 Task: For heading Use Italics Georgia with red colour, bold & Underline.  font size for heading20,  'Change the font style of data to'Lexend and font size to 12,  Change the alignment of both headline & data to Align right In the sheet  DashboardPayStubs
Action: Mouse moved to (56, 183)
Screenshot: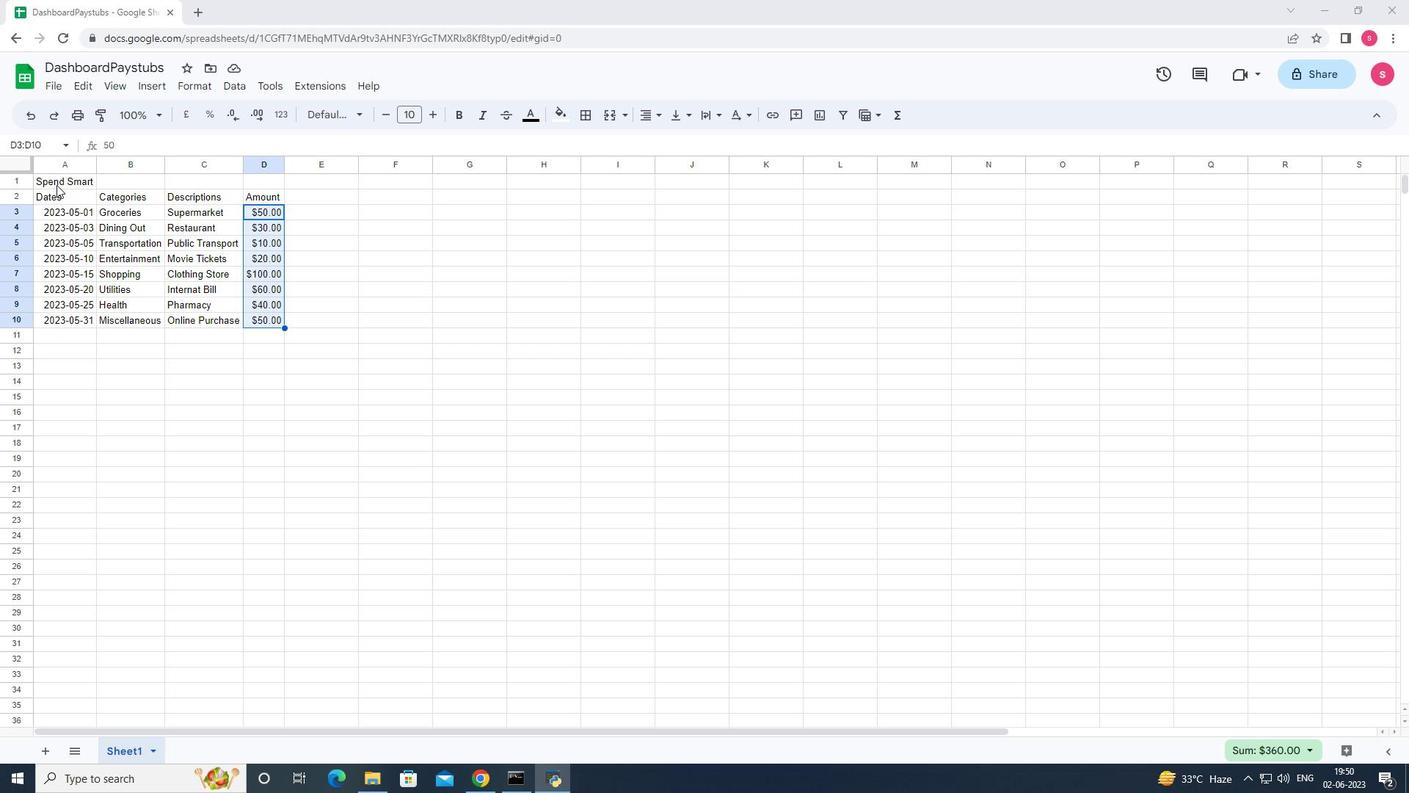 
Action: Mouse pressed left at (56, 183)
Screenshot: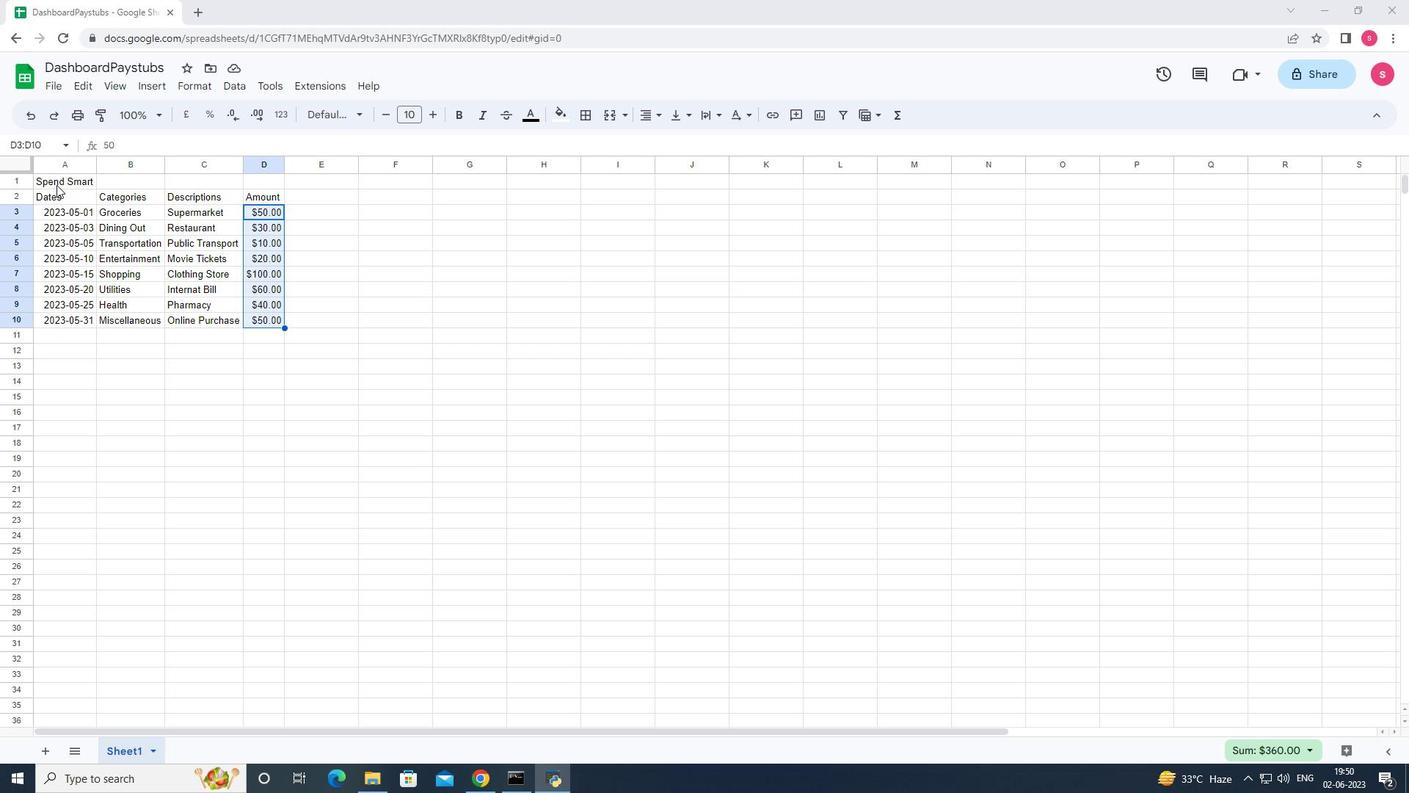 
Action: Mouse moved to (337, 109)
Screenshot: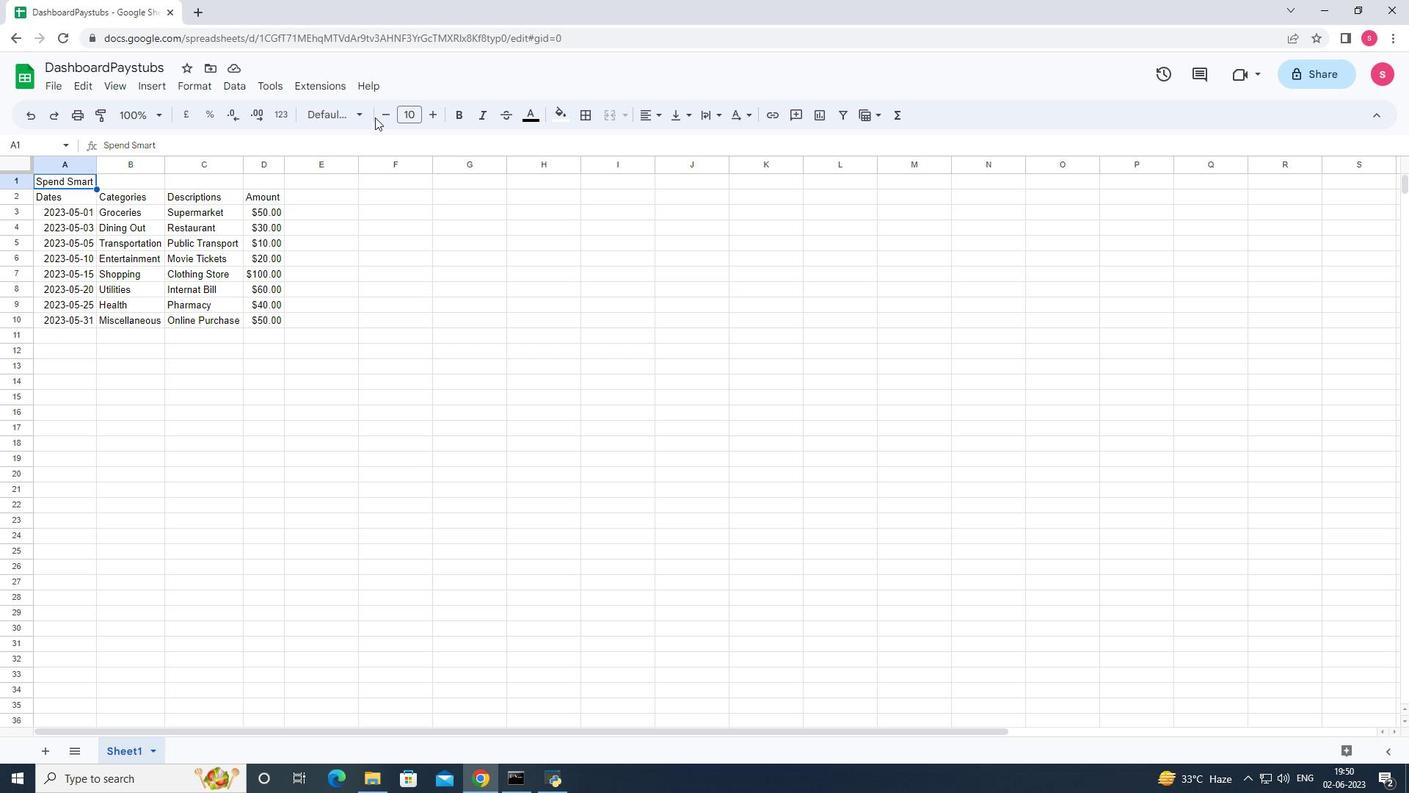 
Action: Mouse pressed left at (337, 109)
Screenshot: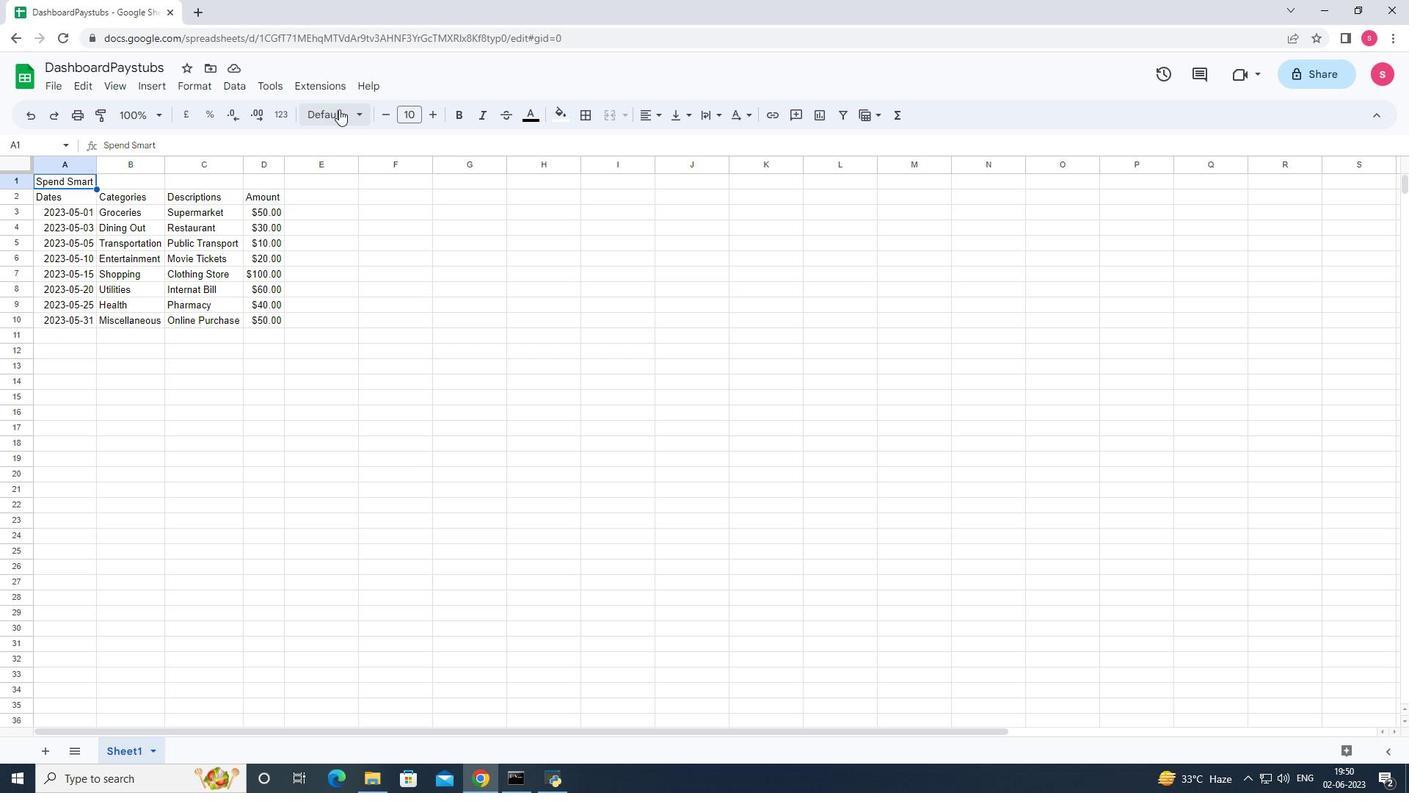
Action: Mouse moved to (351, 614)
Screenshot: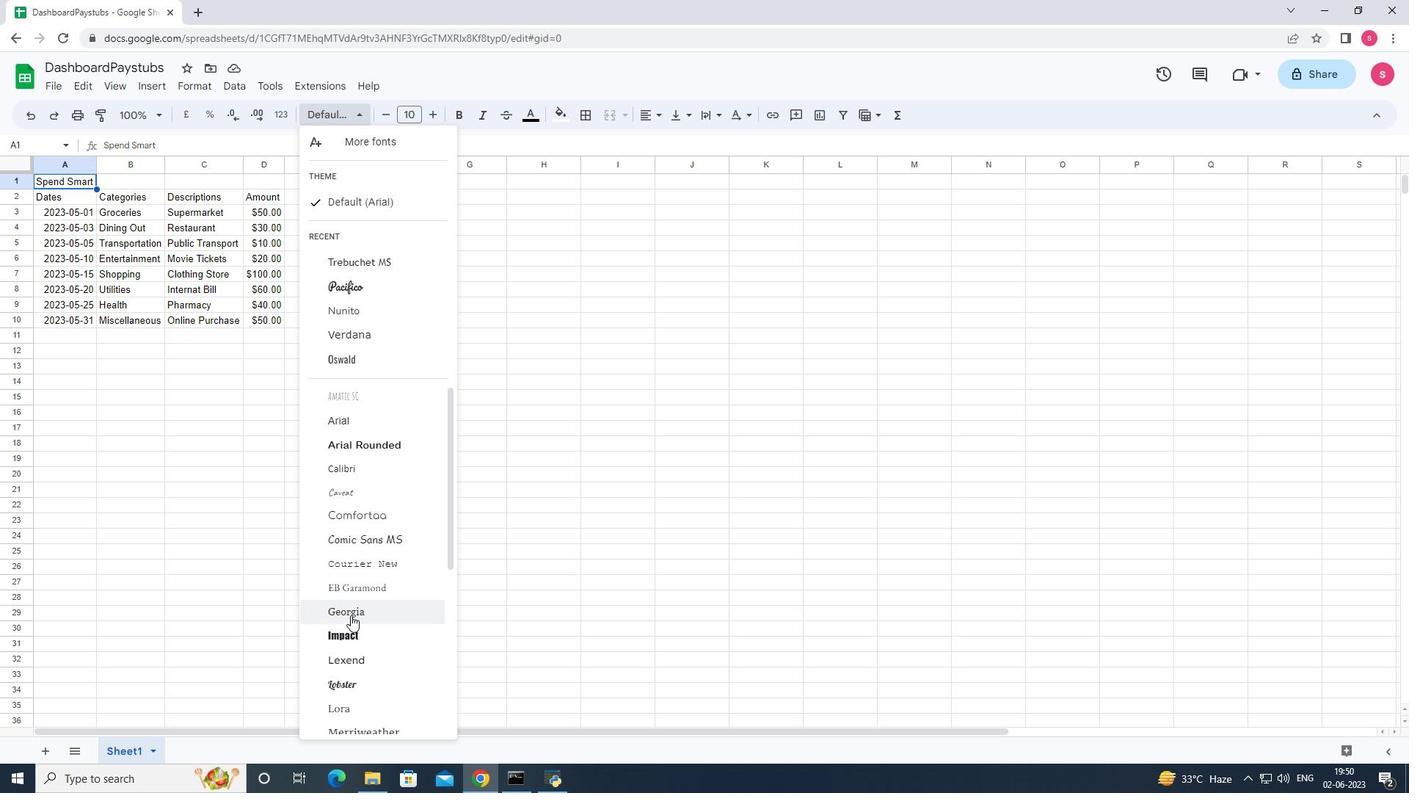 
Action: Mouse pressed left at (351, 614)
Screenshot: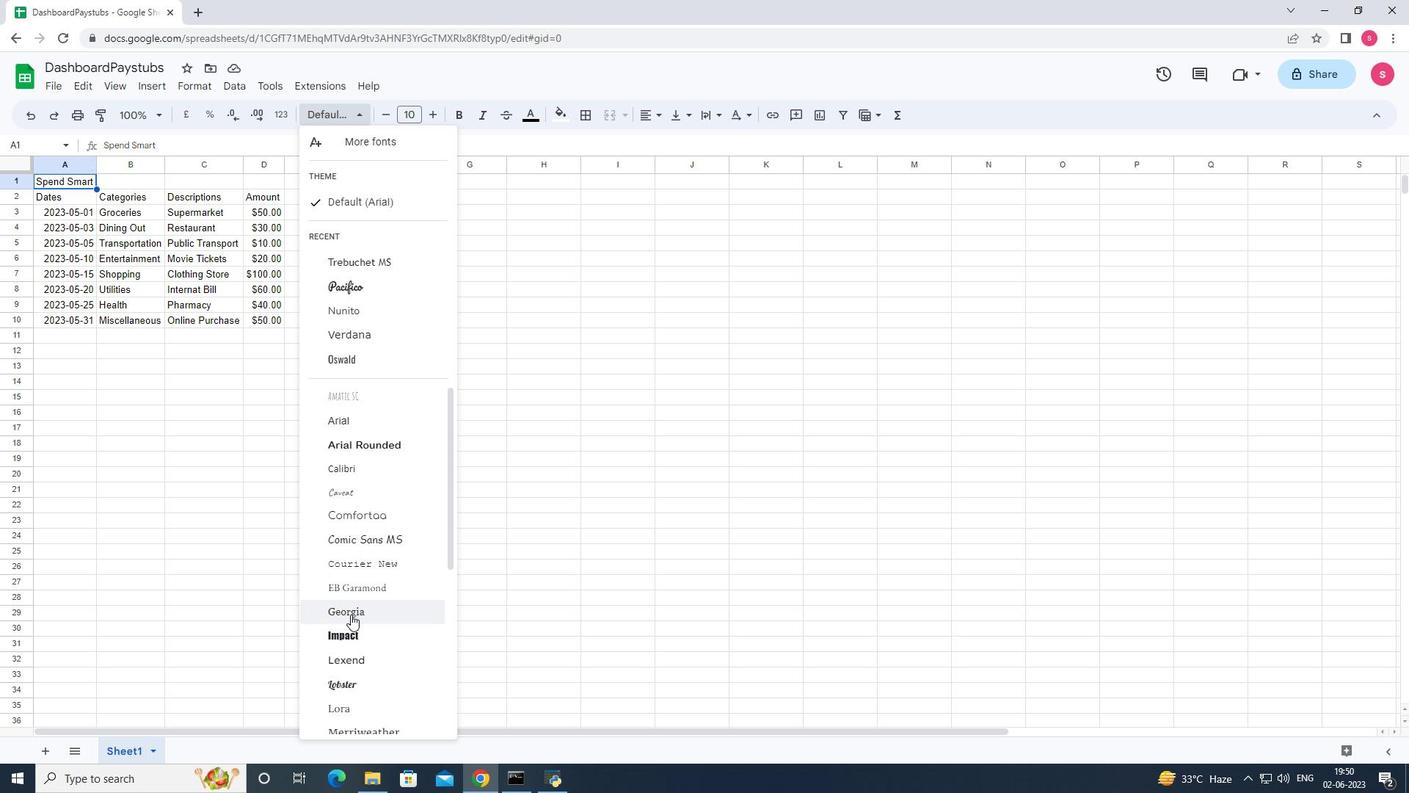 
Action: Mouse moved to (550, 110)
Screenshot: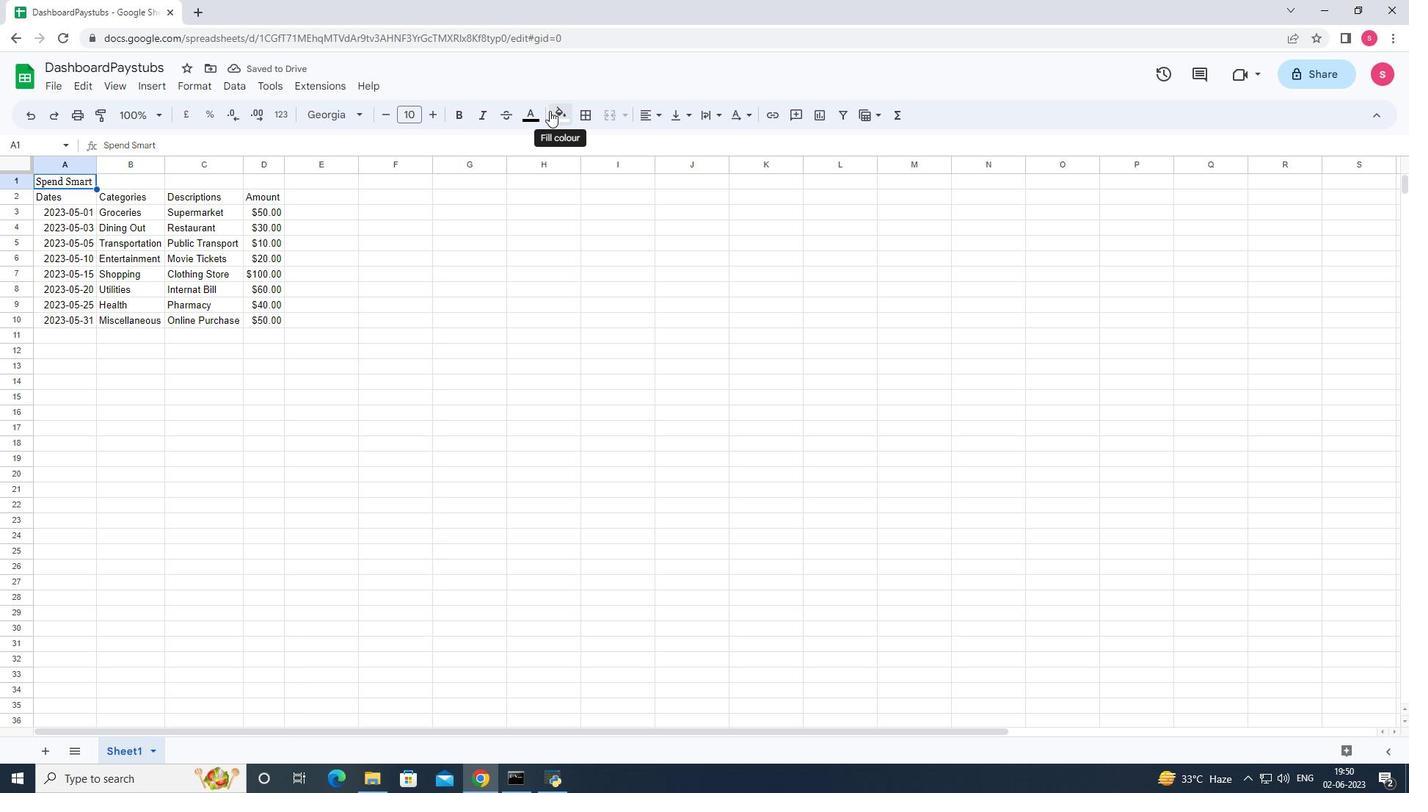 
Action: Mouse pressed left at (550, 110)
Screenshot: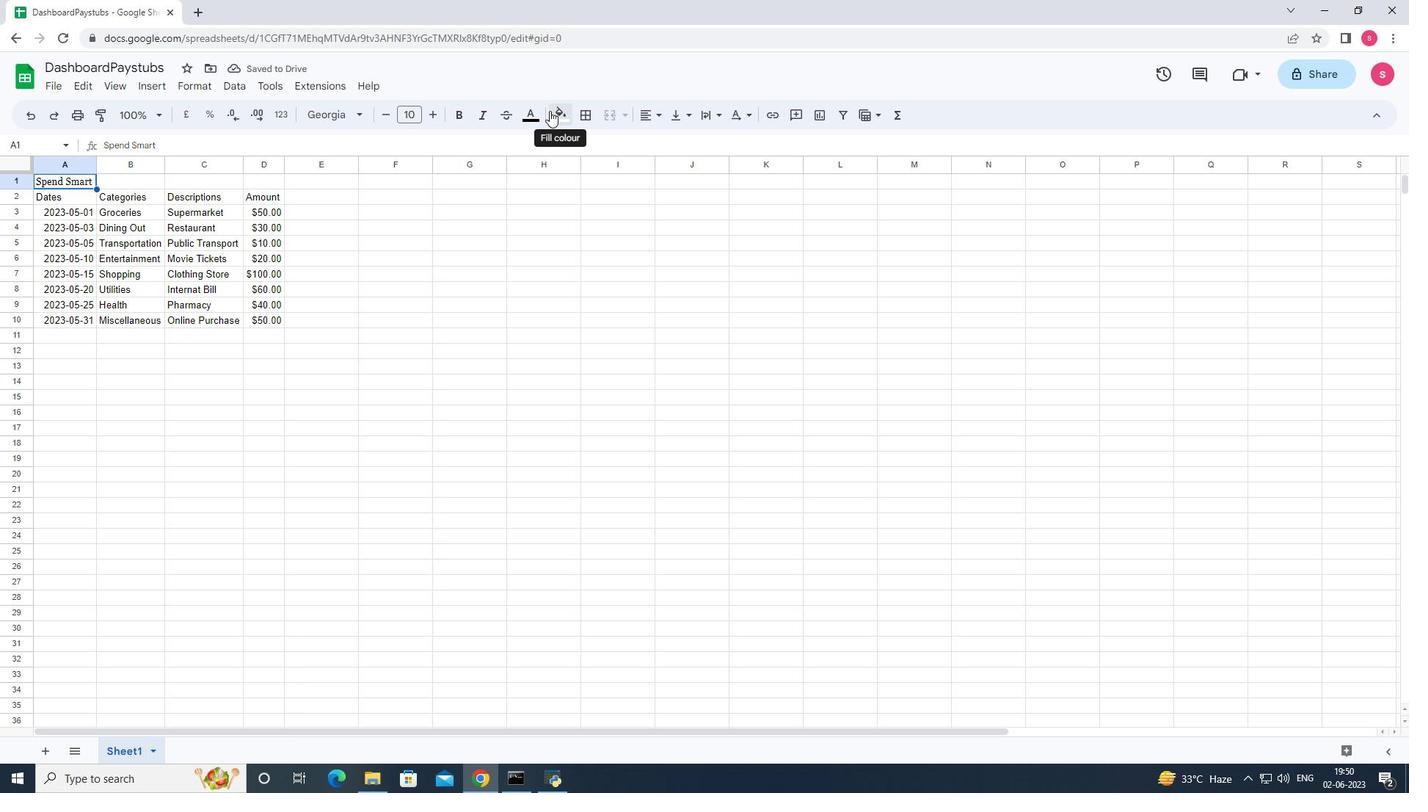 
Action: Mouse moved to (580, 179)
Screenshot: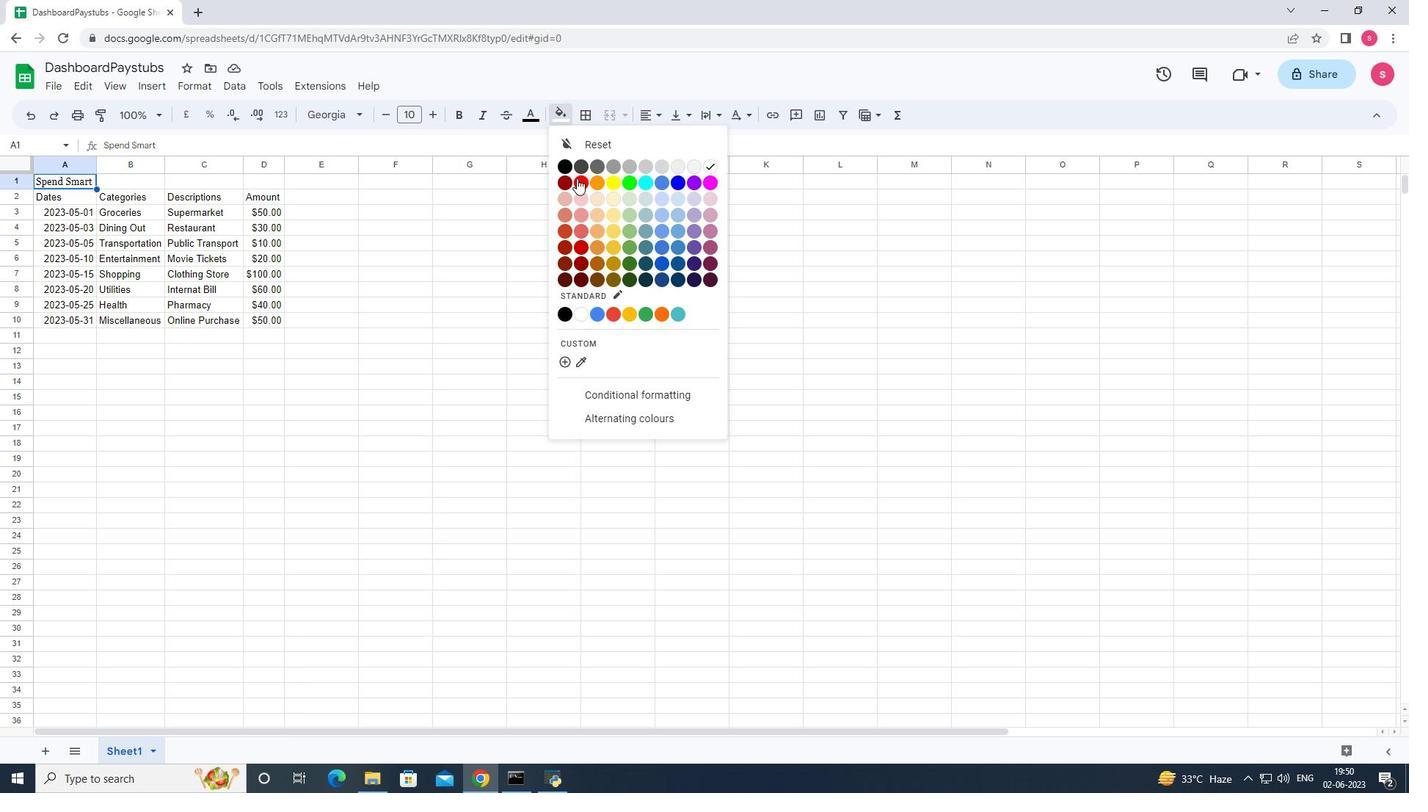 
Action: Mouse pressed left at (580, 179)
Screenshot: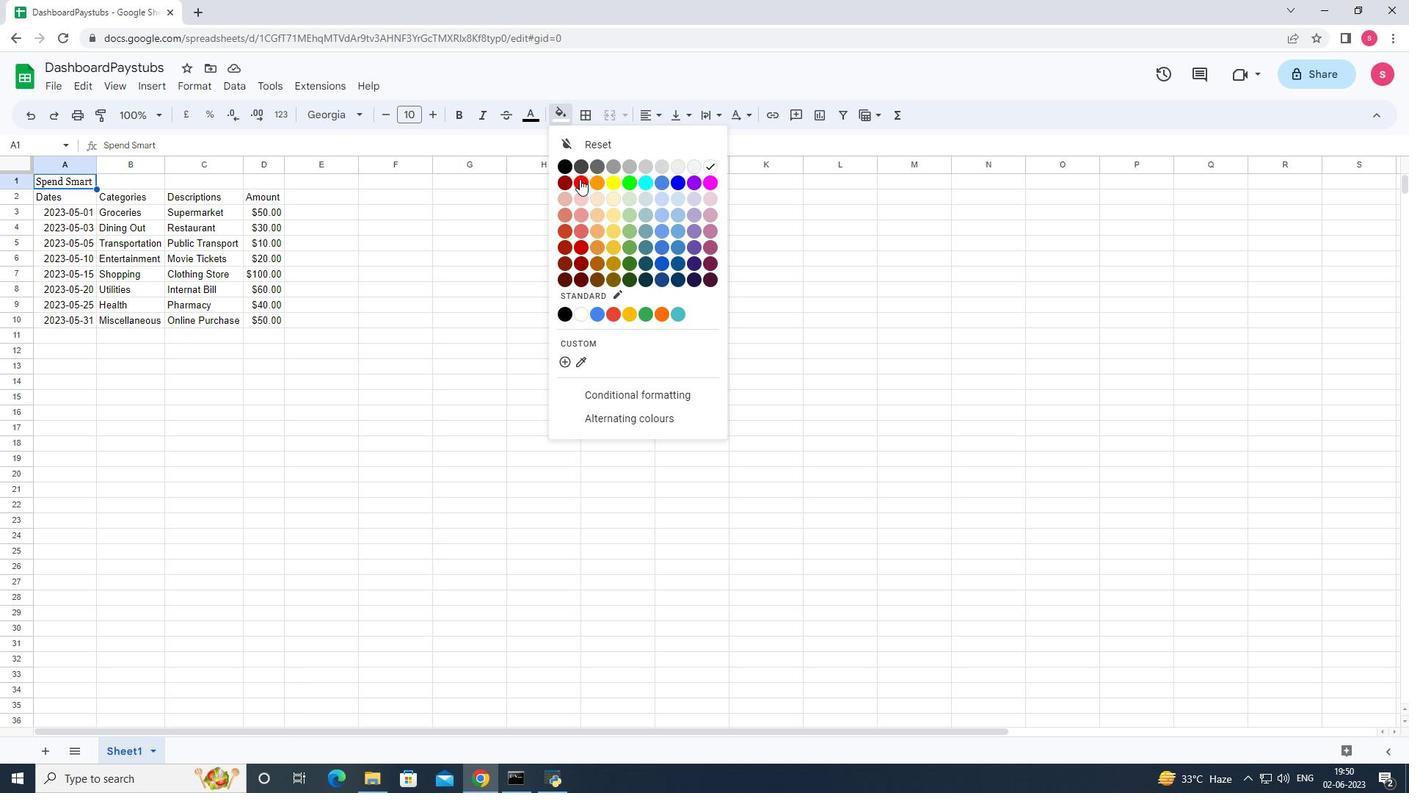 
Action: Mouse moved to (552, 144)
Screenshot: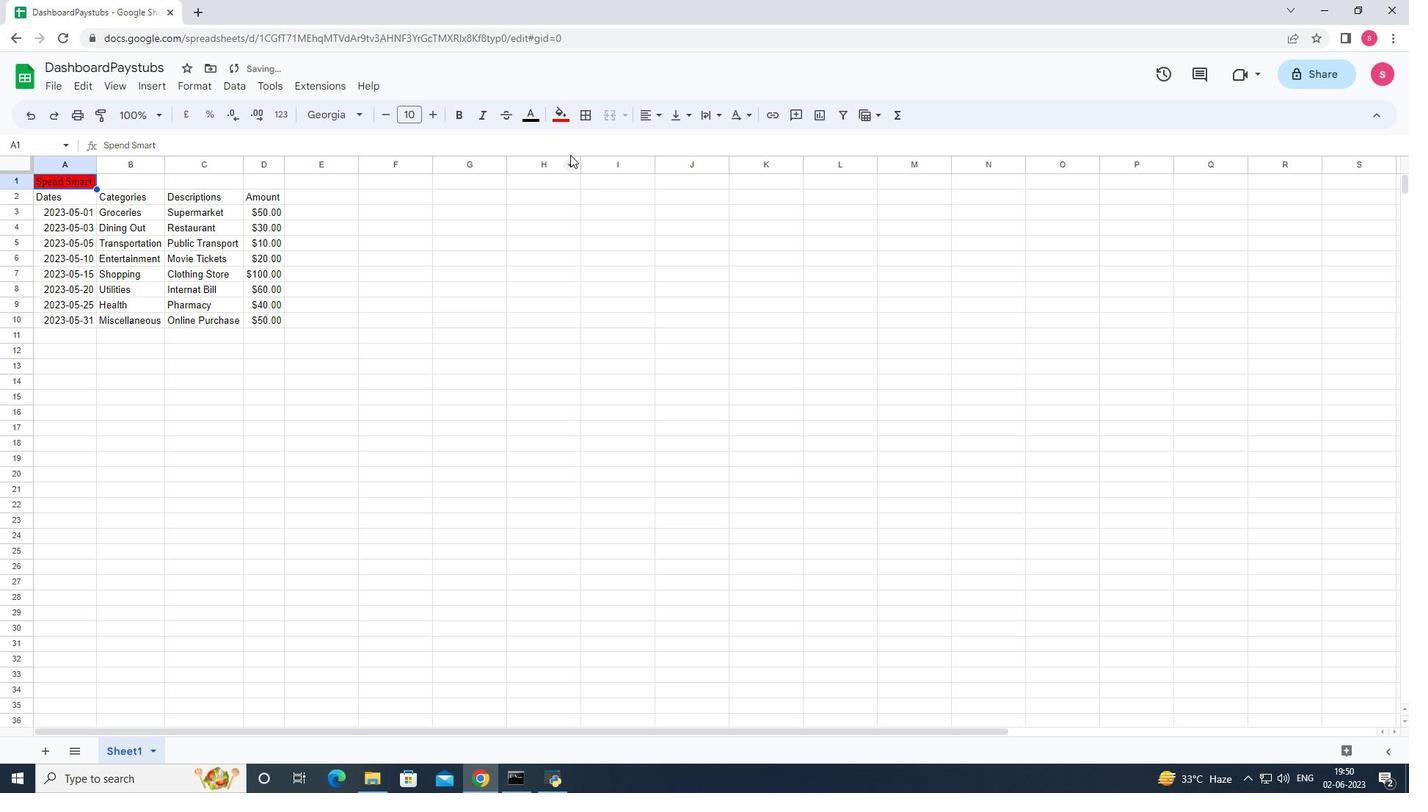 
Action: Key pressed ctrl+Z
Screenshot: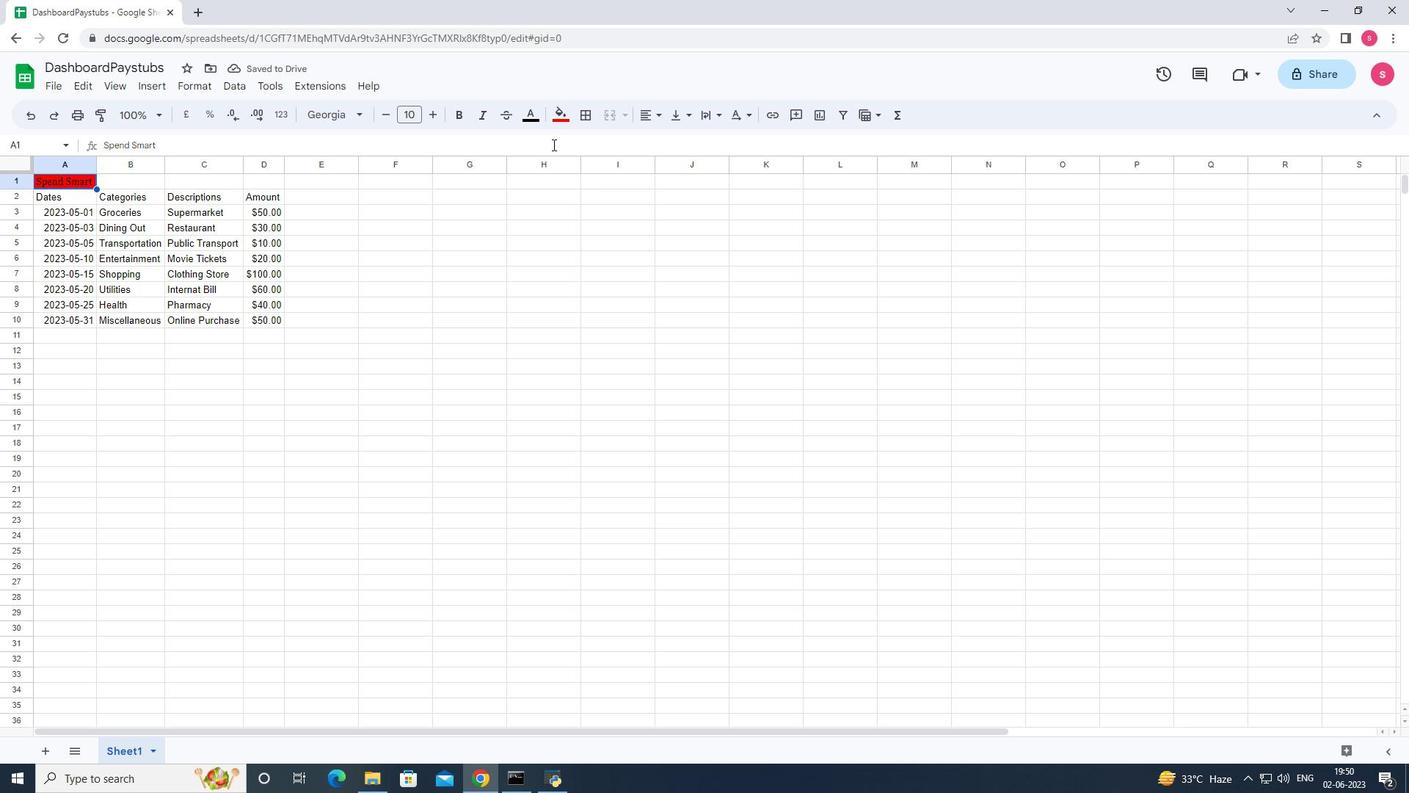
Action: Mouse moved to (525, 111)
Screenshot: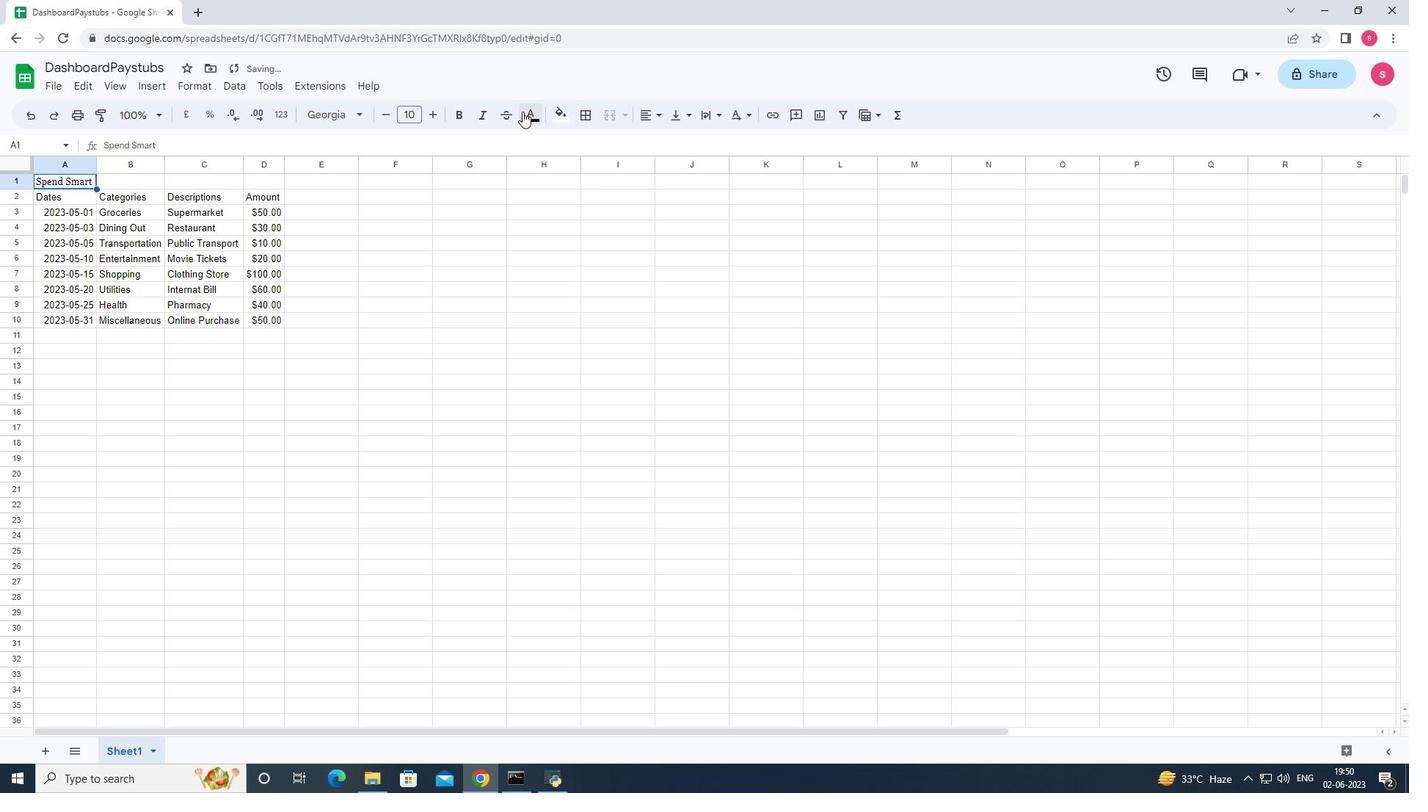 
Action: Mouse pressed left at (525, 111)
Screenshot: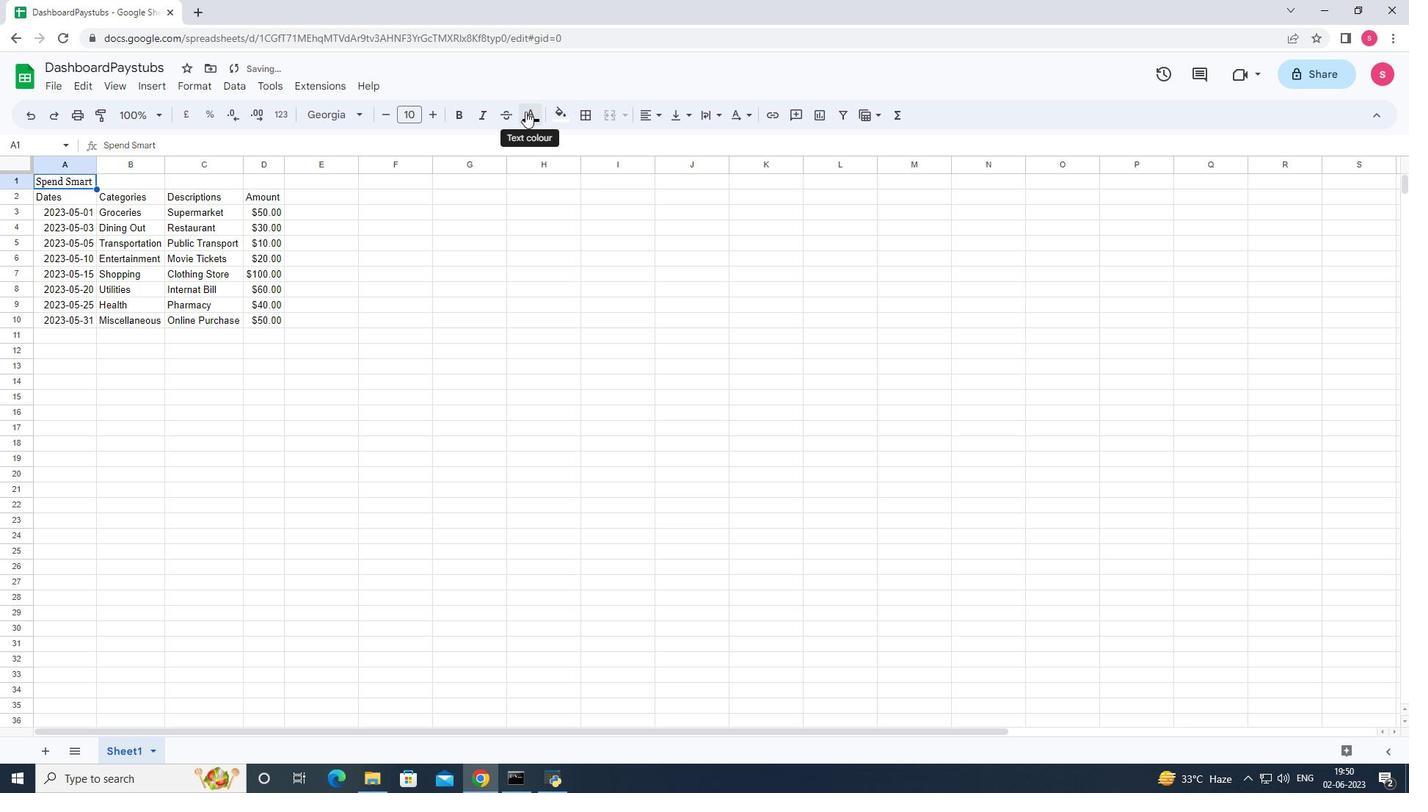 
Action: Mouse moved to (549, 175)
Screenshot: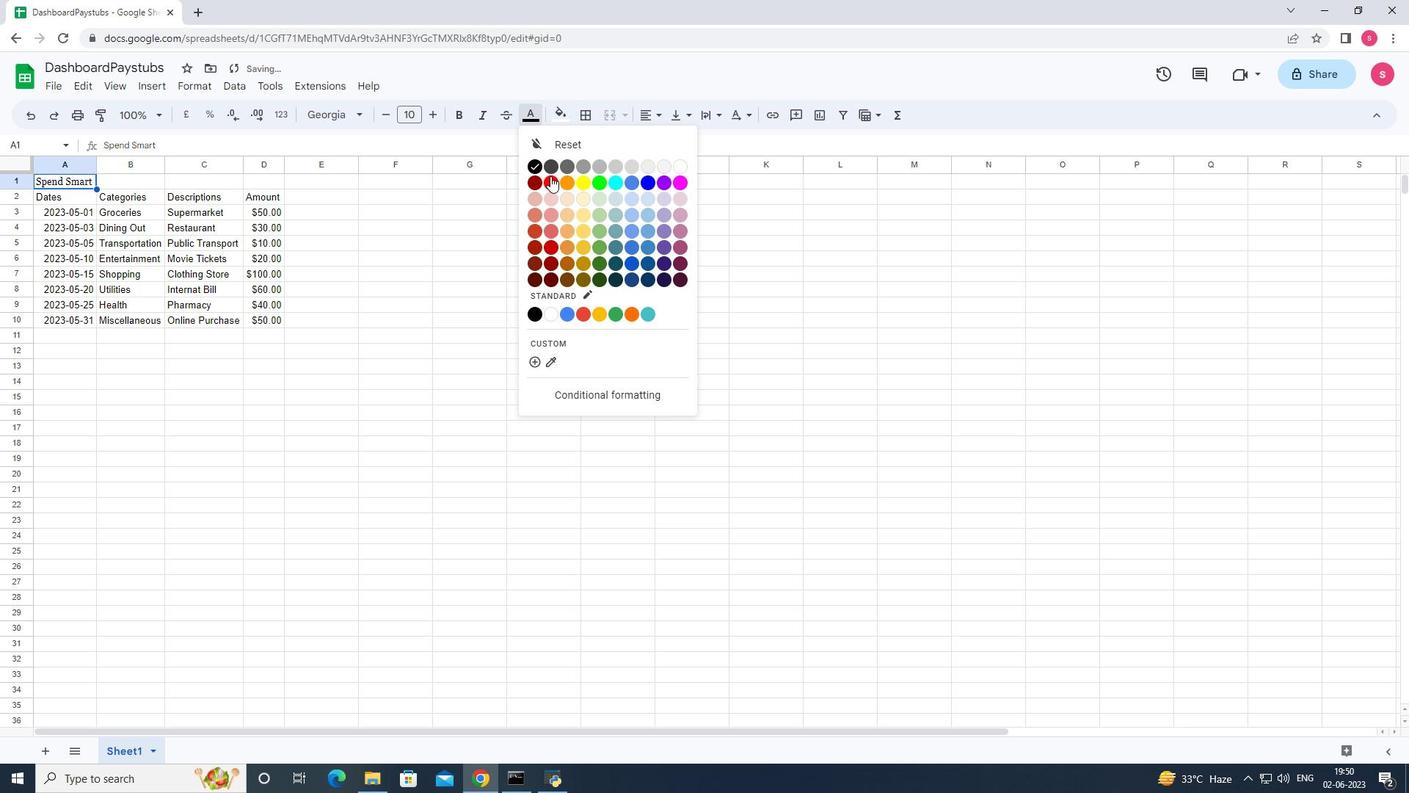 
Action: Mouse pressed left at (549, 175)
Screenshot: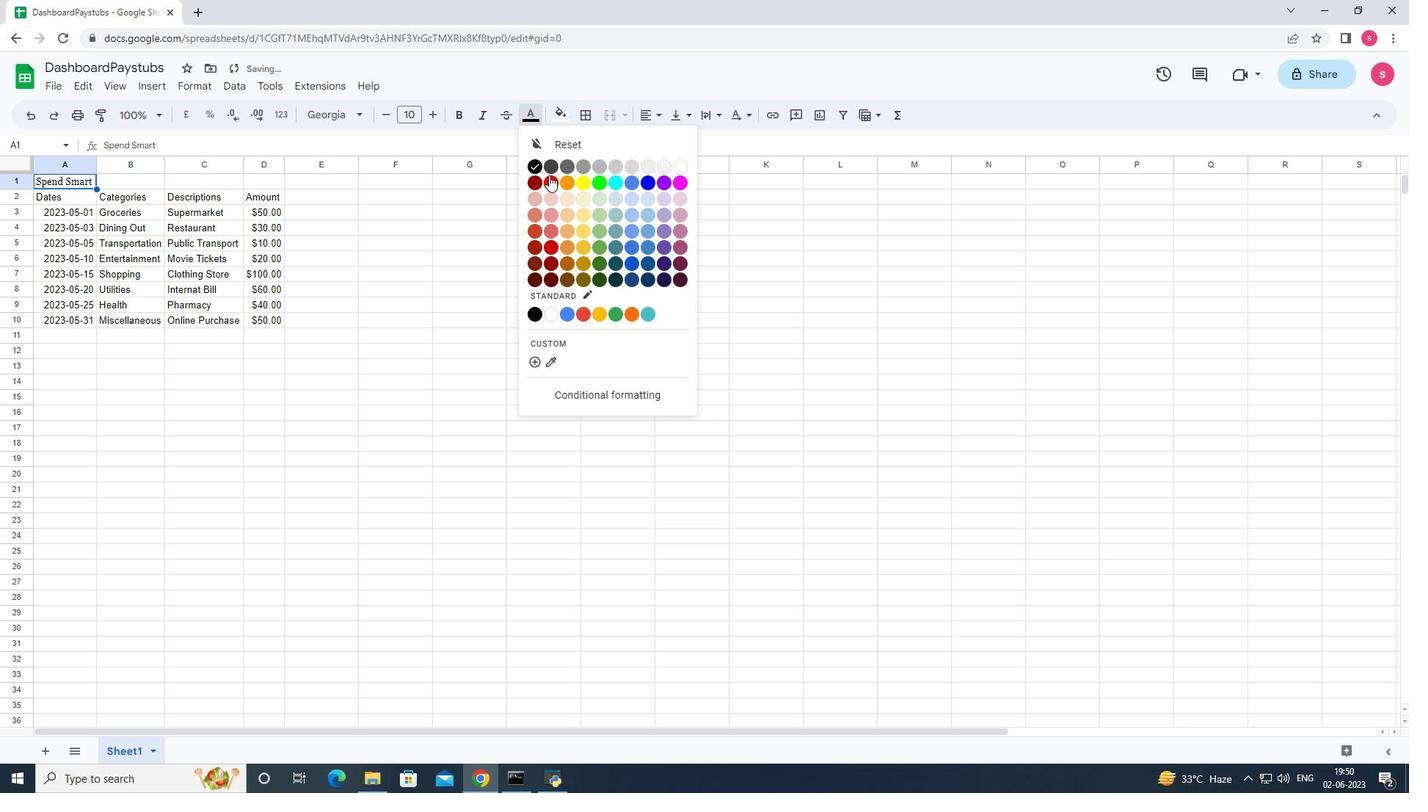 
Action: Mouse moved to (457, 114)
Screenshot: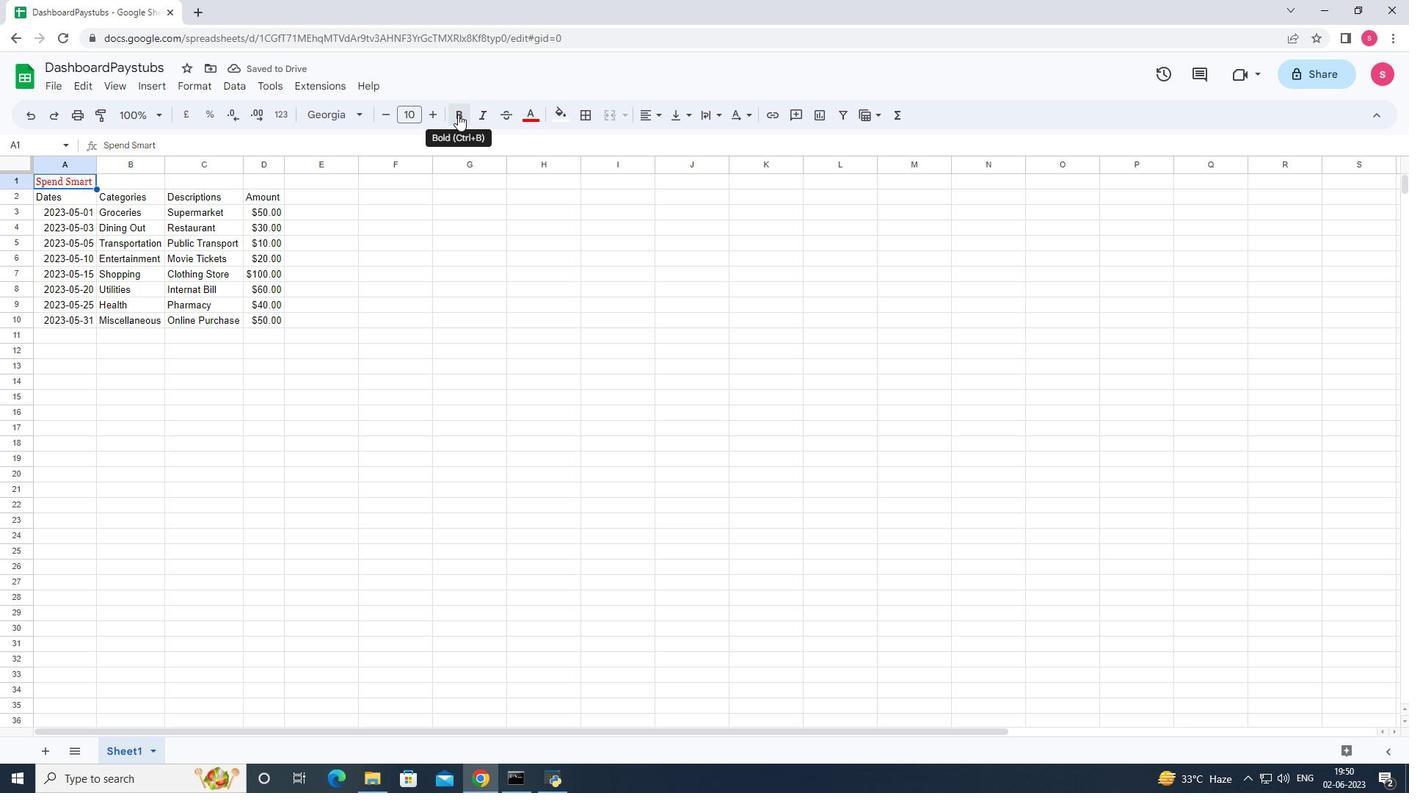 
Action: Mouse pressed left at (457, 114)
Screenshot: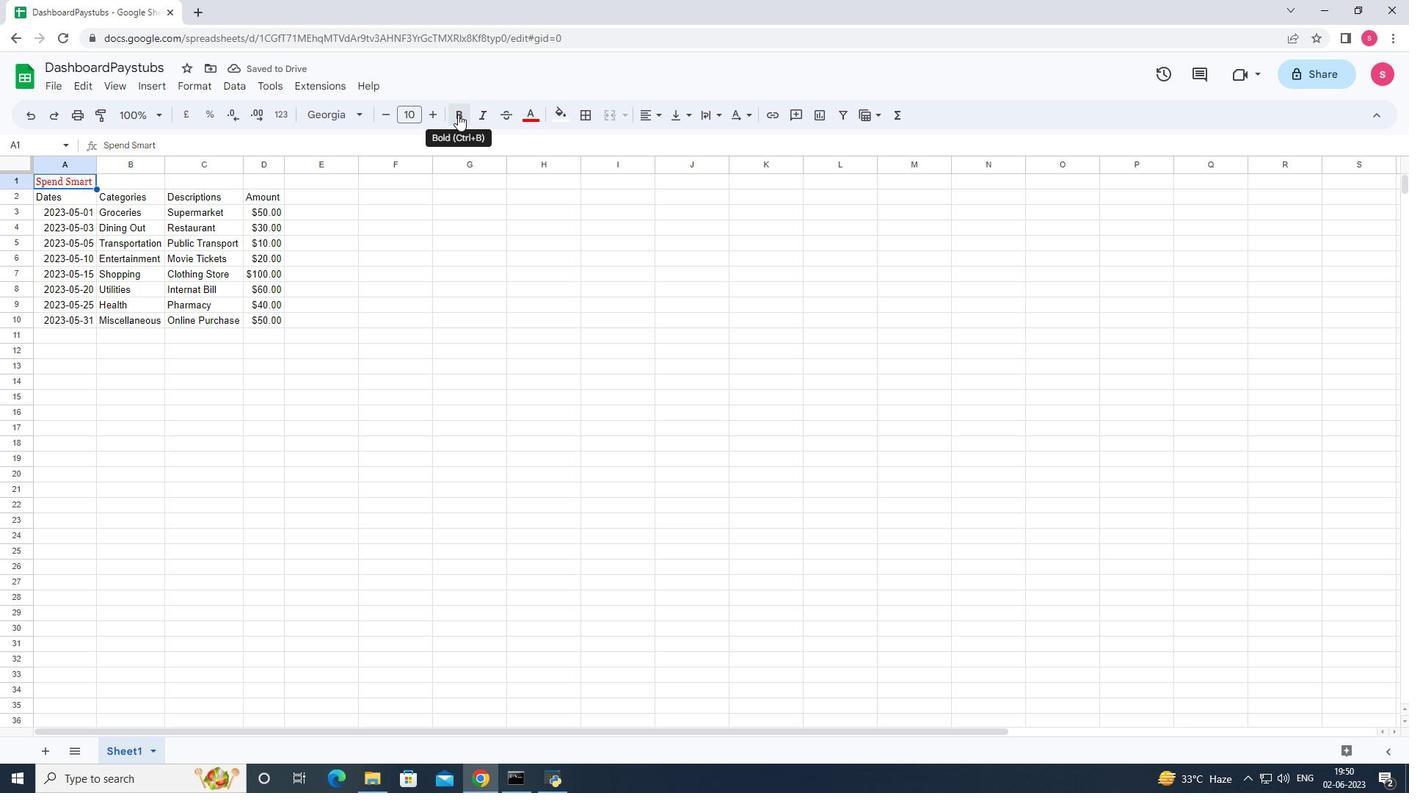 
Action: Mouse moved to (190, 82)
Screenshot: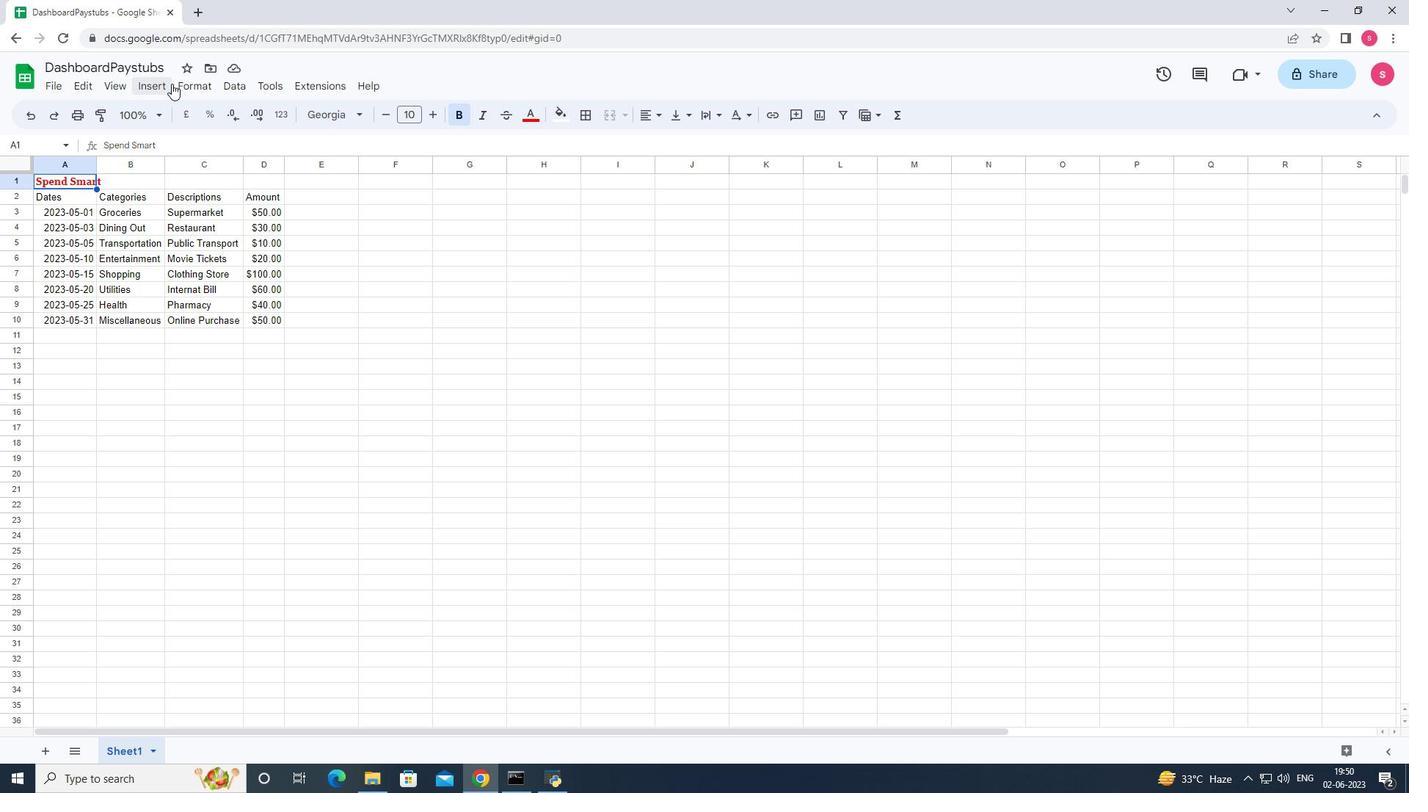 
Action: Mouse pressed left at (190, 82)
Screenshot: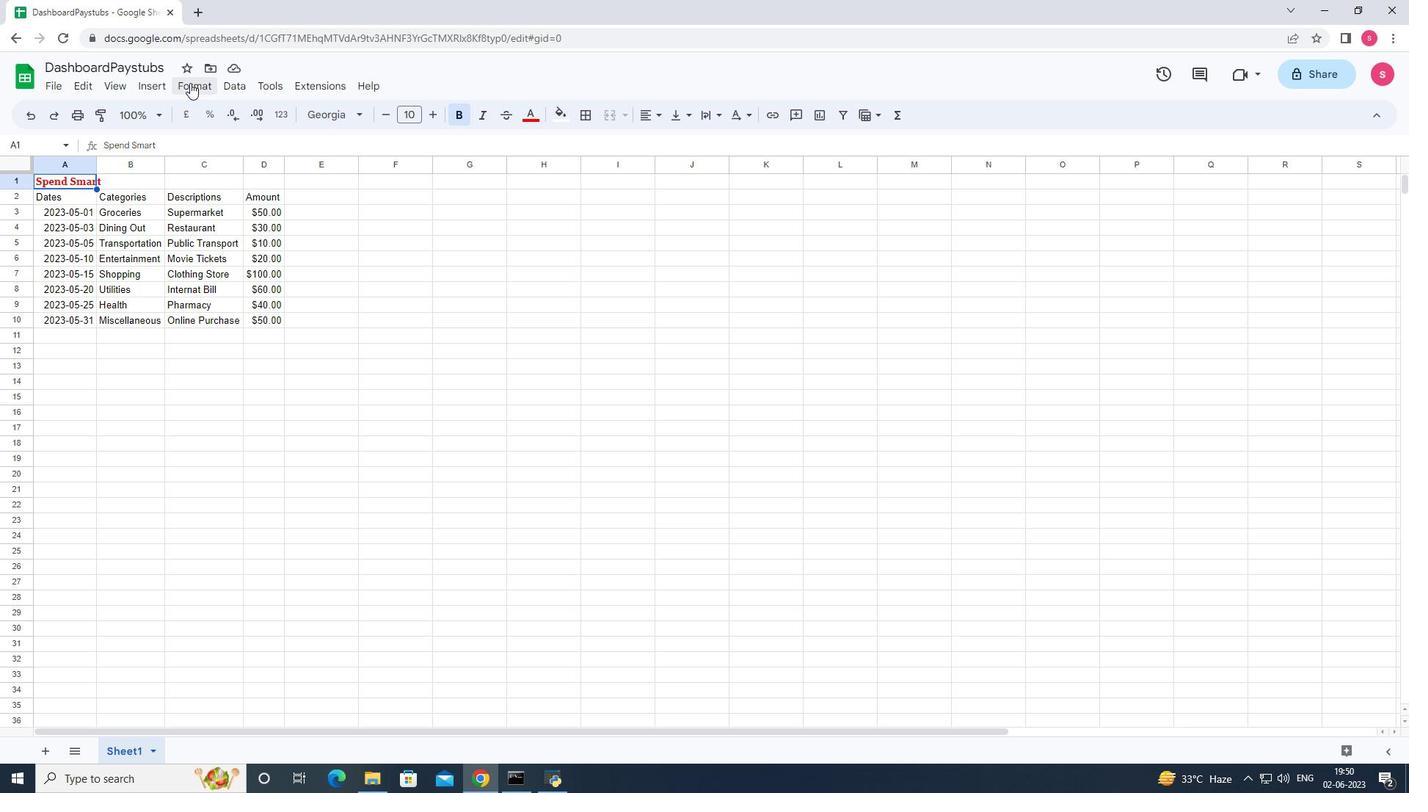 
Action: Mouse moved to (463, 220)
Screenshot: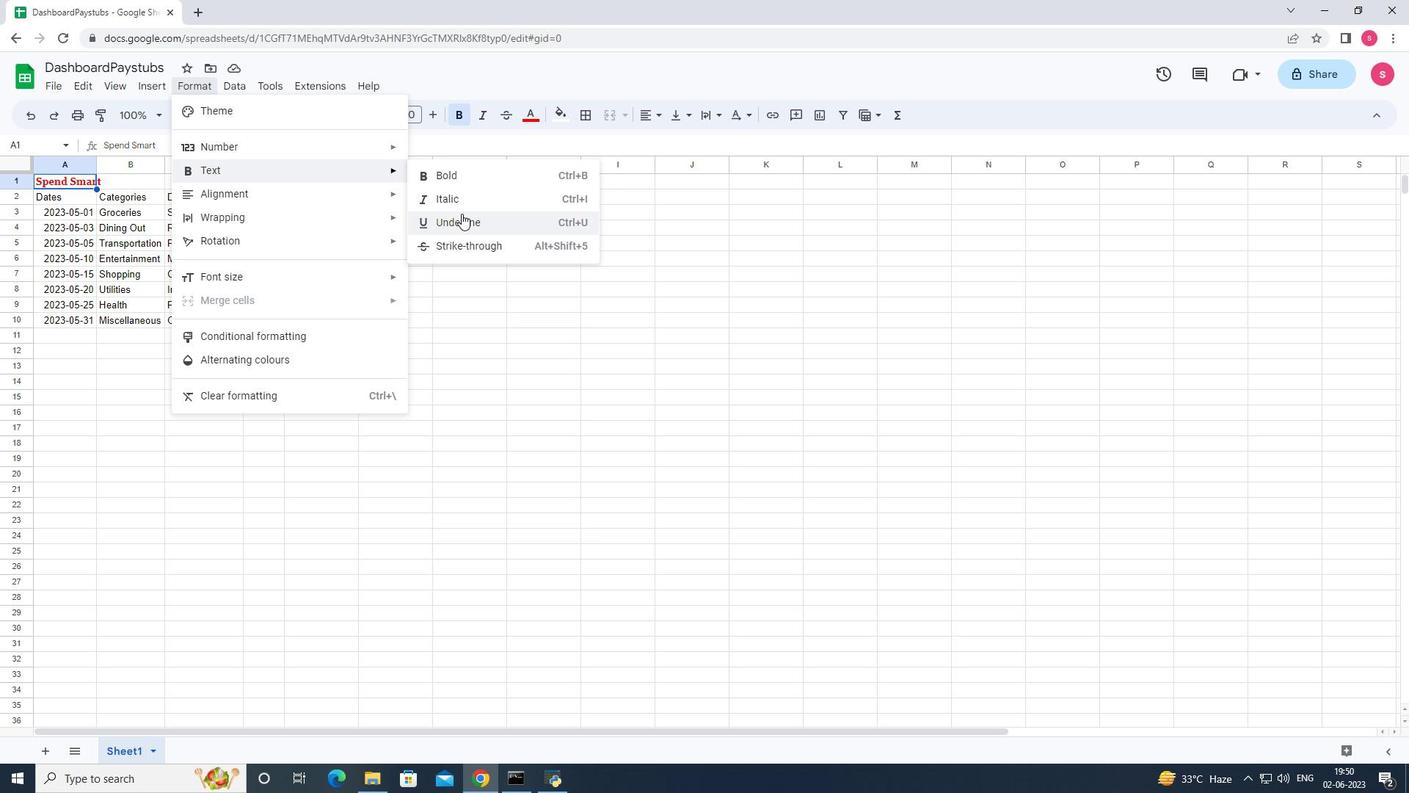 
Action: Mouse pressed left at (463, 220)
Screenshot: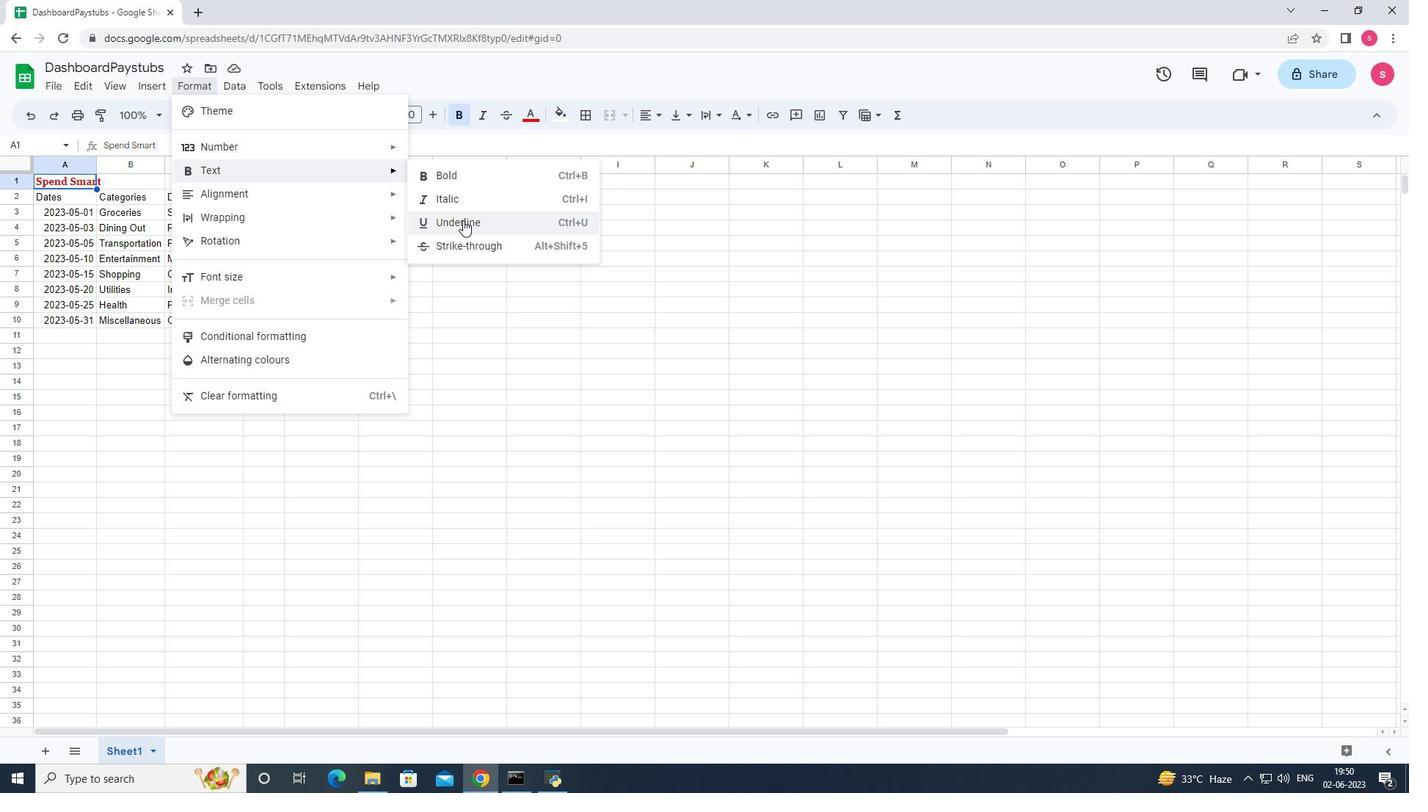 
Action: Mouse moved to (433, 116)
Screenshot: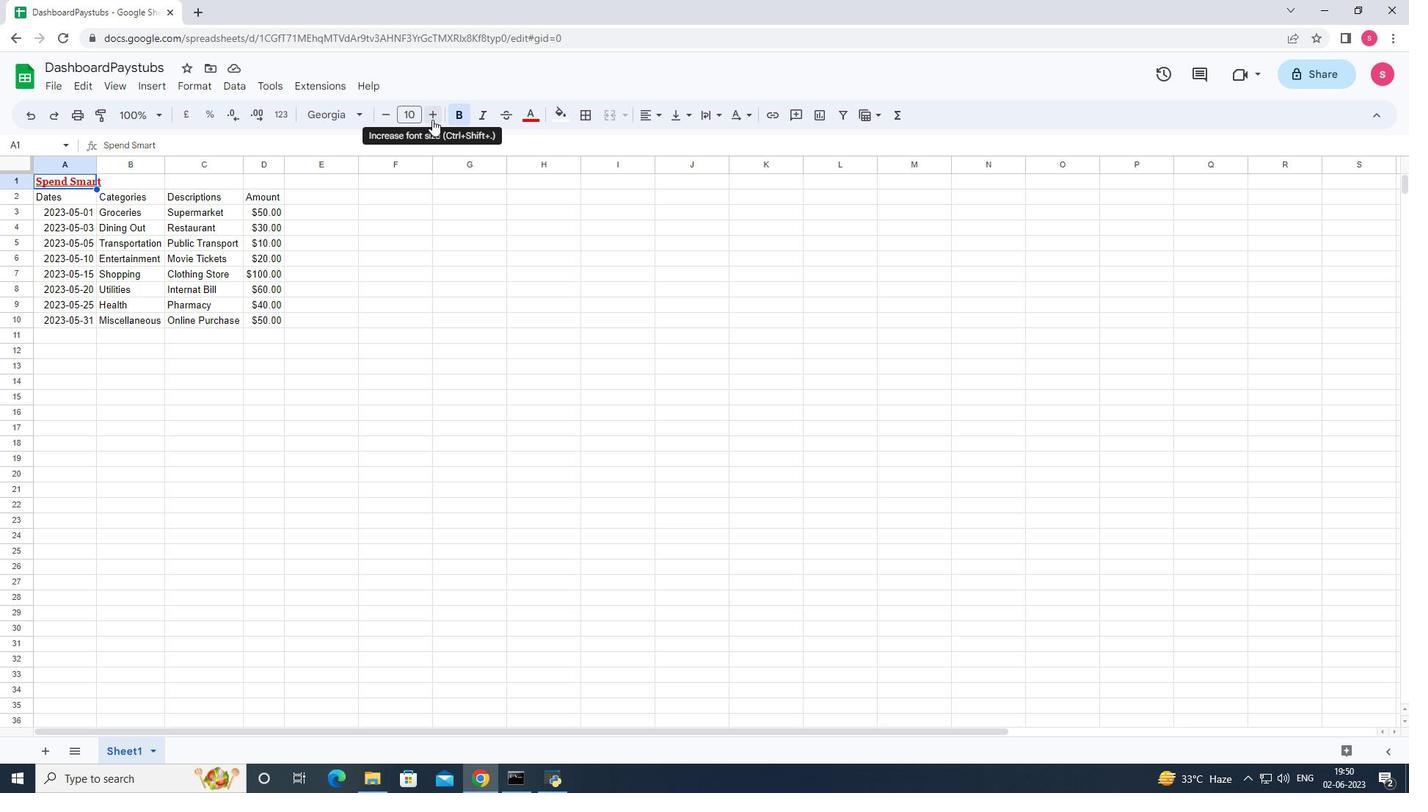 
Action: Mouse pressed left at (433, 116)
Screenshot: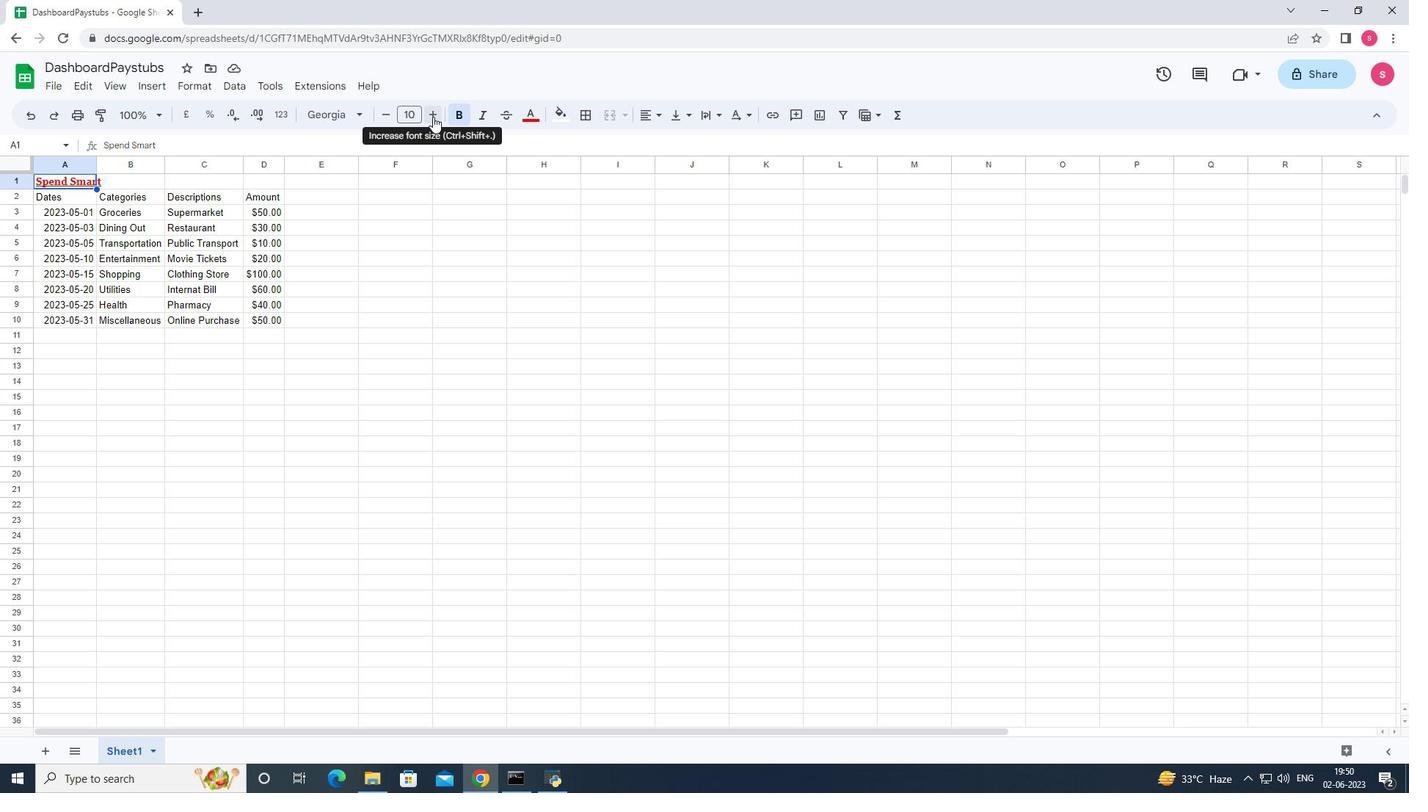 
Action: Mouse pressed left at (433, 116)
Screenshot: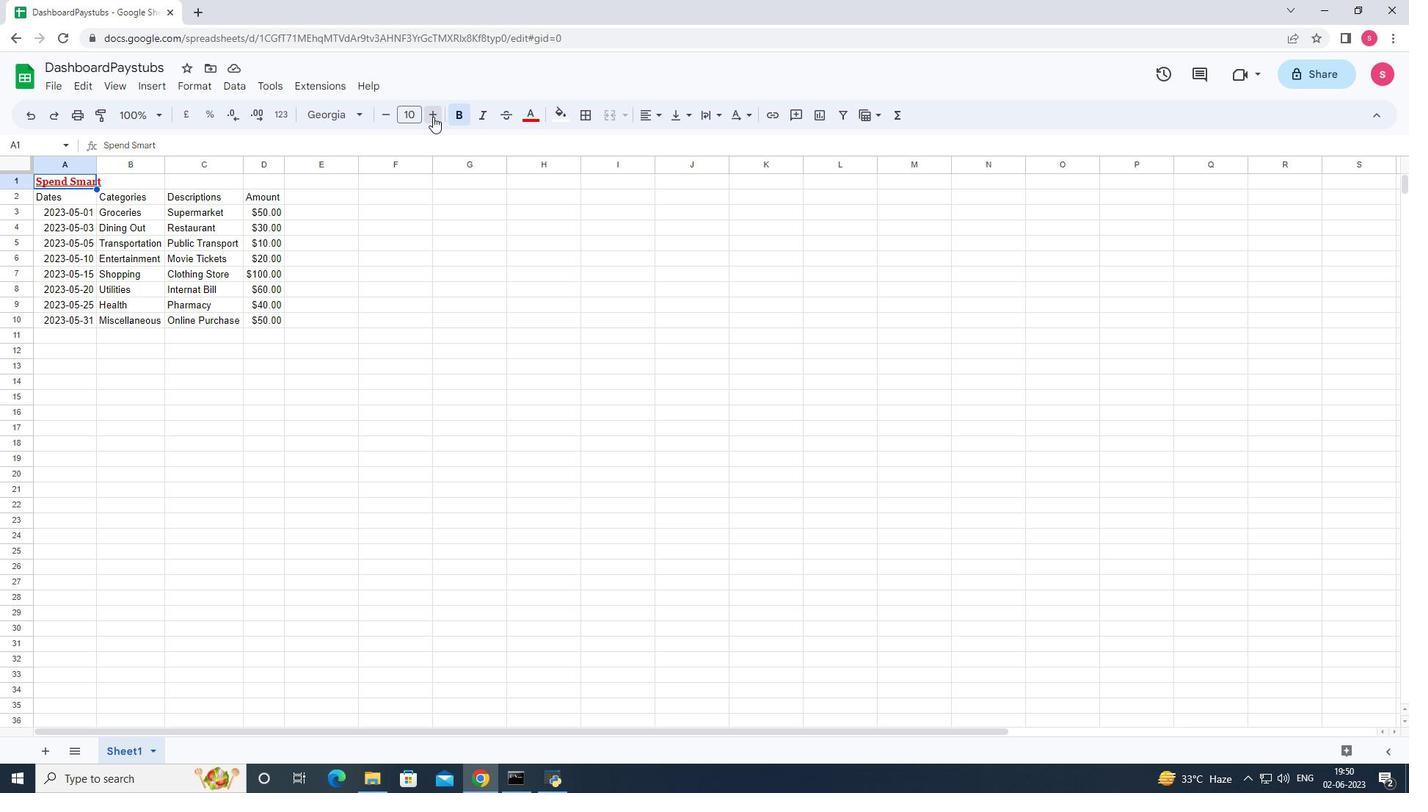 
Action: Mouse pressed left at (433, 116)
Screenshot: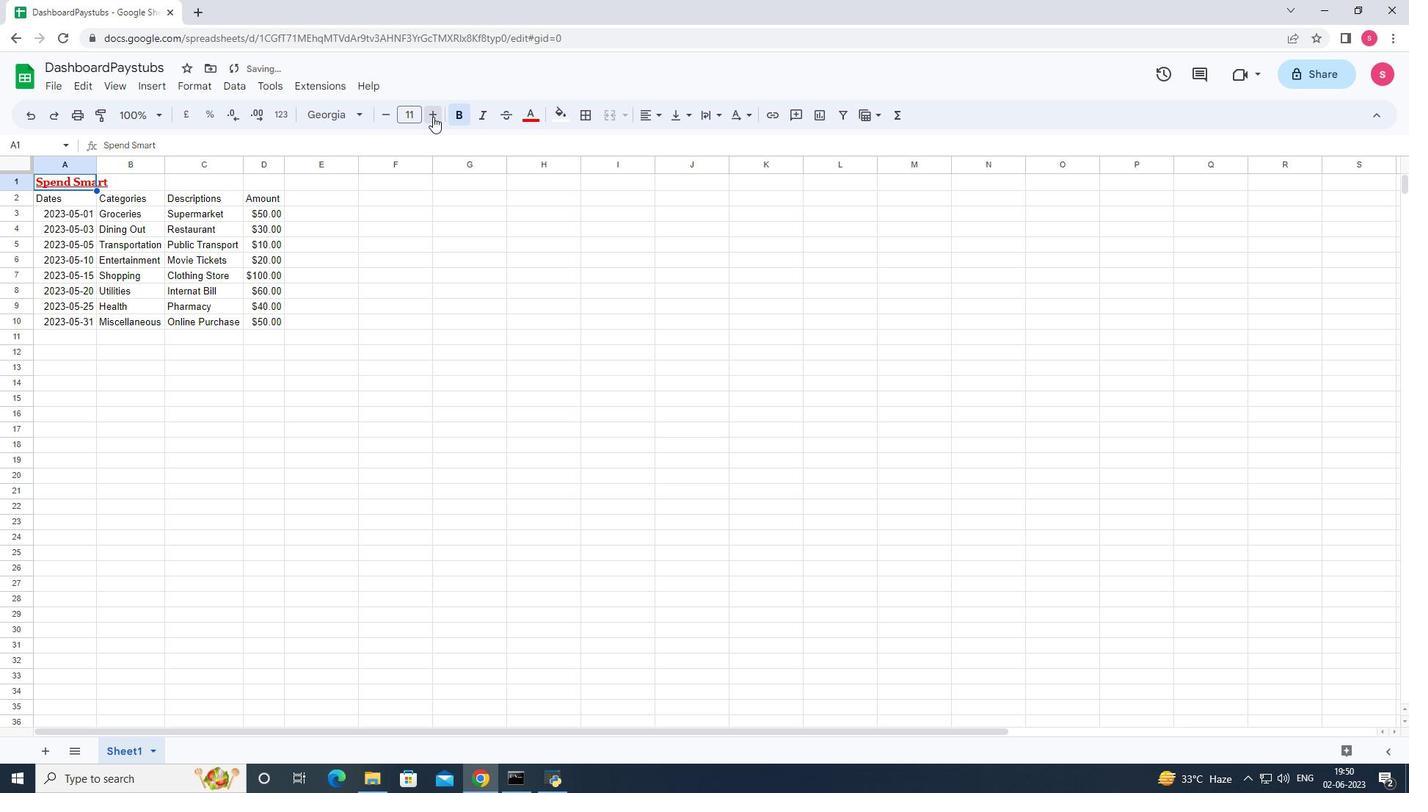 
Action: Mouse pressed left at (433, 116)
Screenshot: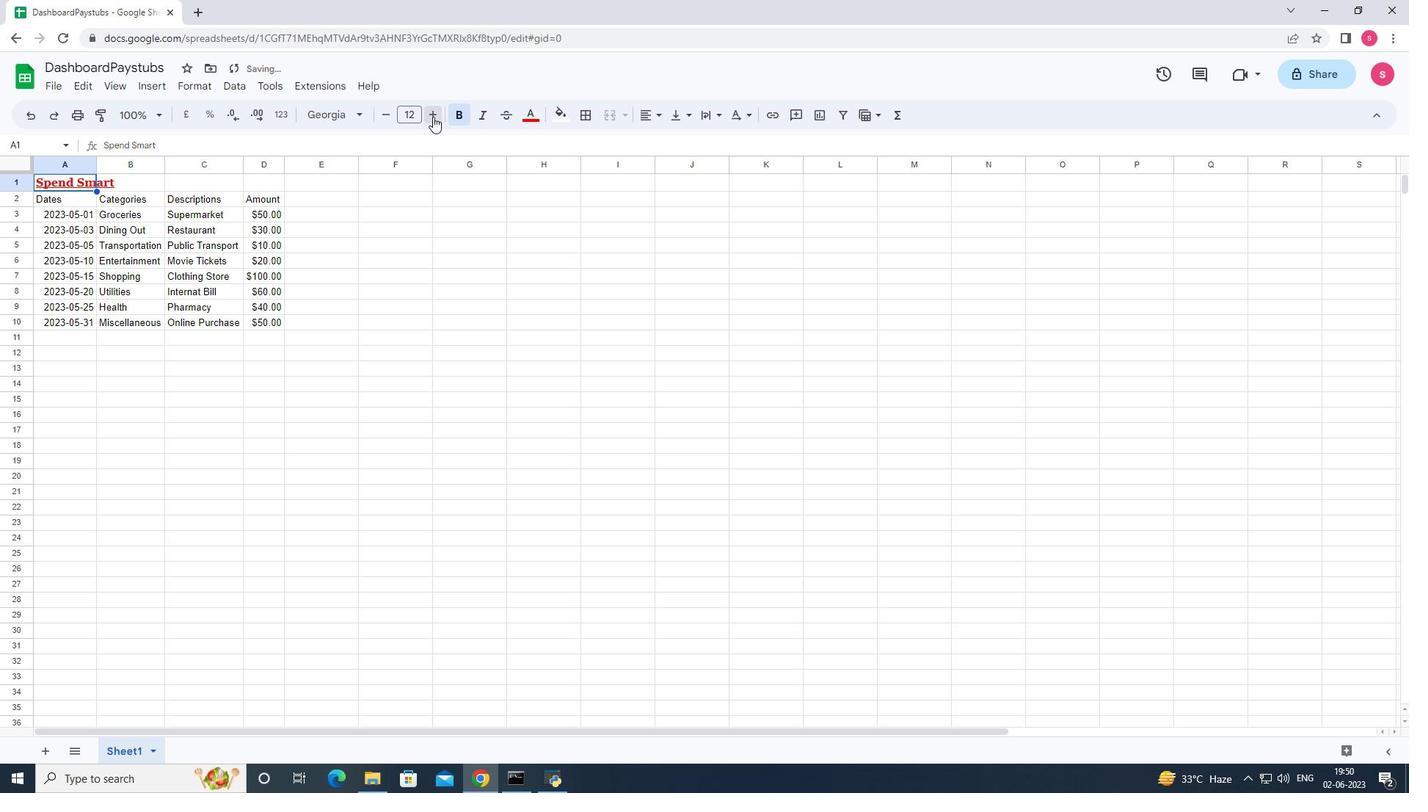 
Action: Mouse pressed left at (433, 116)
Screenshot: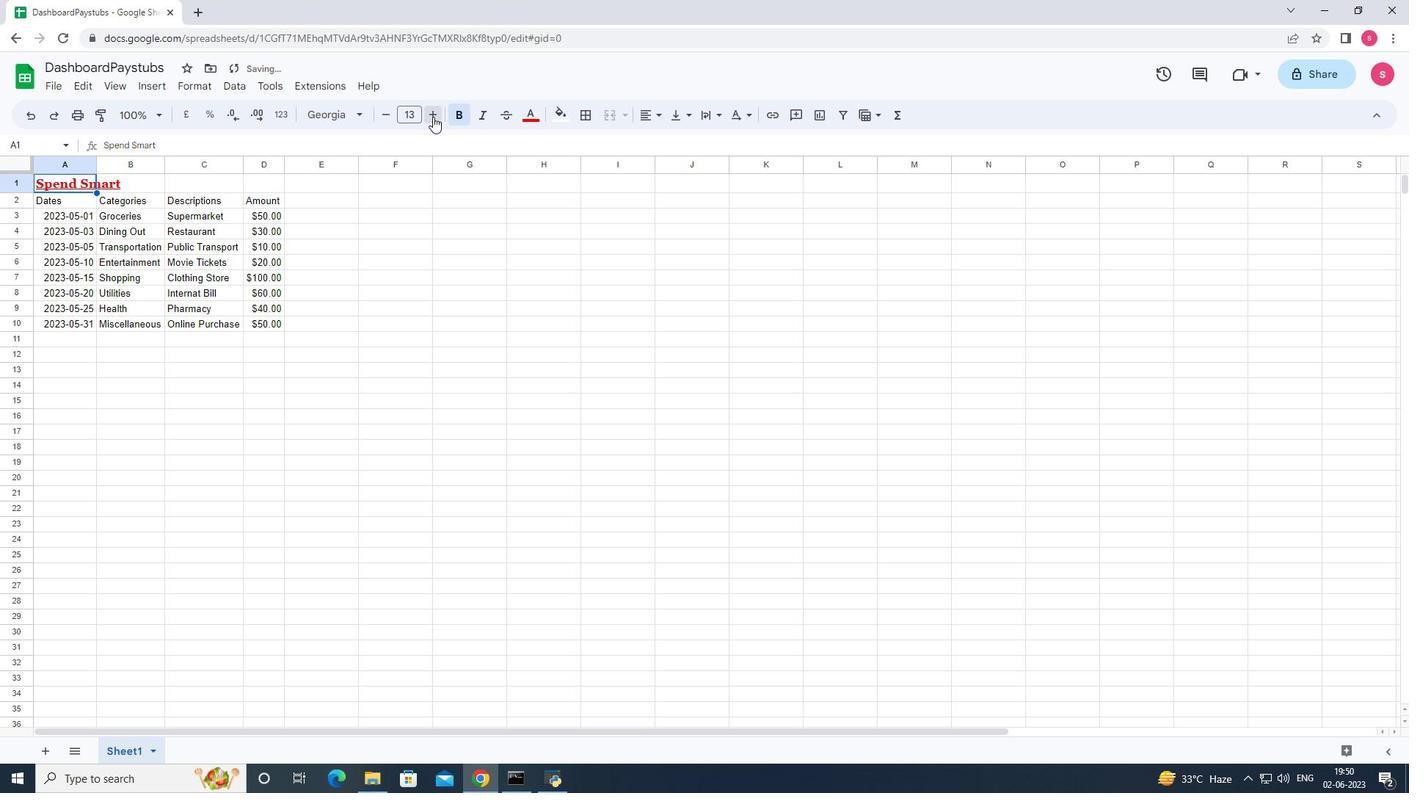 
Action: Mouse pressed left at (433, 116)
Screenshot: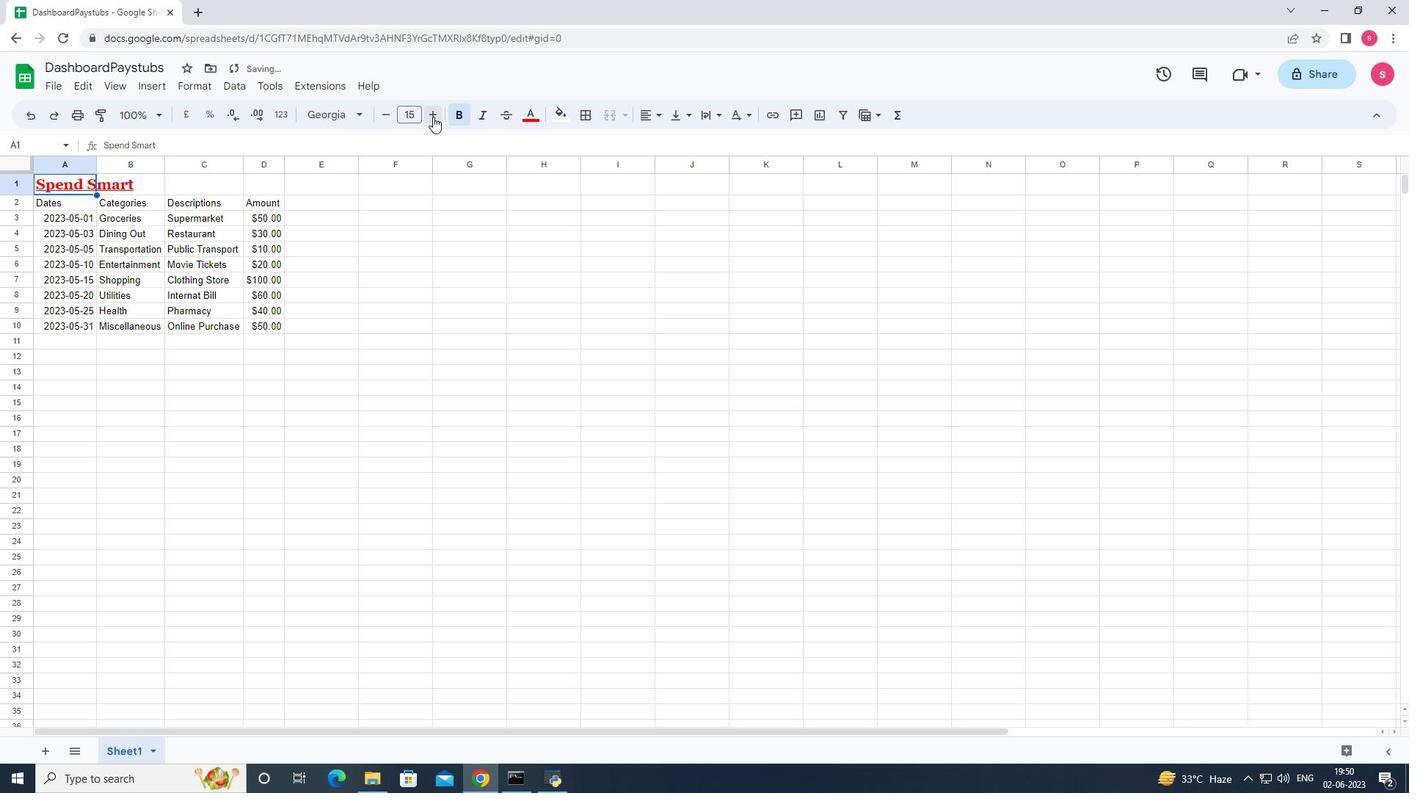 
Action: Mouse pressed left at (433, 116)
Screenshot: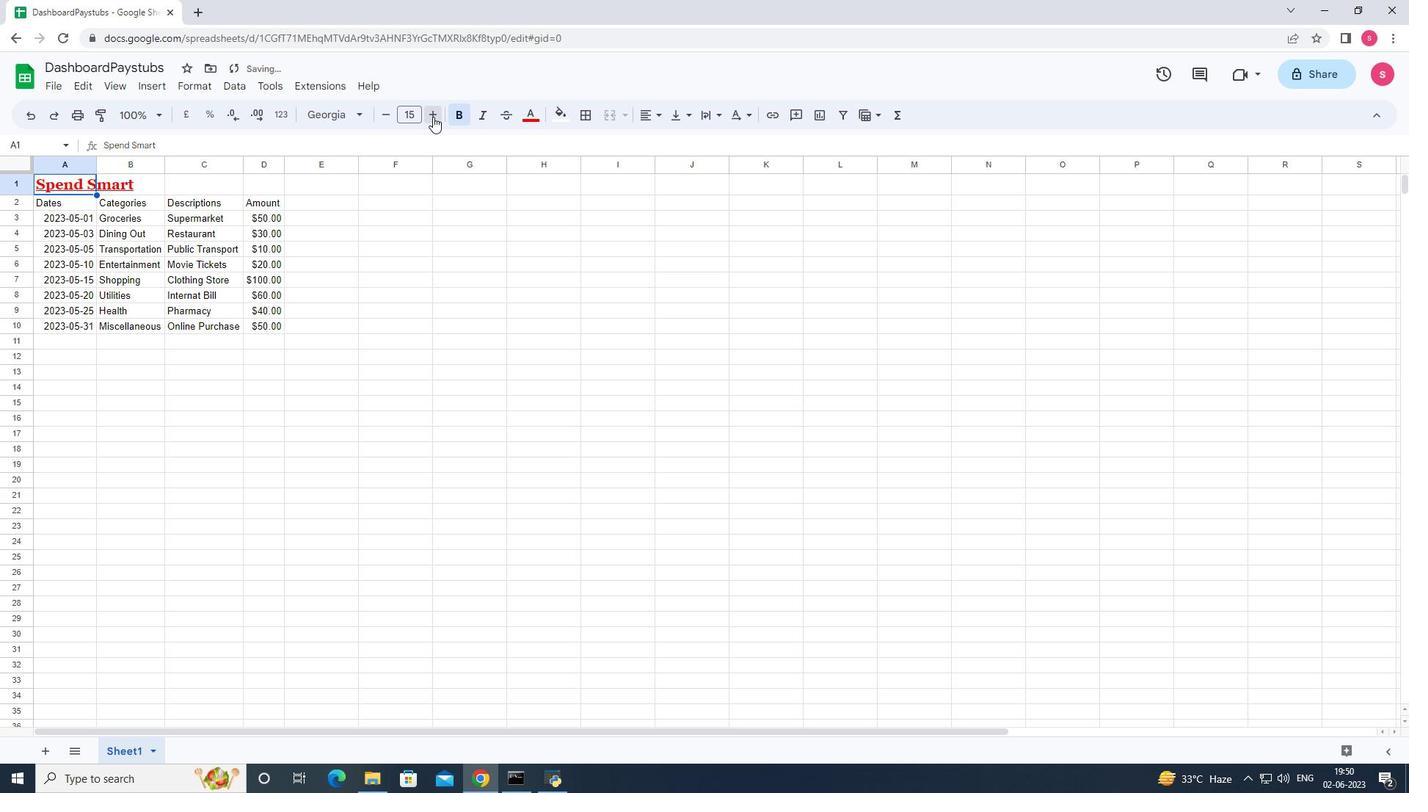 
Action: Mouse pressed left at (433, 116)
Screenshot: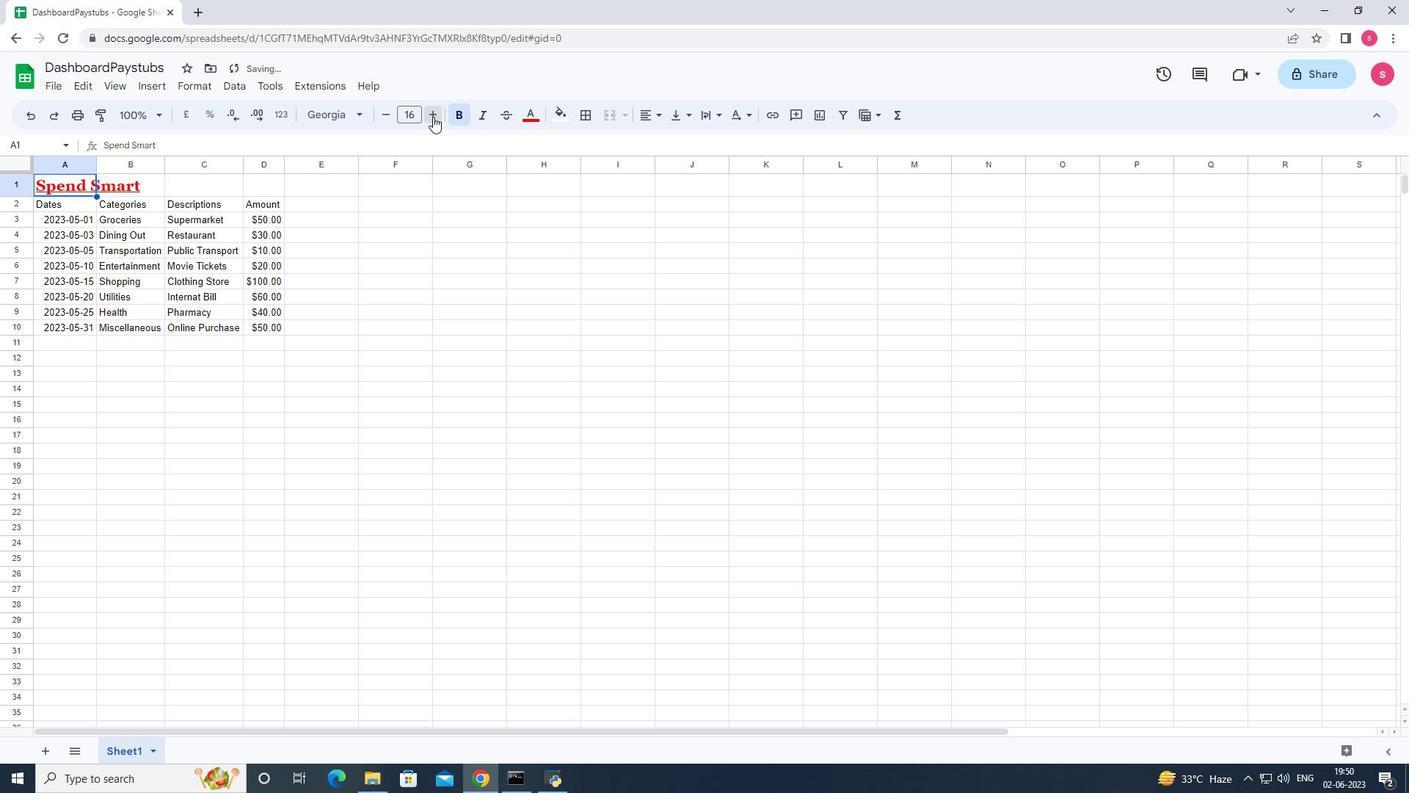 
Action: Mouse pressed left at (433, 116)
Screenshot: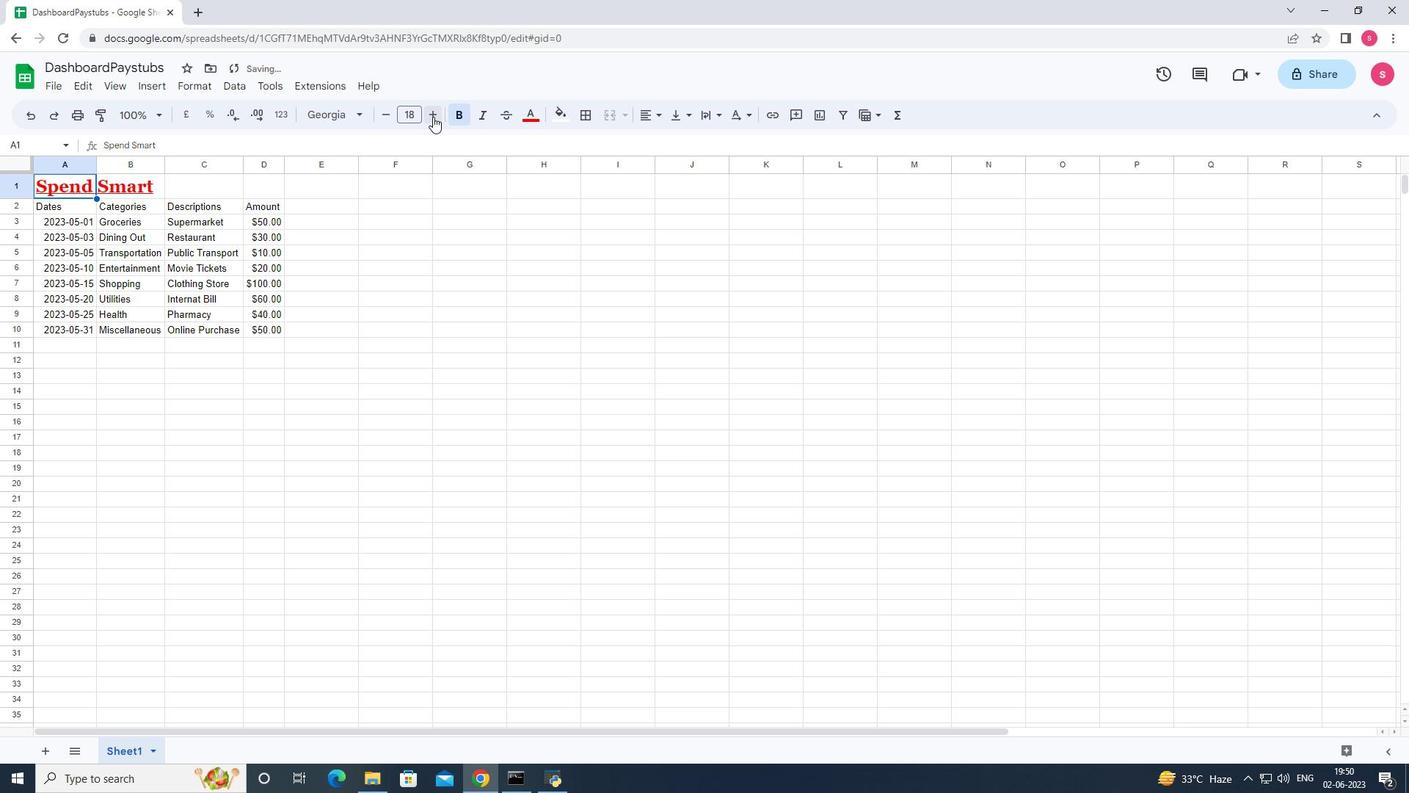 
Action: Mouse pressed left at (433, 116)
Screenshot: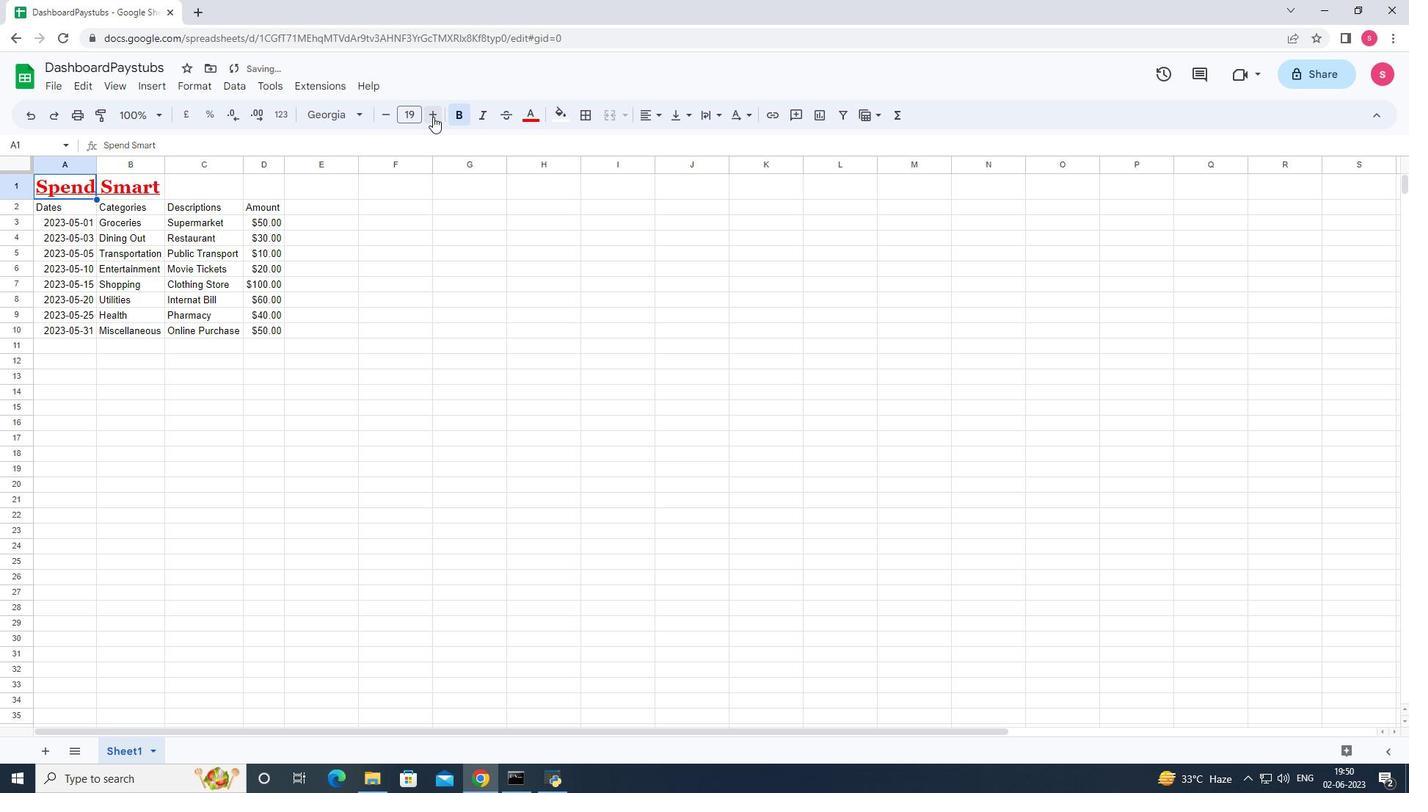 
Action: Mouse moved to (40, 208)
Screenshot: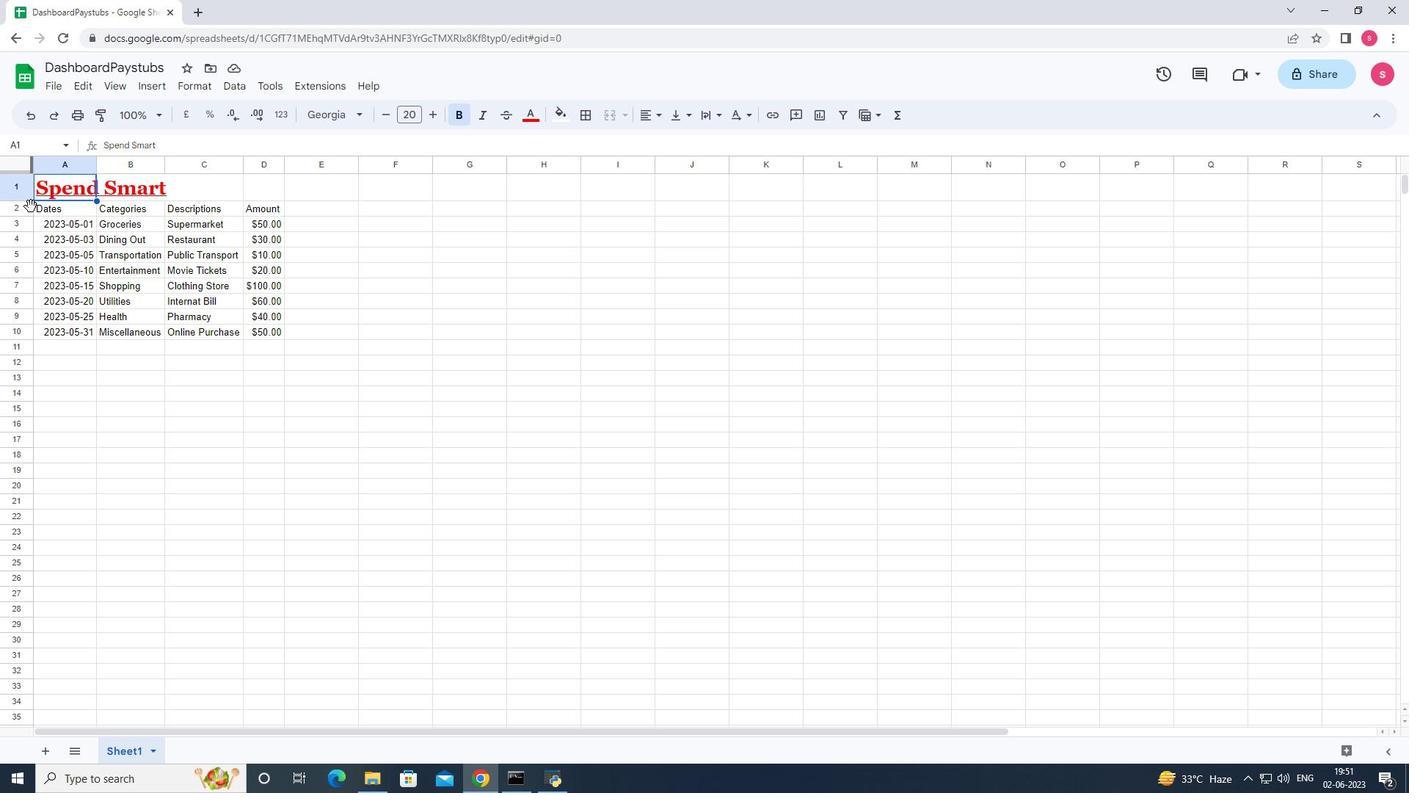 
Action: Mouse pressed left at (40, 208)
Screenshot: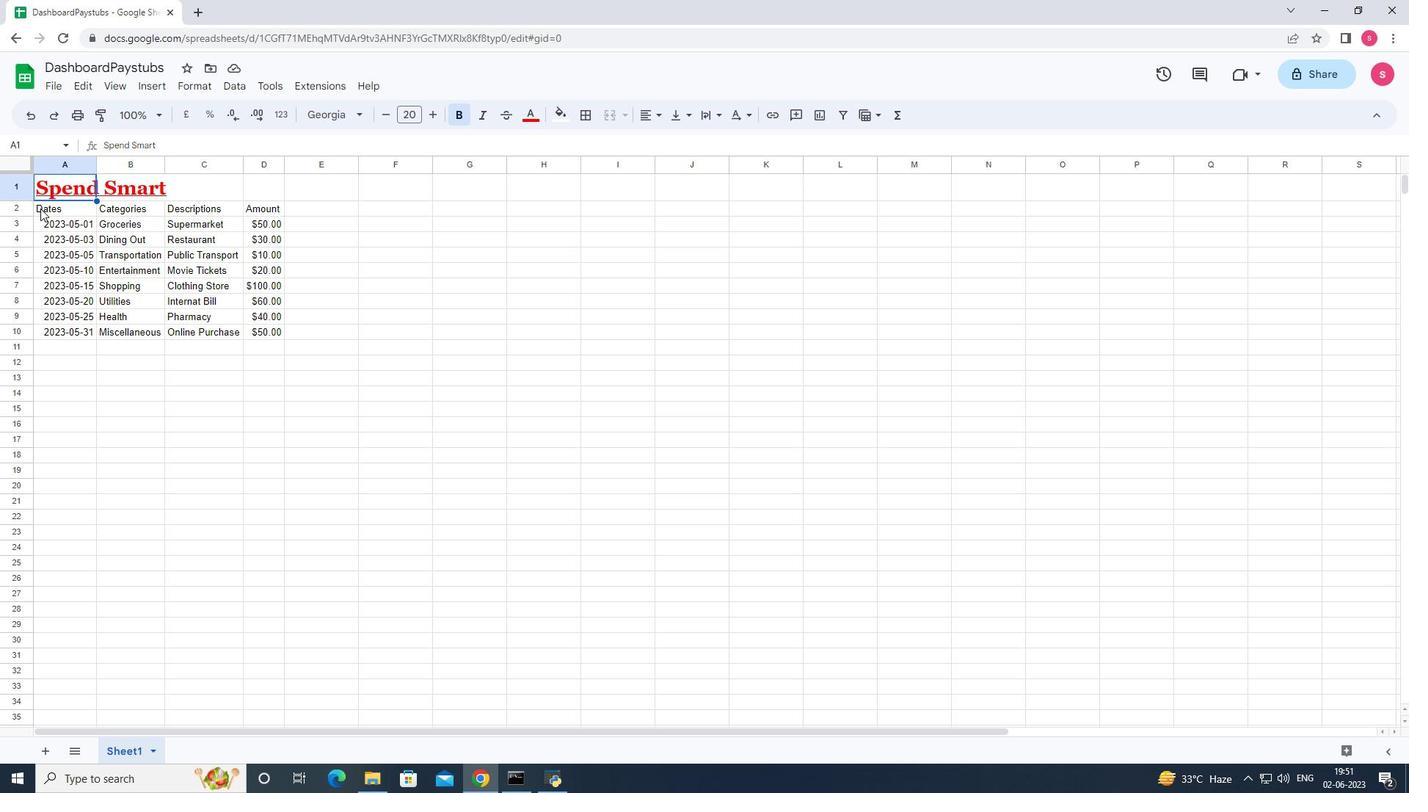 
Action: Mouse moved to (55, 204)
Screenshot: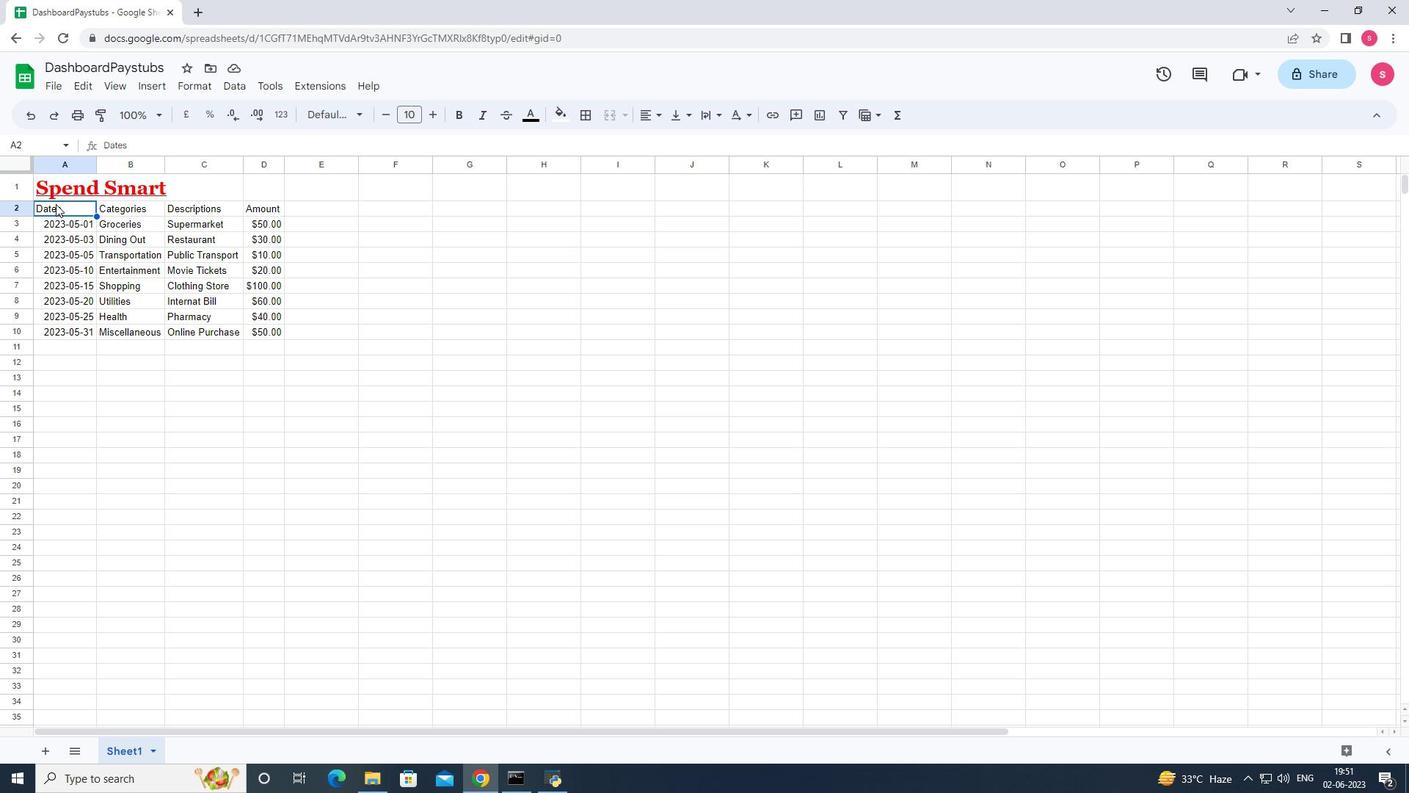 
Action: Mouse pressed left at (55, 204)
Screenshot: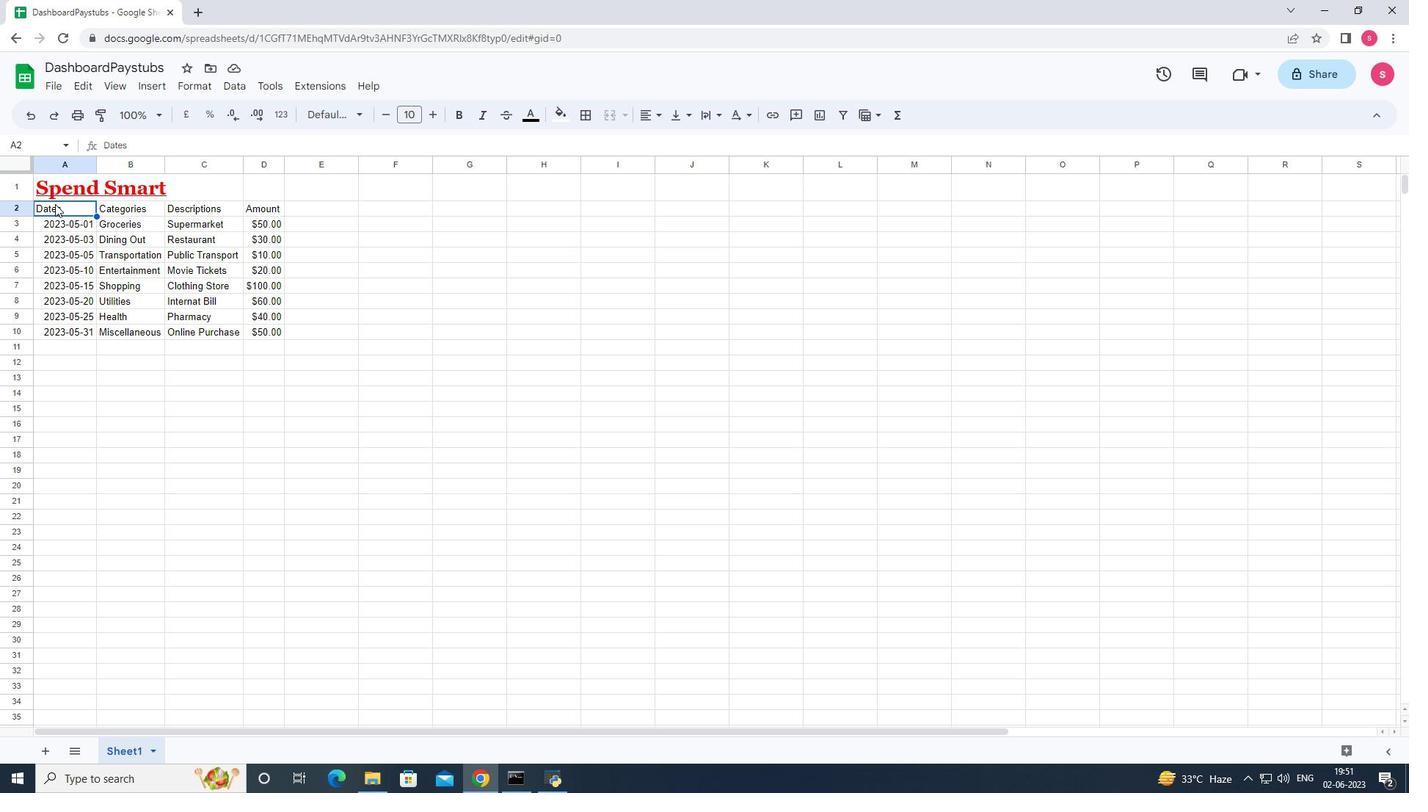 
Action: Mouse moved to (335, 113)
Screenshot: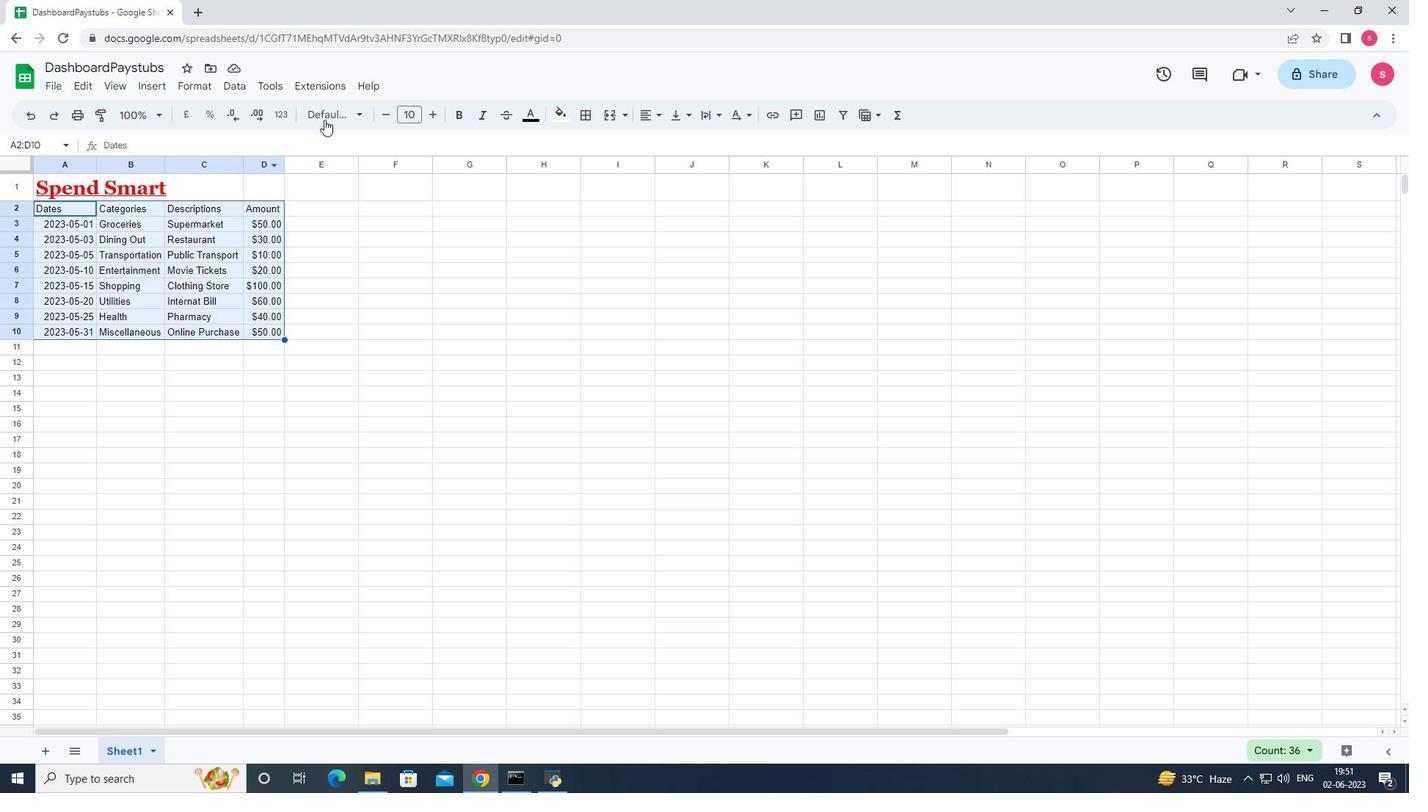 
Action: Mouse pressed left at (335, 113)
Screenshot: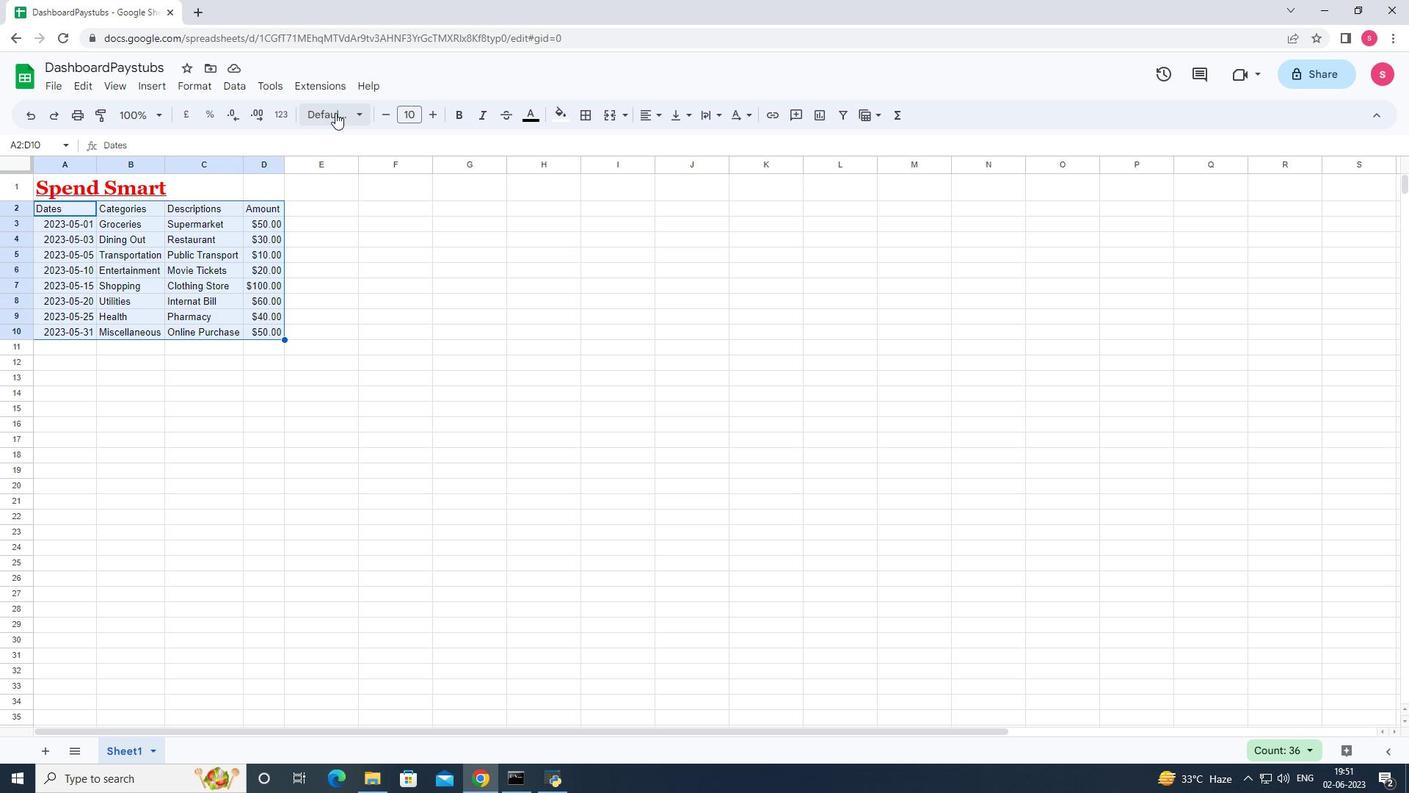 
Action: Mouse moved to (362, 657)
Screenshot: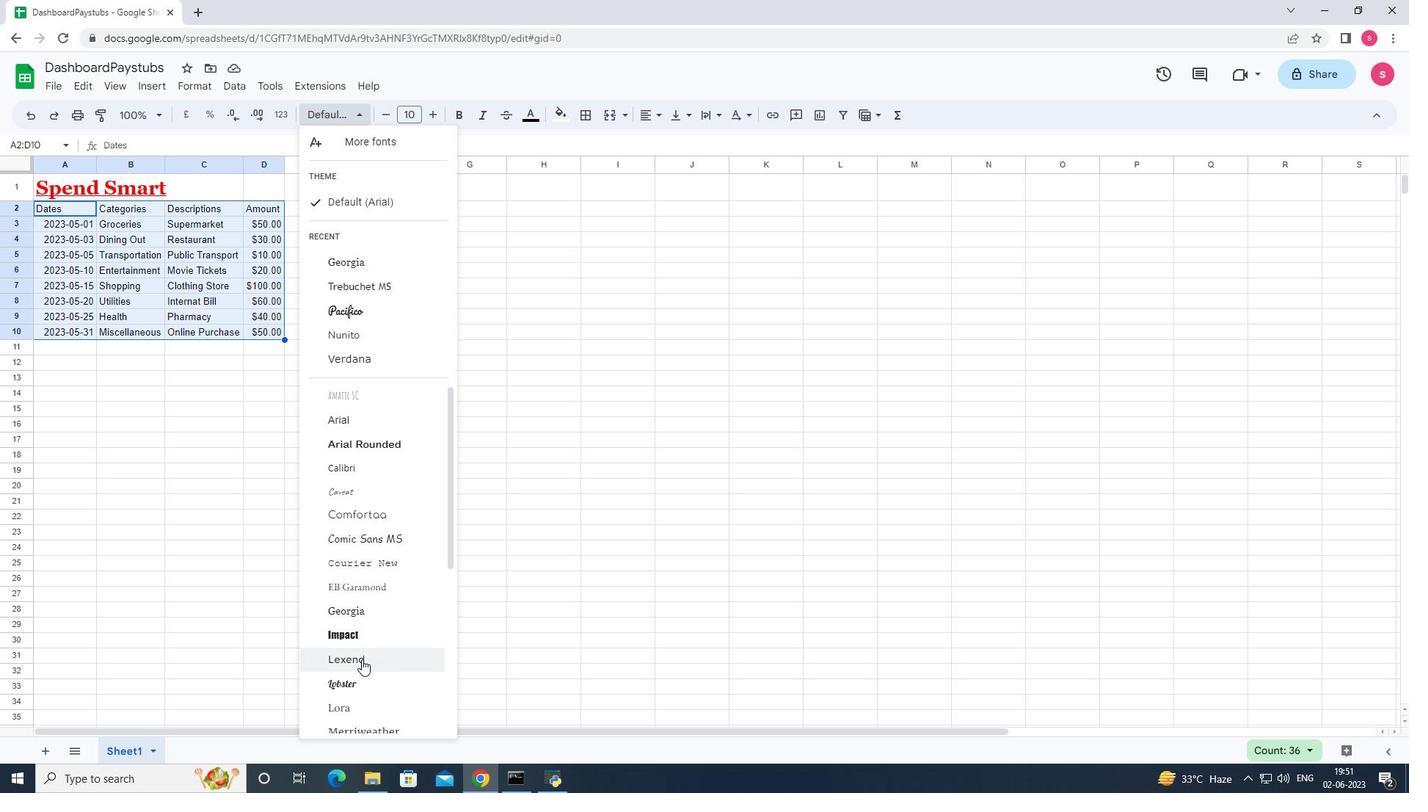 
Action: Mouse pressed left at (362, 658)
Screenshot: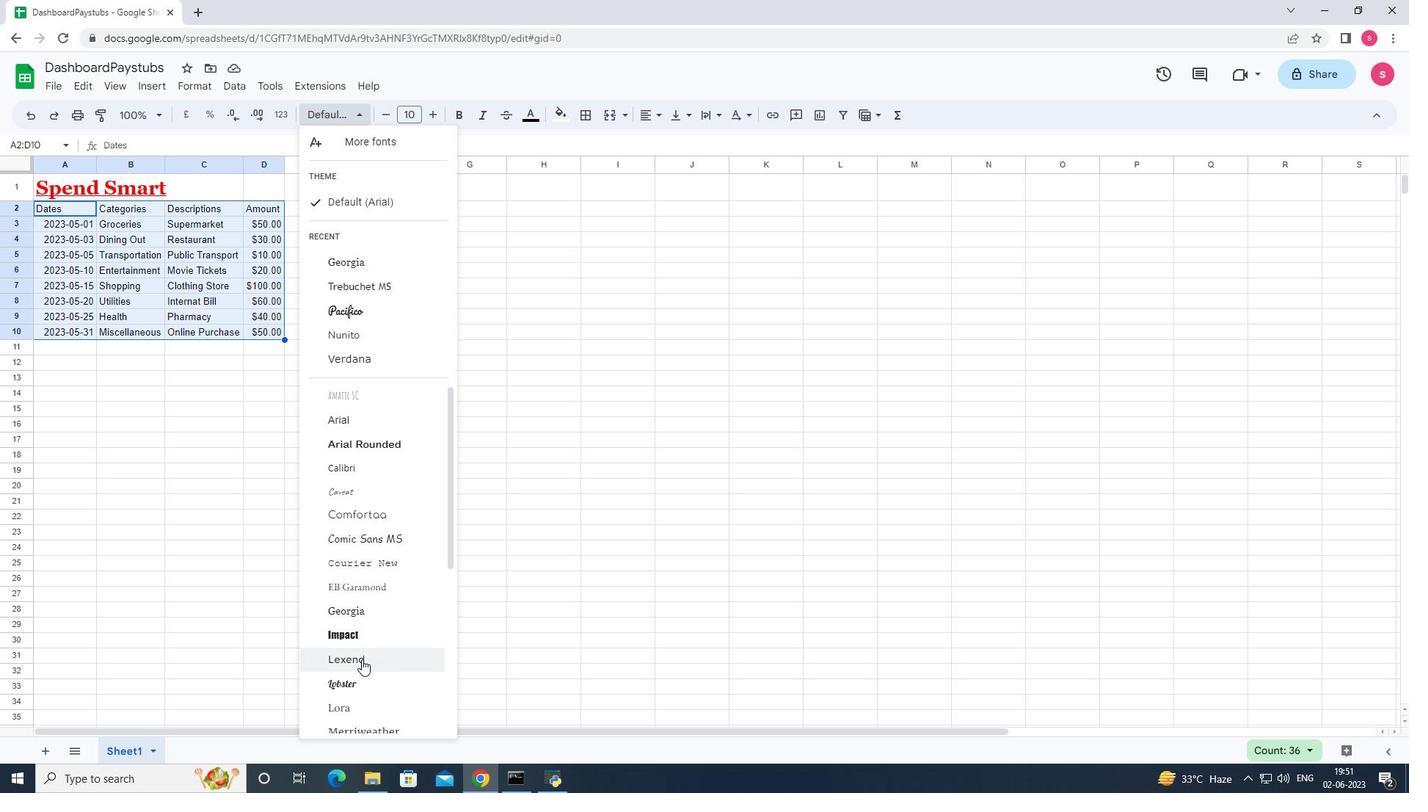 
Action: Mouse moved to (435, 115)
Screenshot: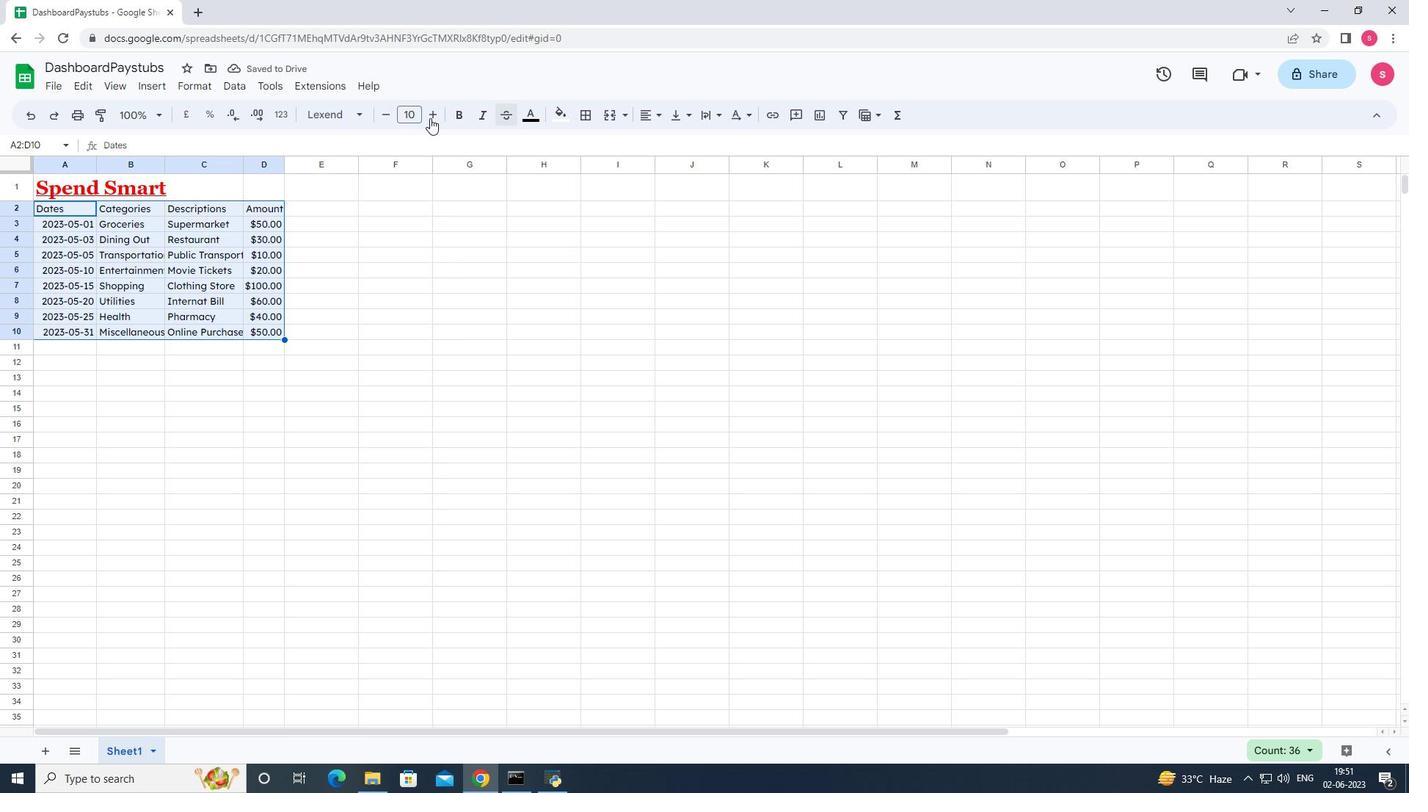 
Action: Mouse pressed left at (435, 115)
Screenshot: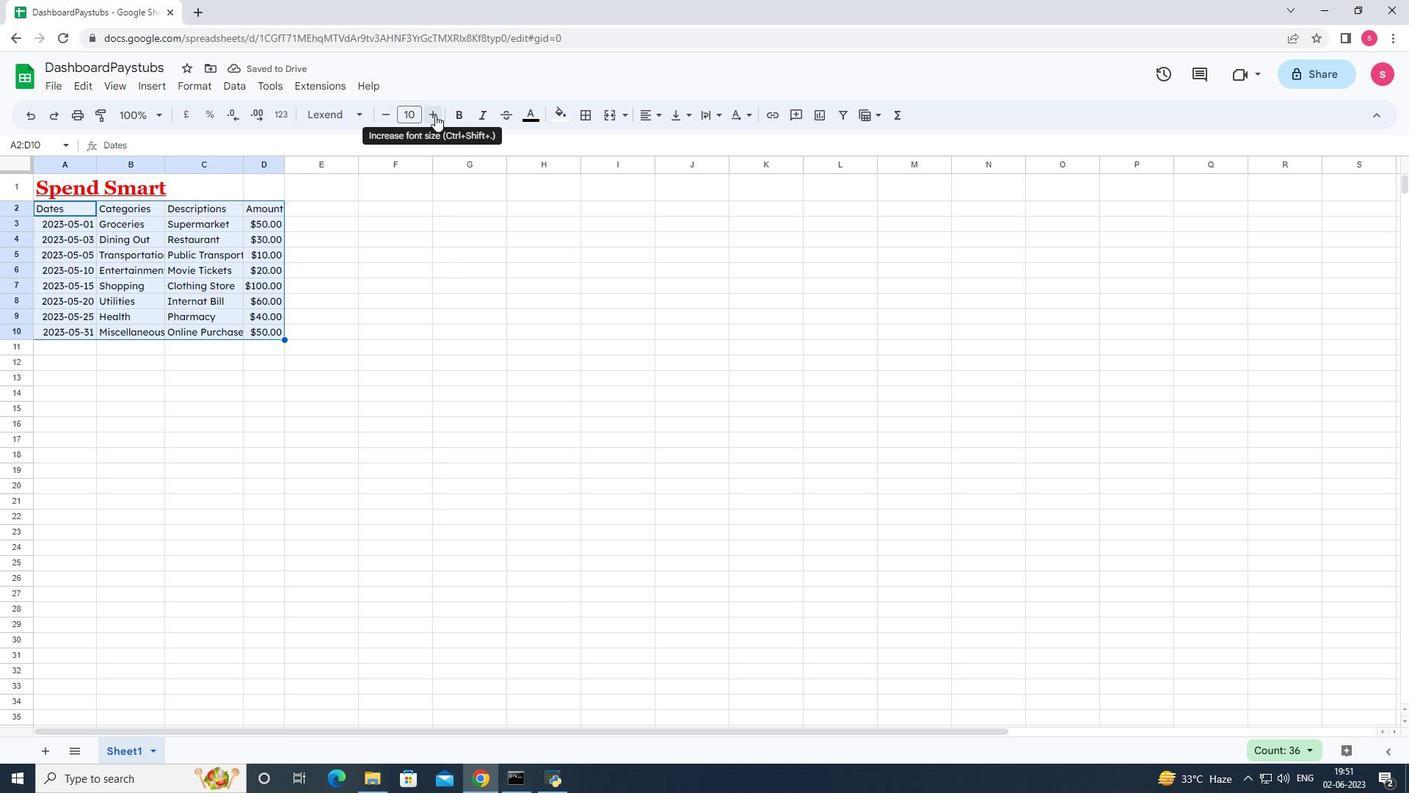 
Action: Mouse pressed left at (435, 115)
Screenshot: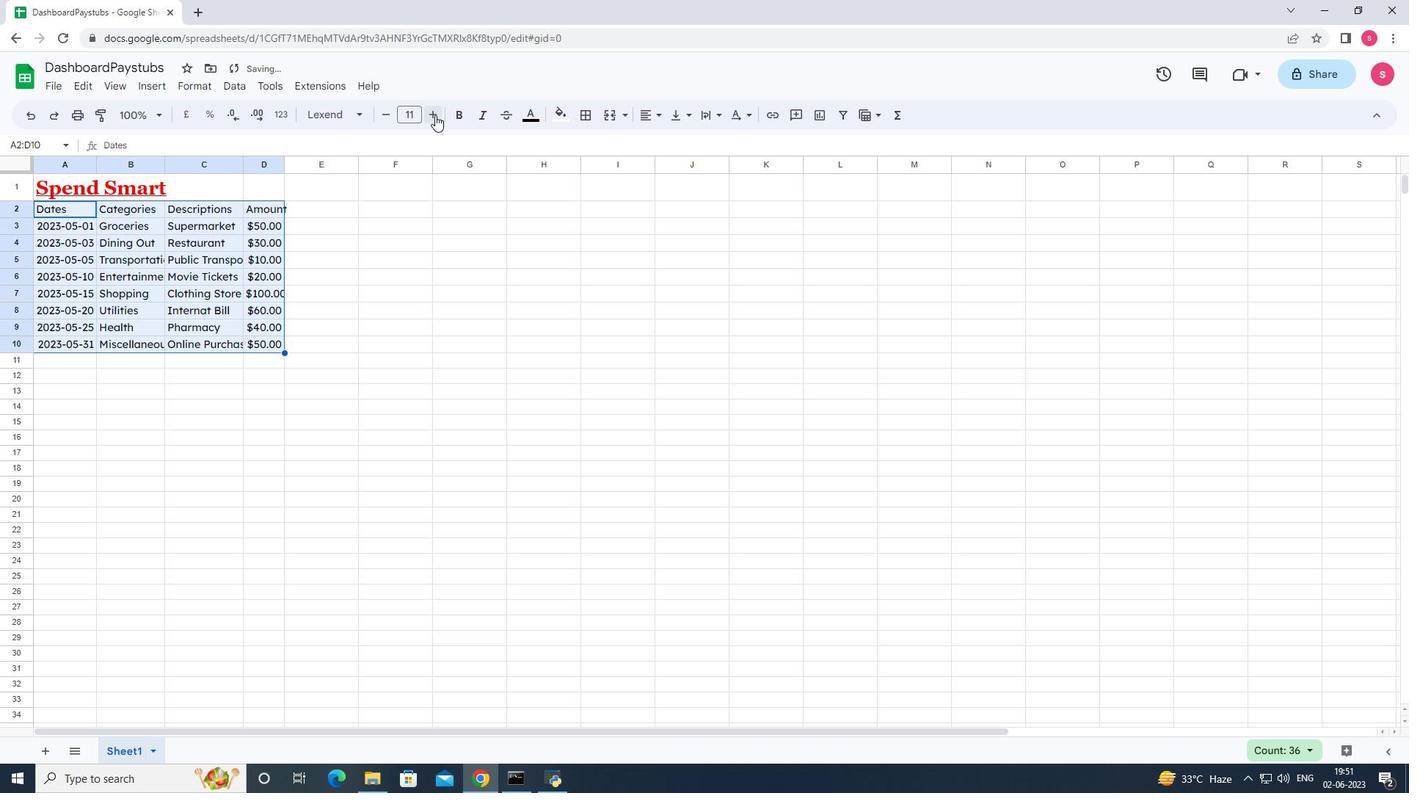 
Action: Mouse moved to (45, 173)
Screenshot: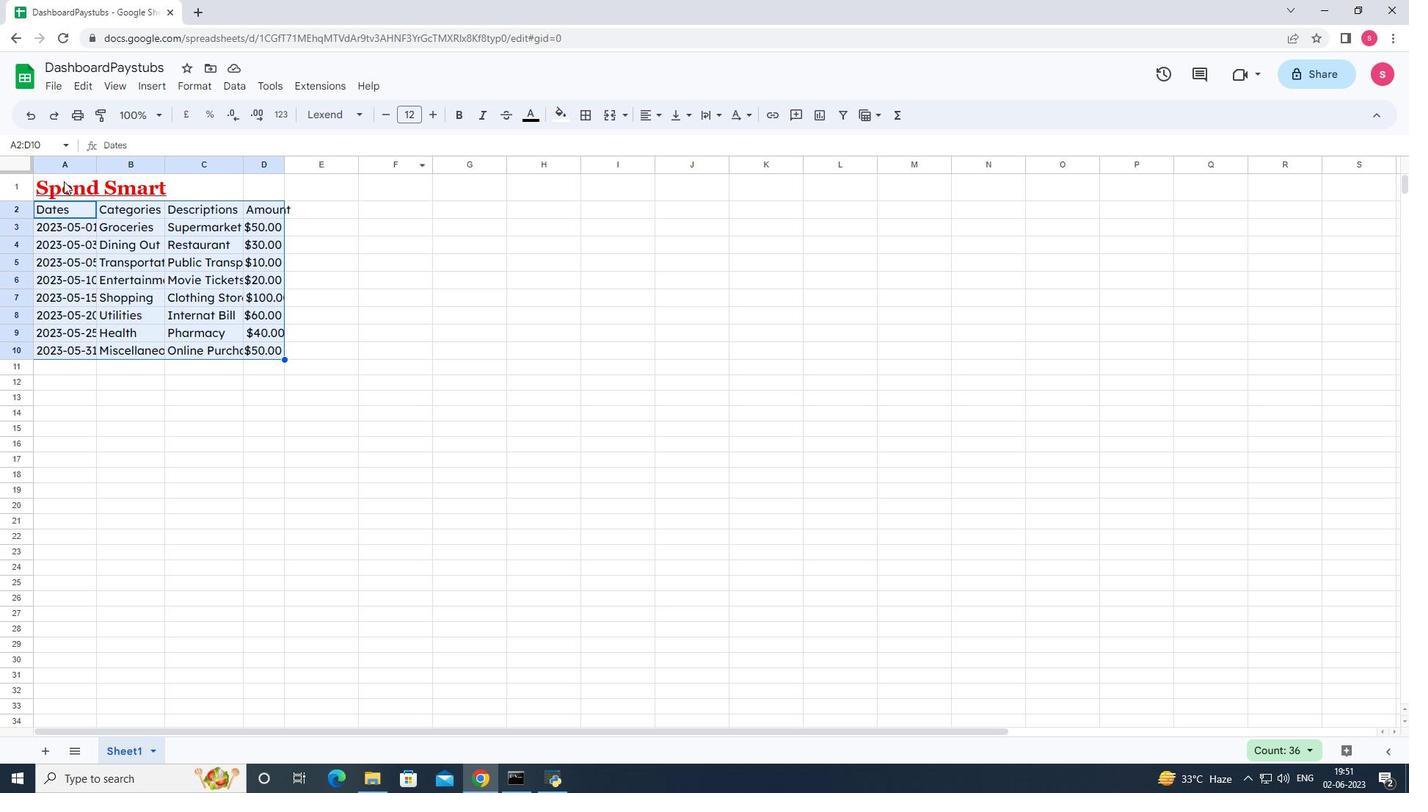 
Action: Mouse pressed left at (45, 173)
Screenshot: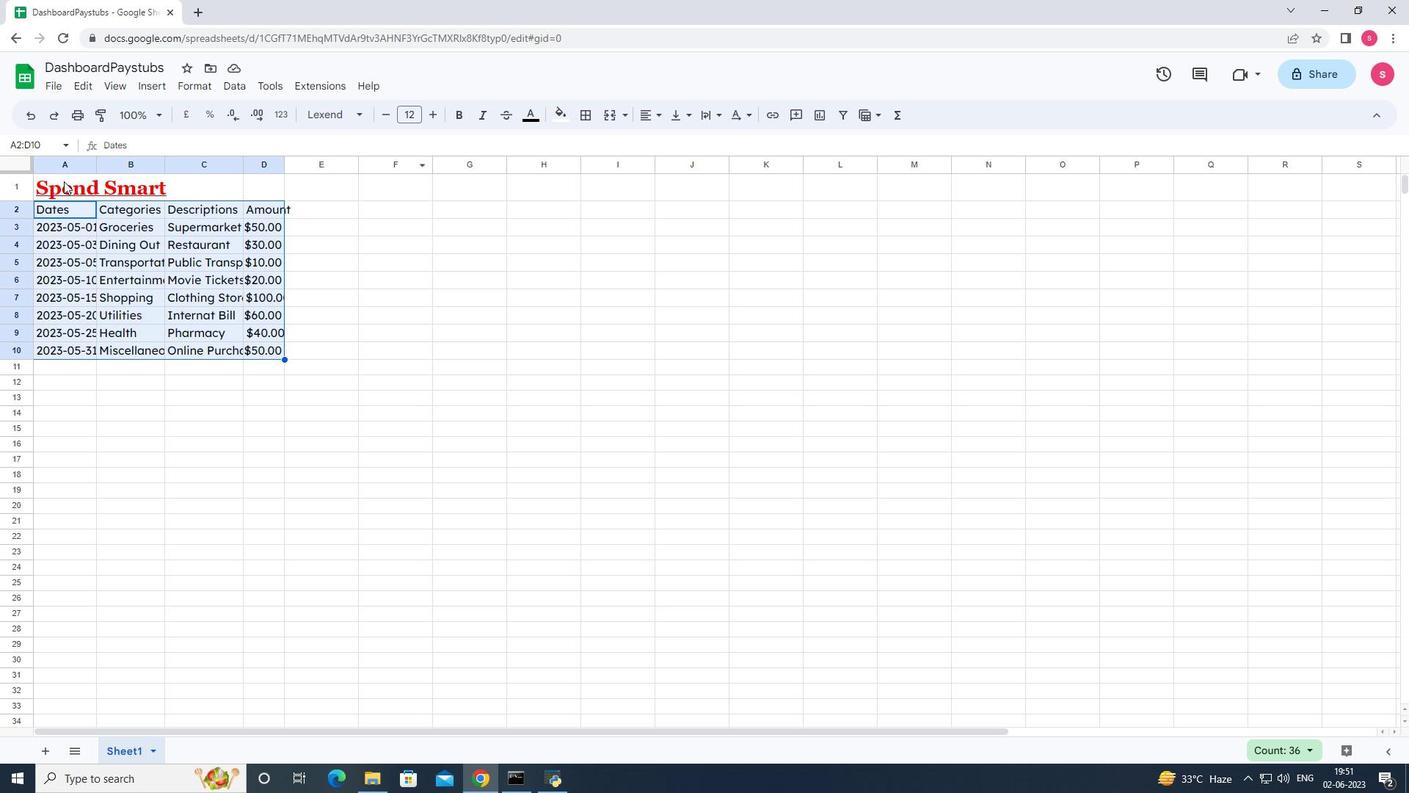 
Action: Mouse moved to (49, 189)
Screenshot: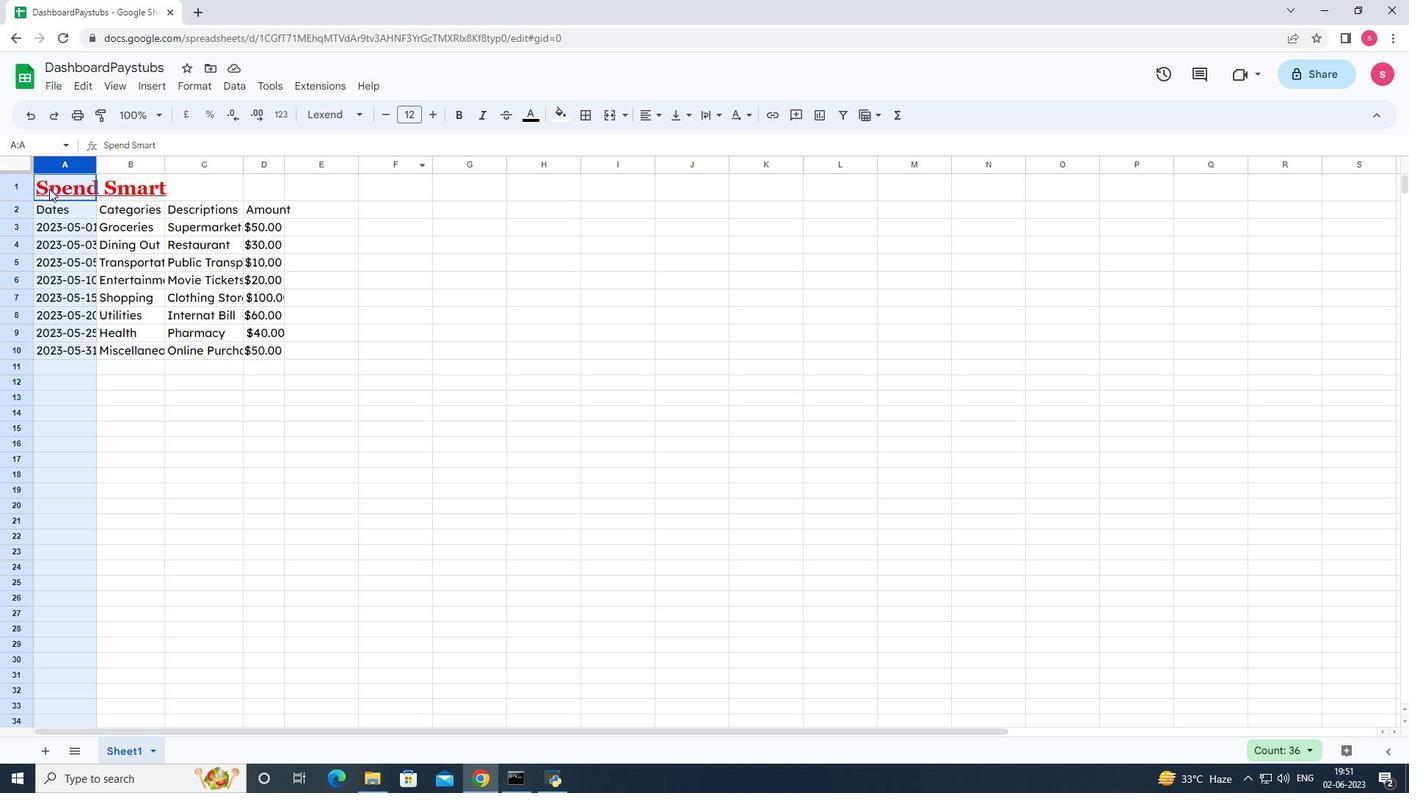 
Action: Mouse pressed left at (49, 189)
Screenshot: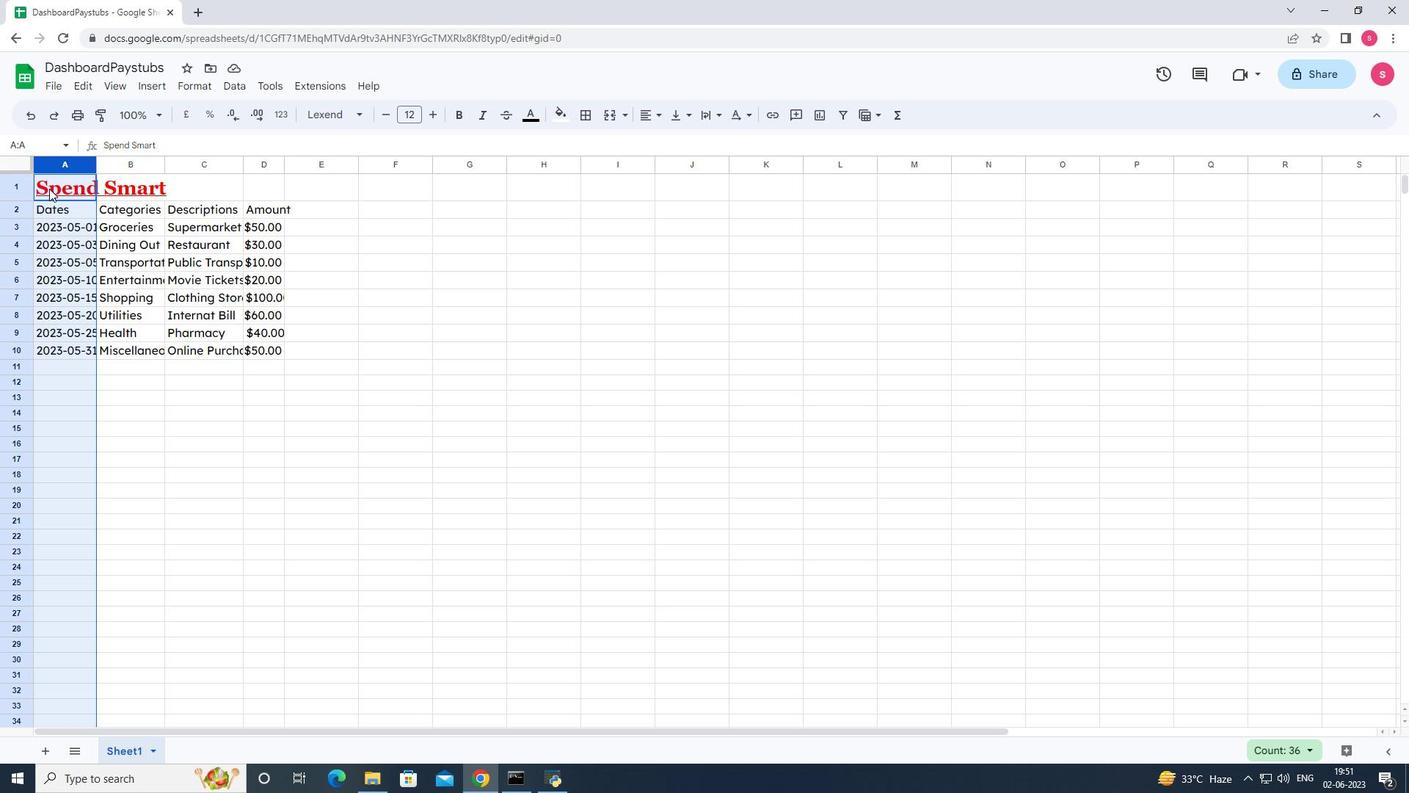 
Action: Mouse moved to (53, 187)
Screenshot: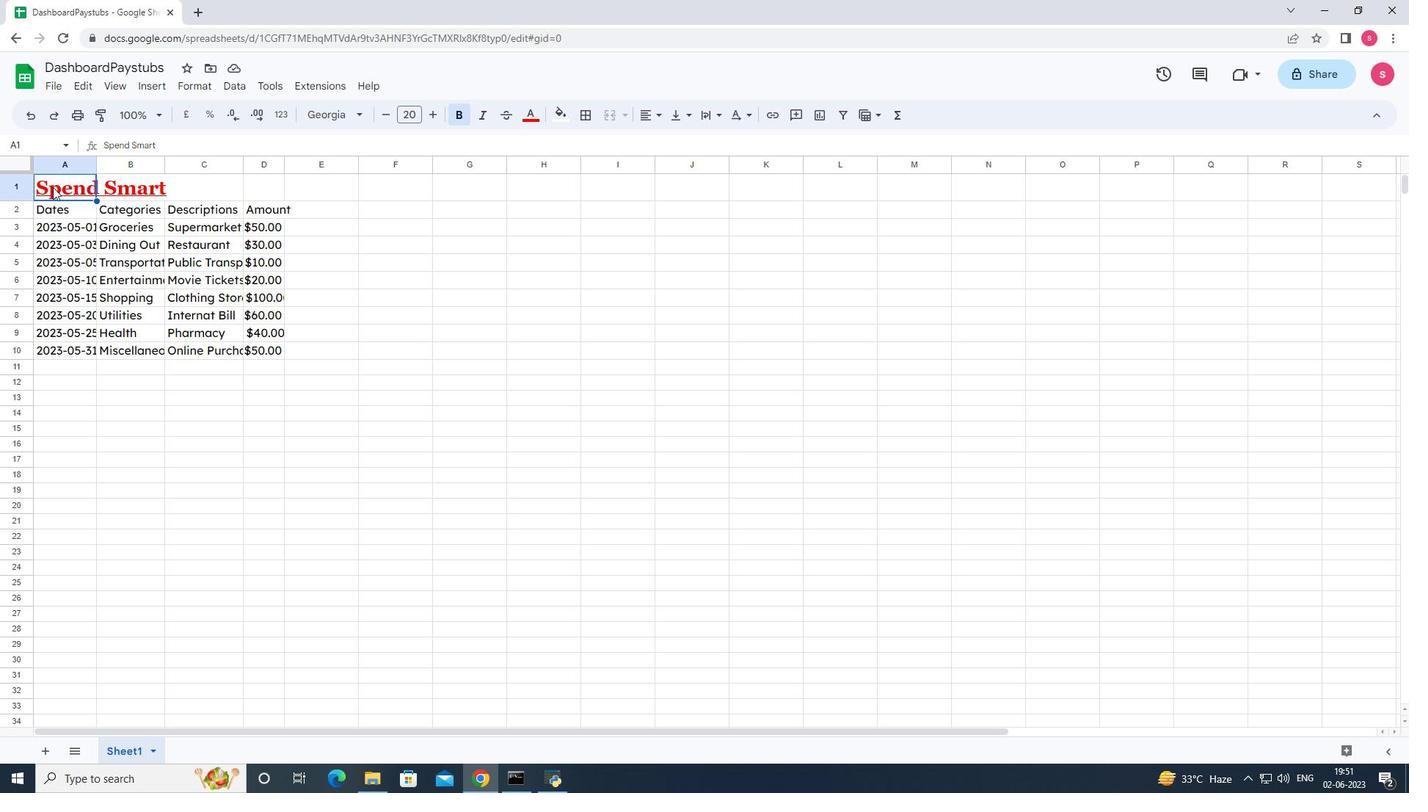 
Action: Mouse pressed left at (53, 187)
Screenshot: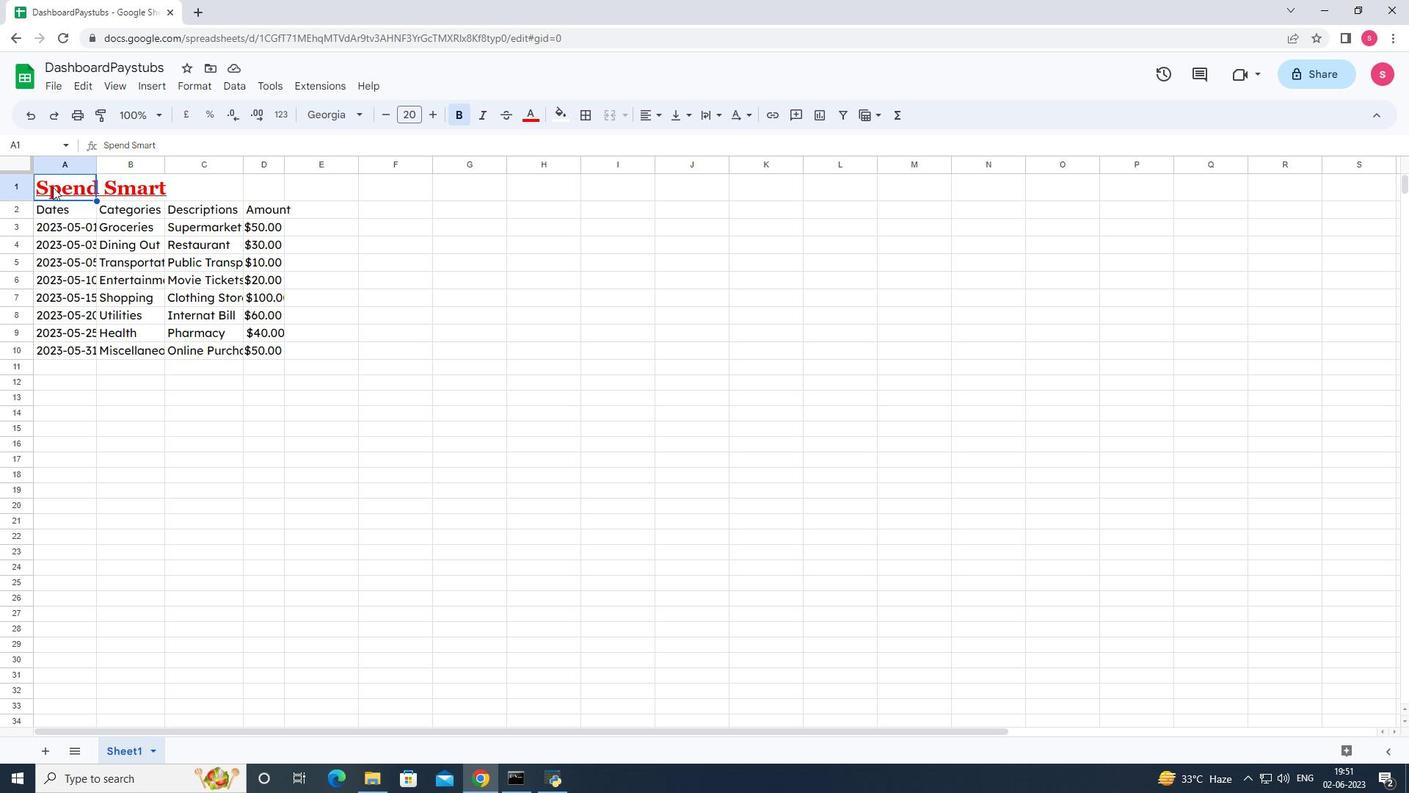 
Action: Mouse moved to (643, 118)
Screenshot: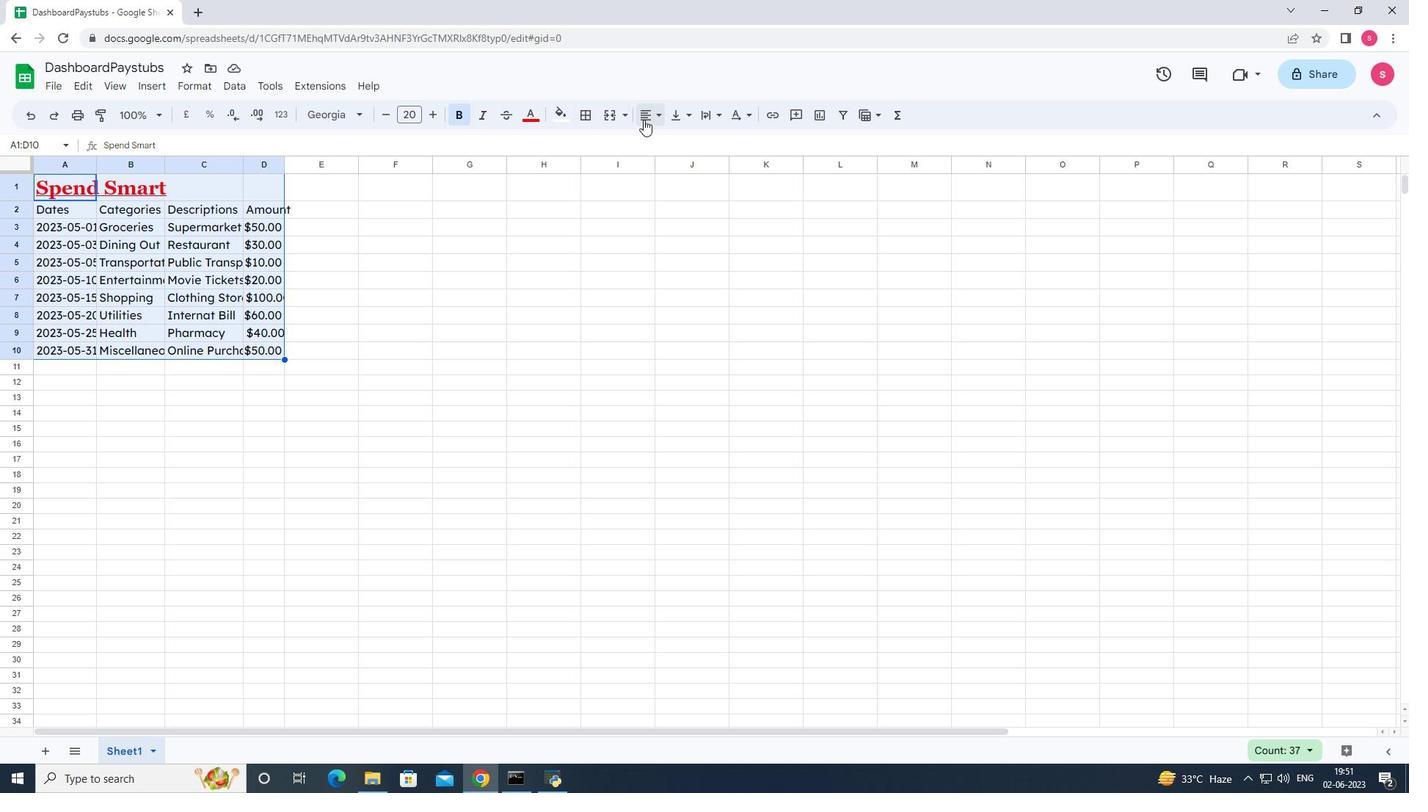
Action: Mouse pressed left at (643, 118)
Screenshot: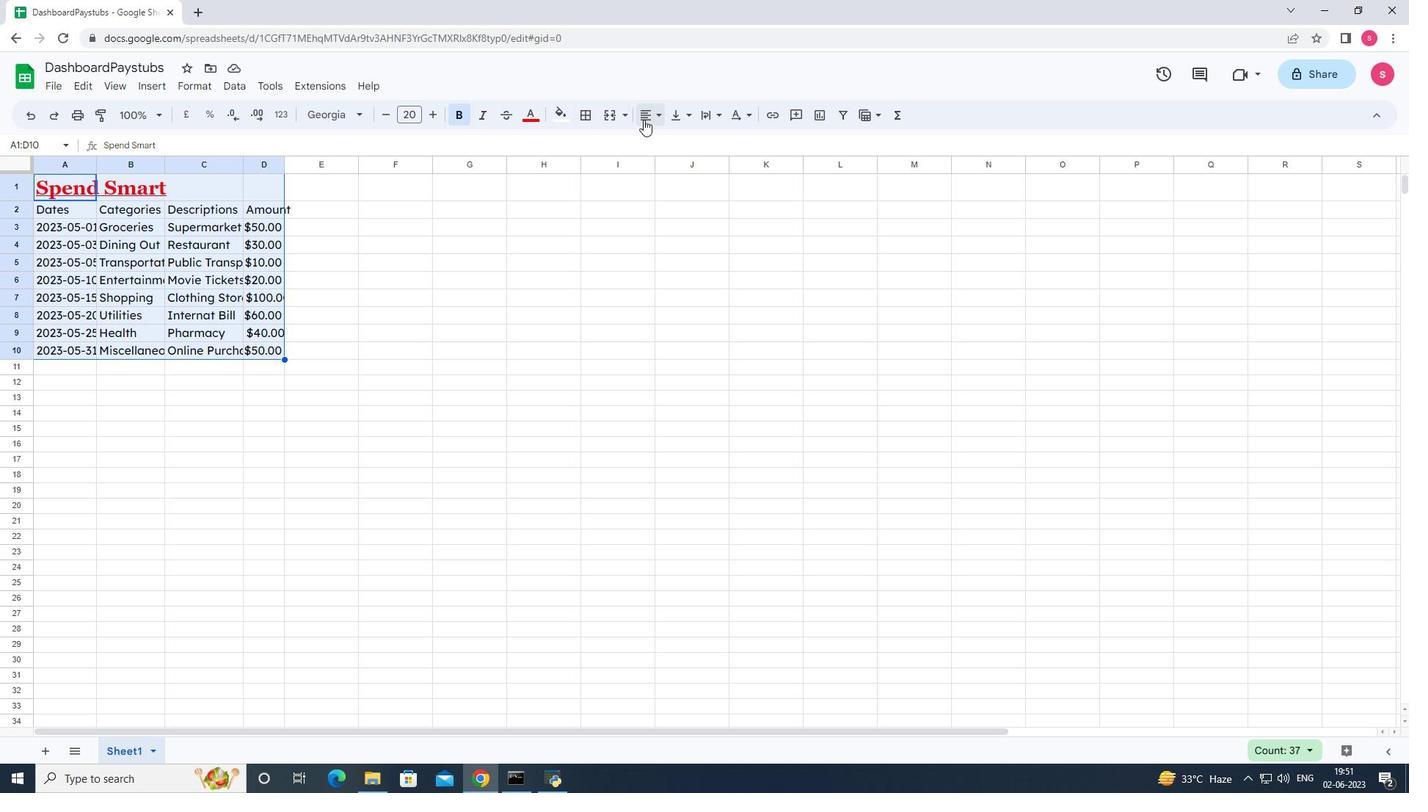 
Action: Mouse moved to (693, 140)
Screenshot: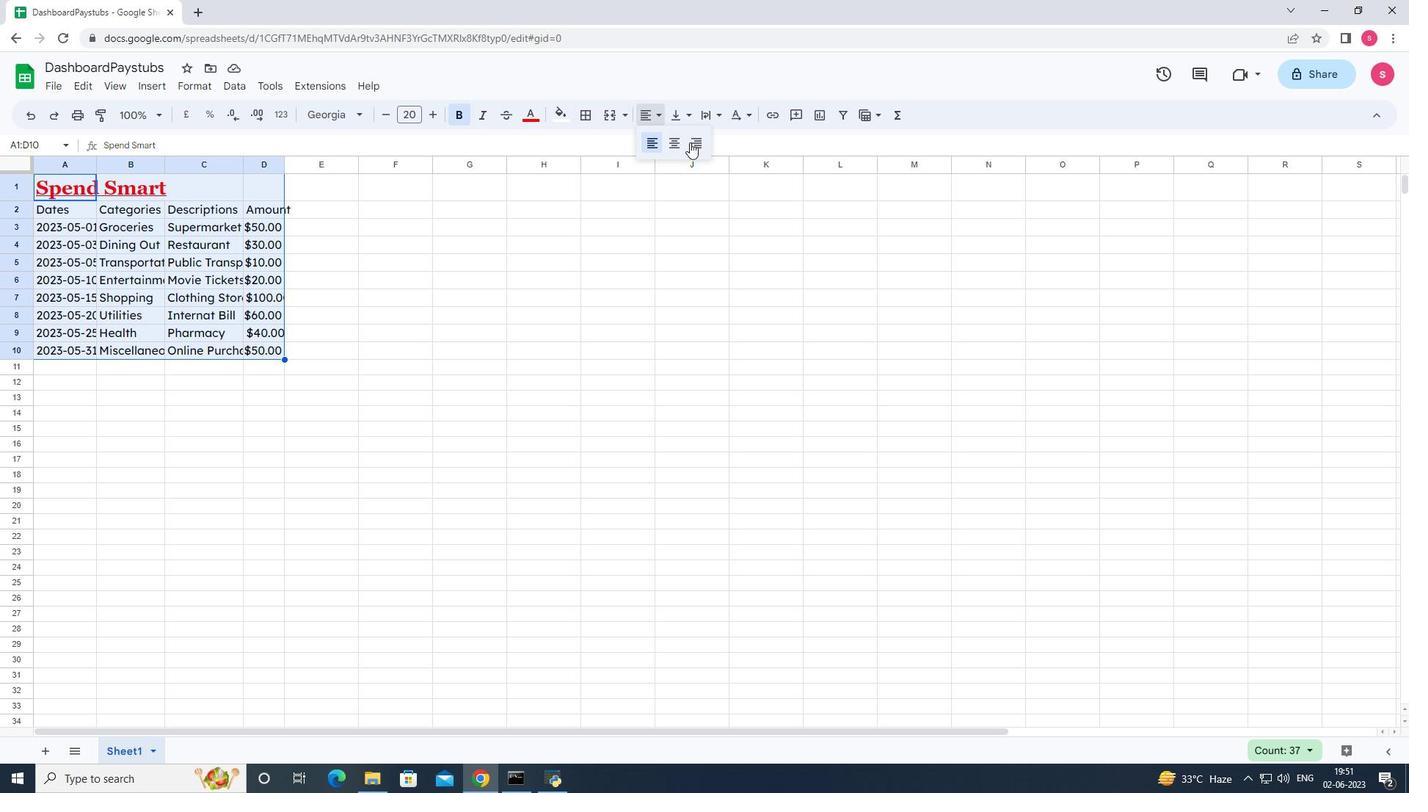 
Action: Mouse pressed left at (693, 140)
Screenshot: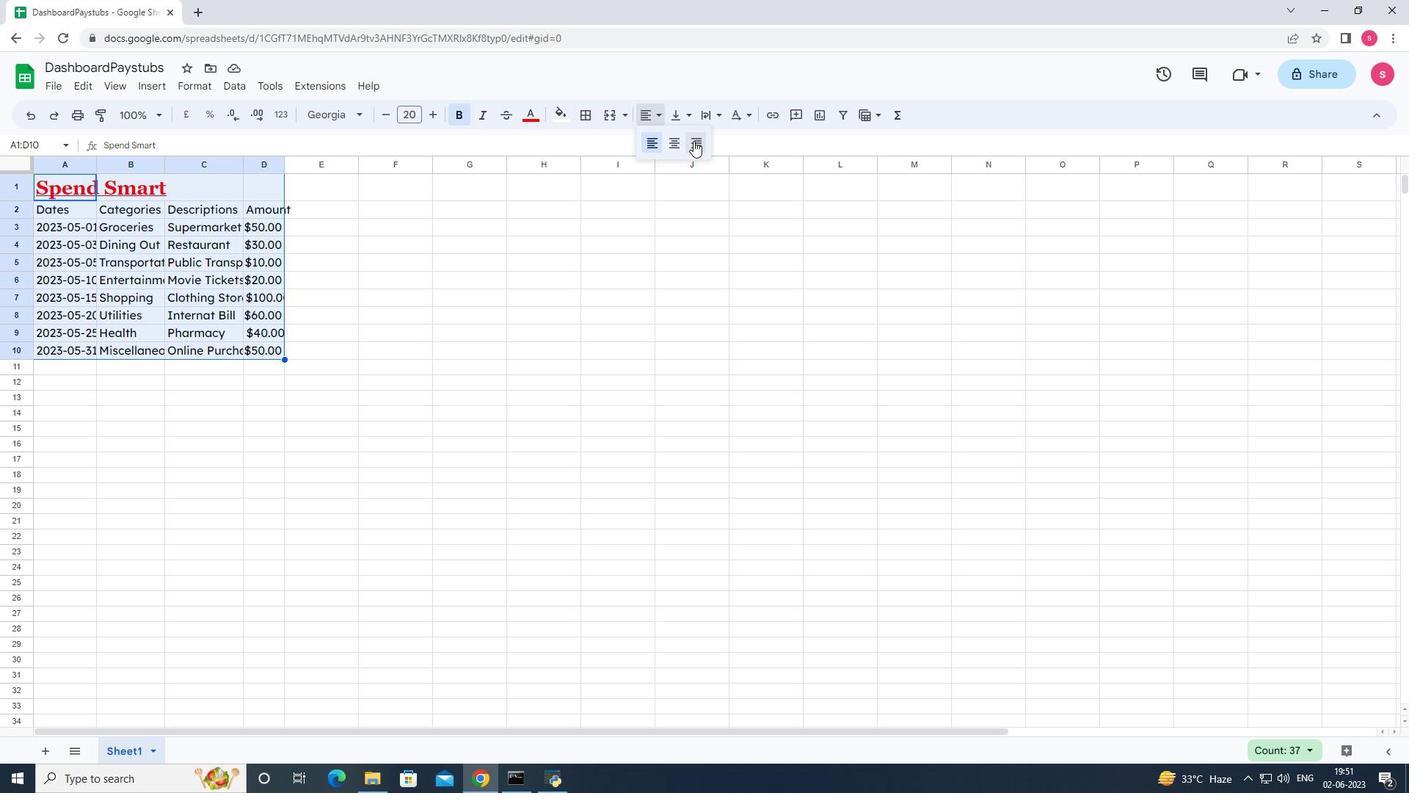 
Action: Mouse moved to (356, 193)
Screenshot: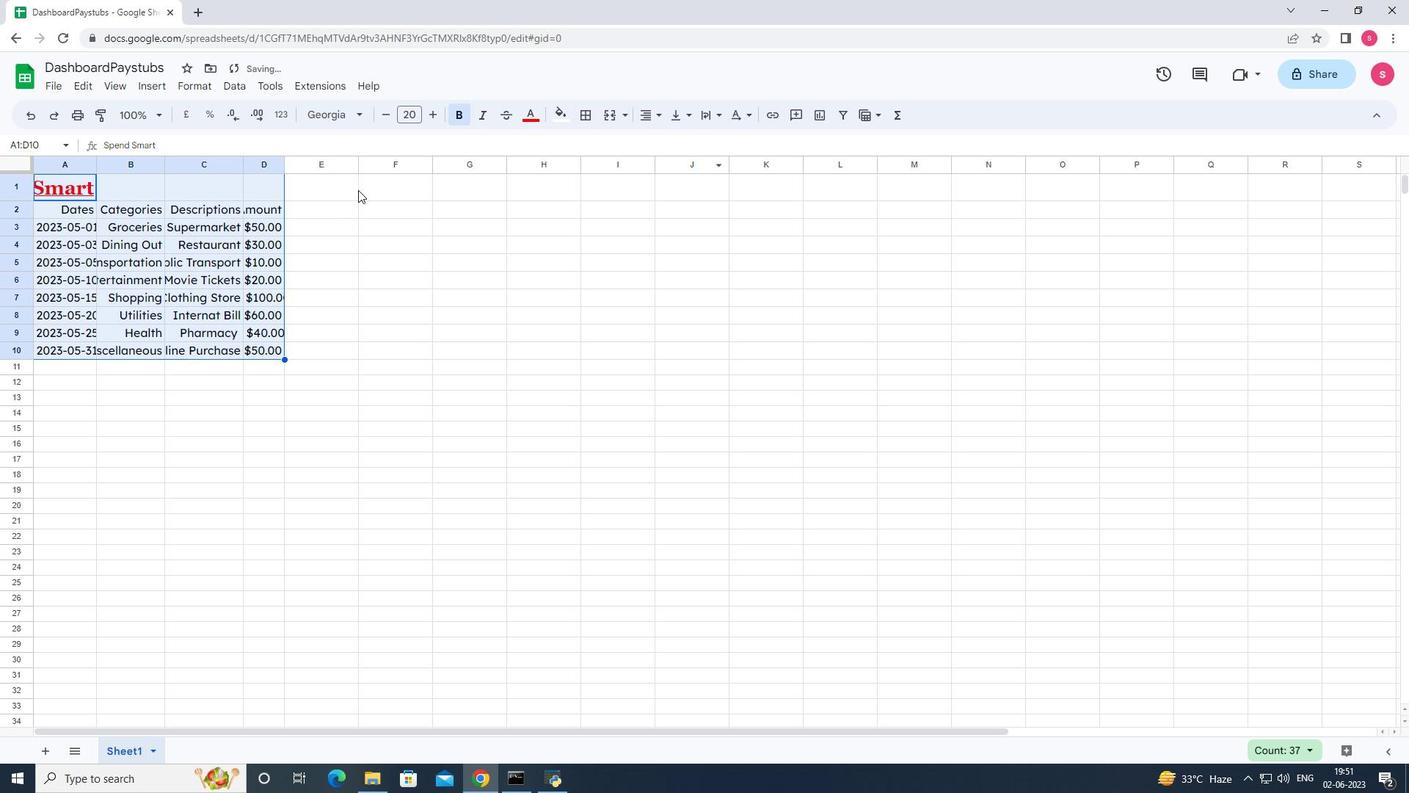 
Action: Mouse pressed left at (356, 193)
Screenshot: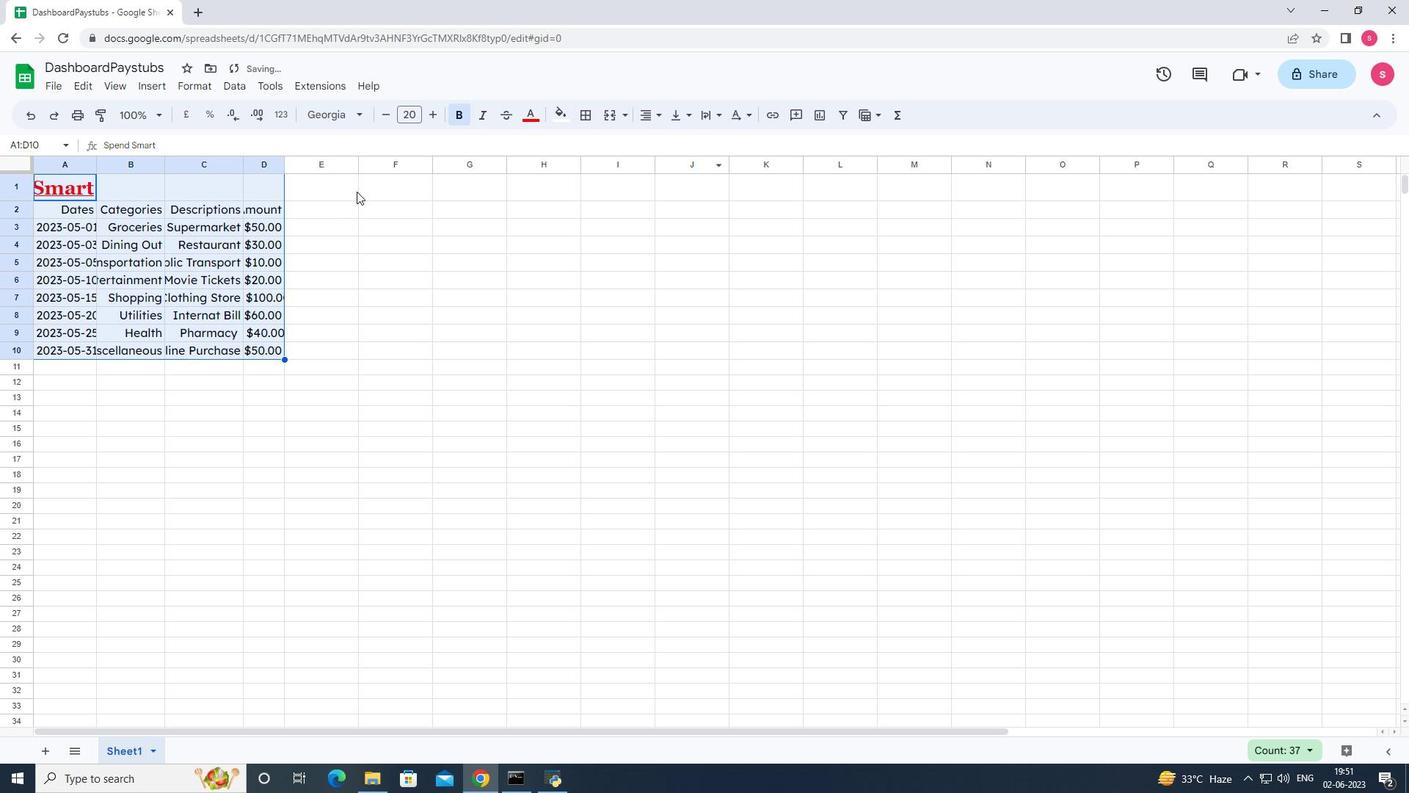 
Action: Mouse moved to (96, 168)
Screenshot: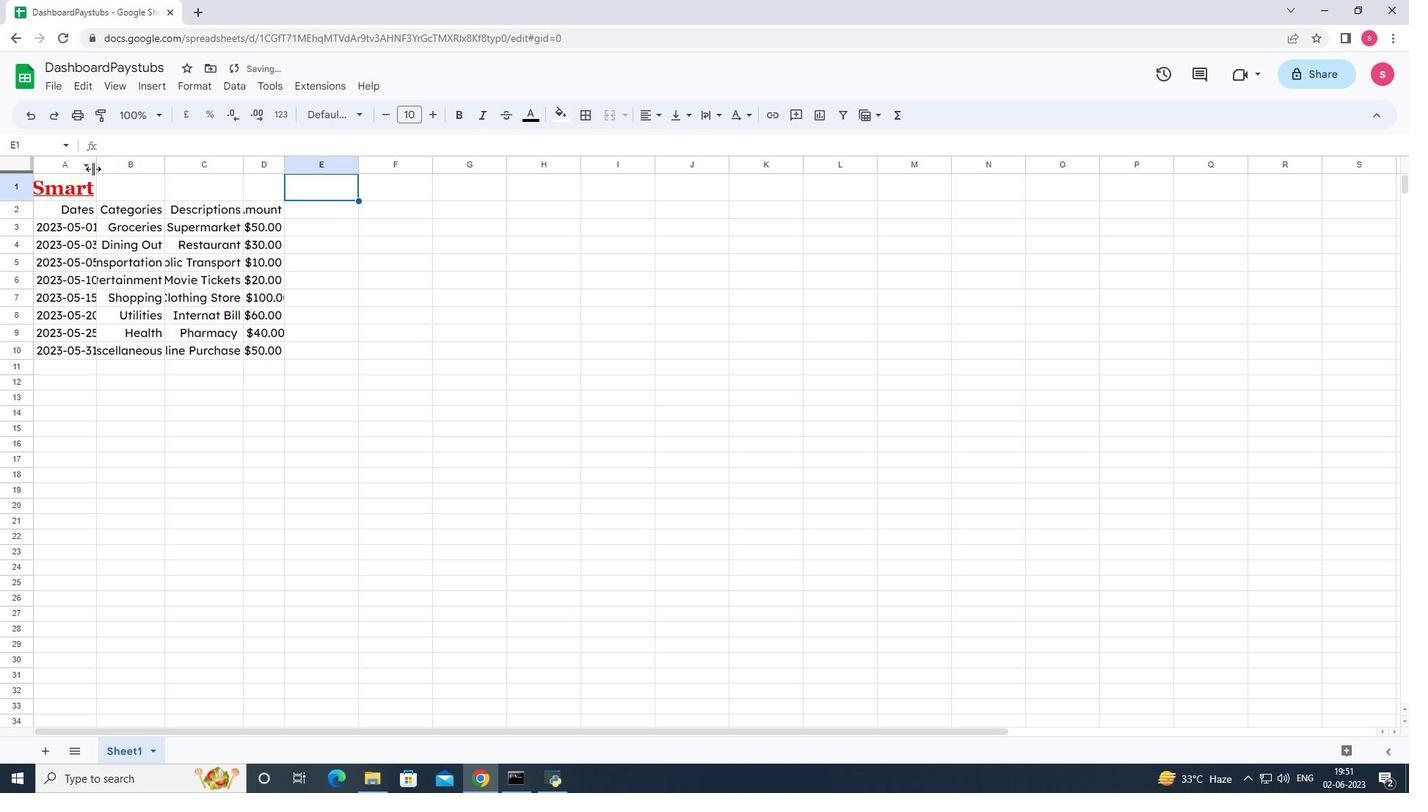 
Action: Mouse pressed left at (96, 168)
Screenshot: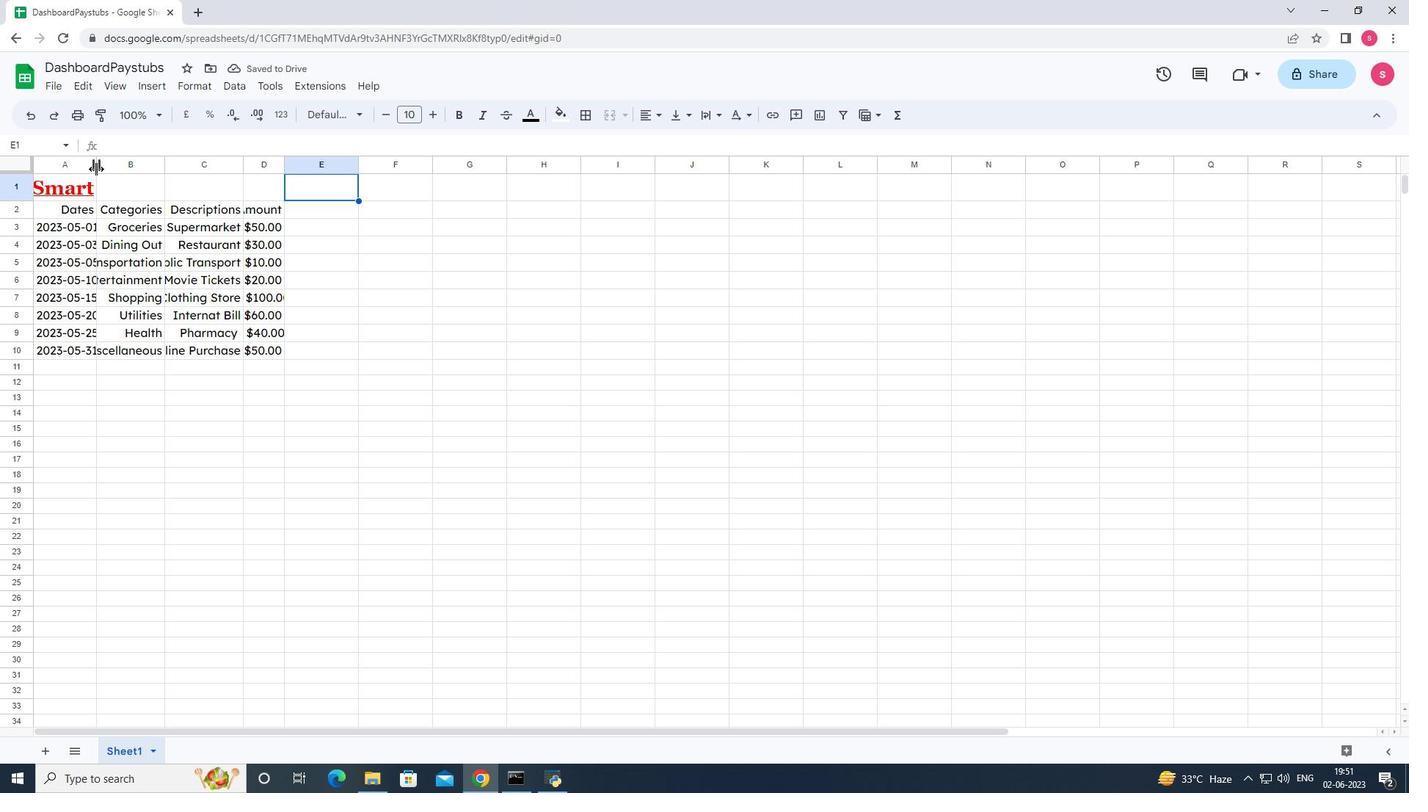 
Action: Mouse pressed left at (96, 168)
Screenshot: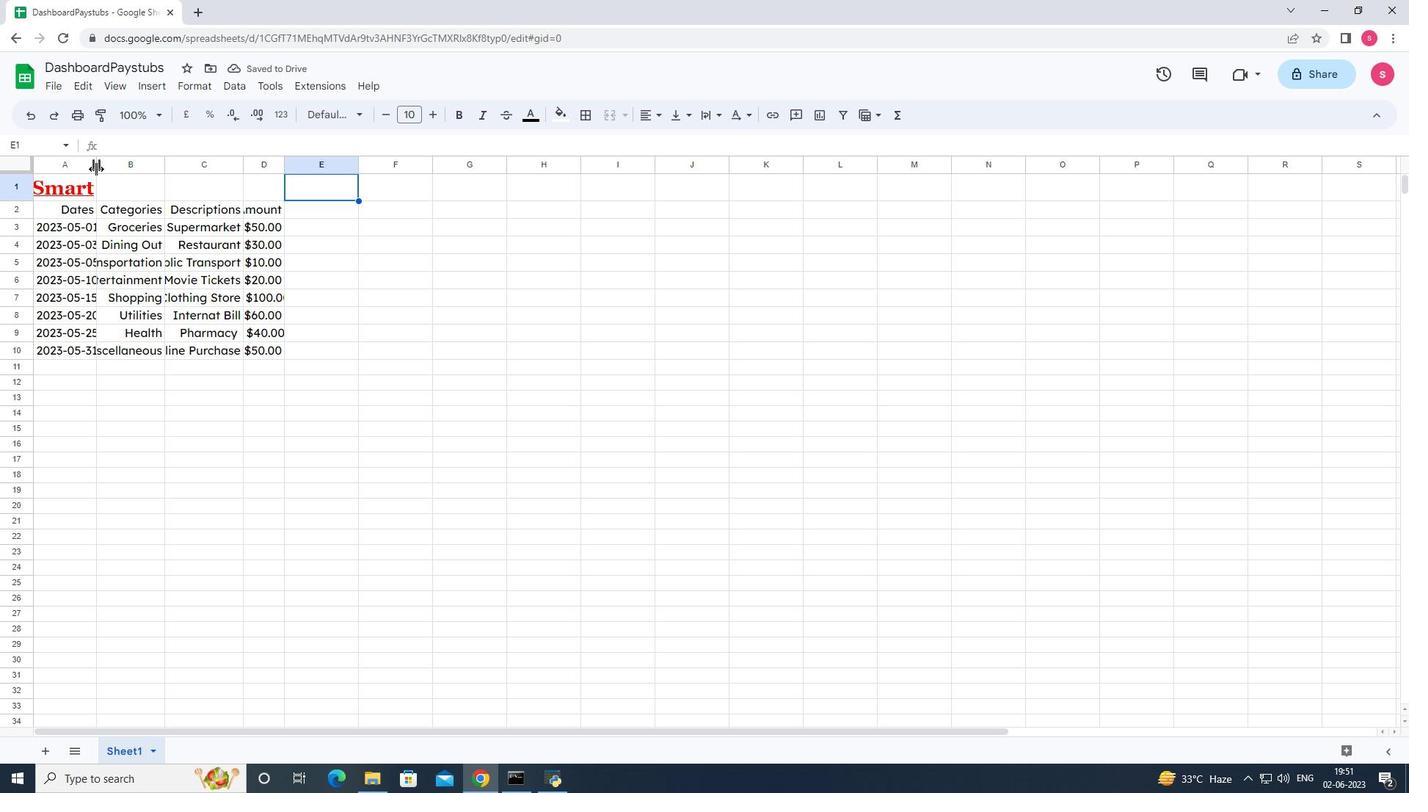 
Action: Mouse moved to (237, 163)
Screenshot: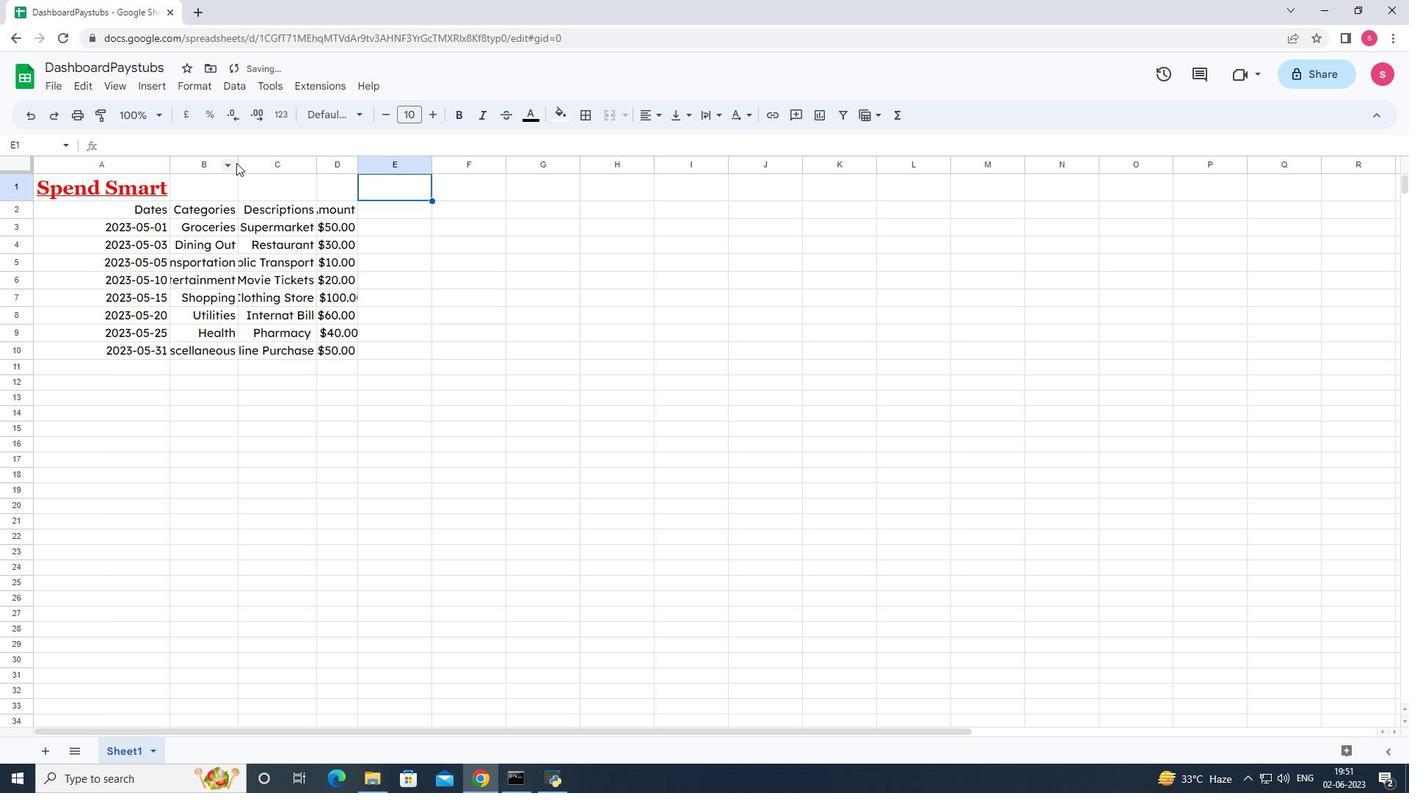 
Action: Mouse pressed left at (237, 163)
Screenshot: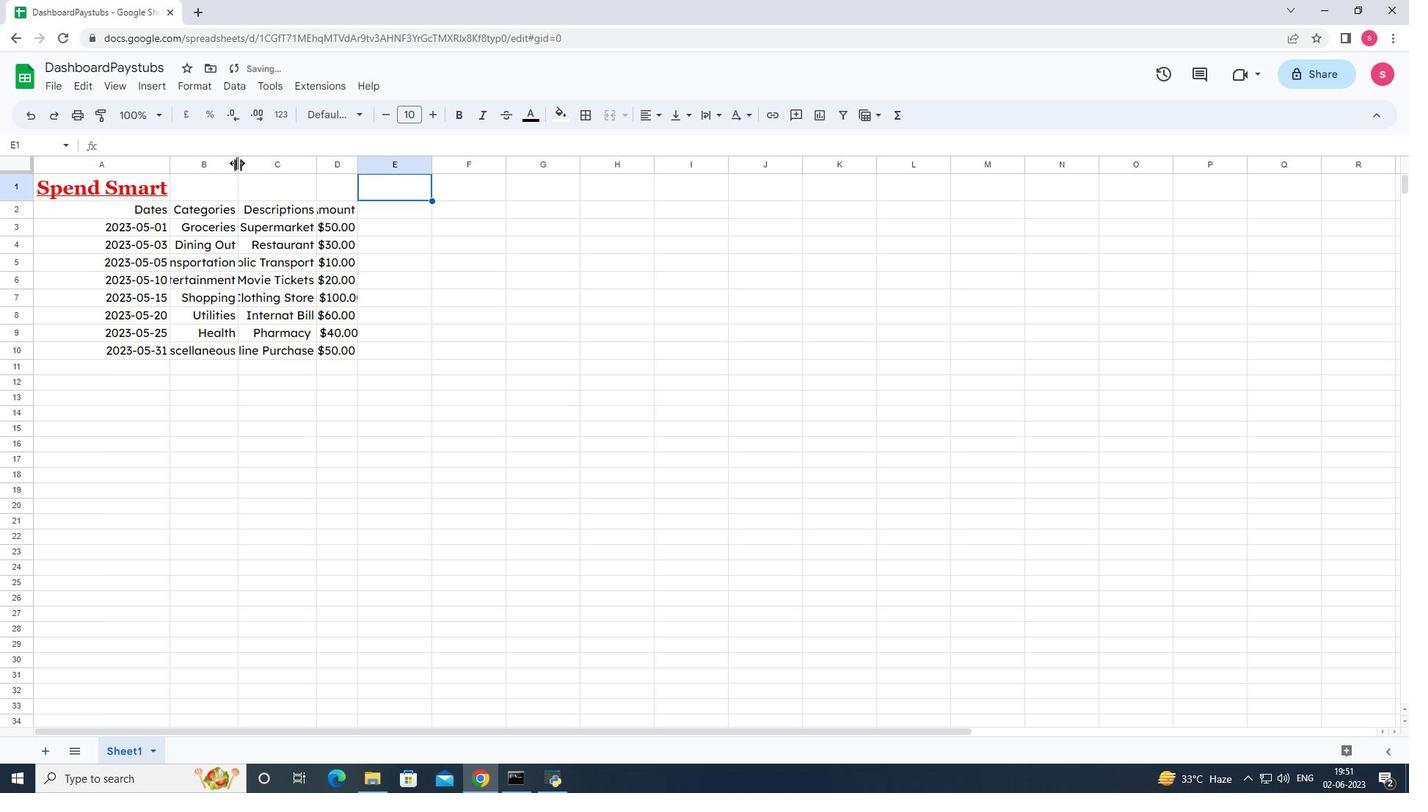 
Action: Mouse pressed left at (237, 163)
Screenshot: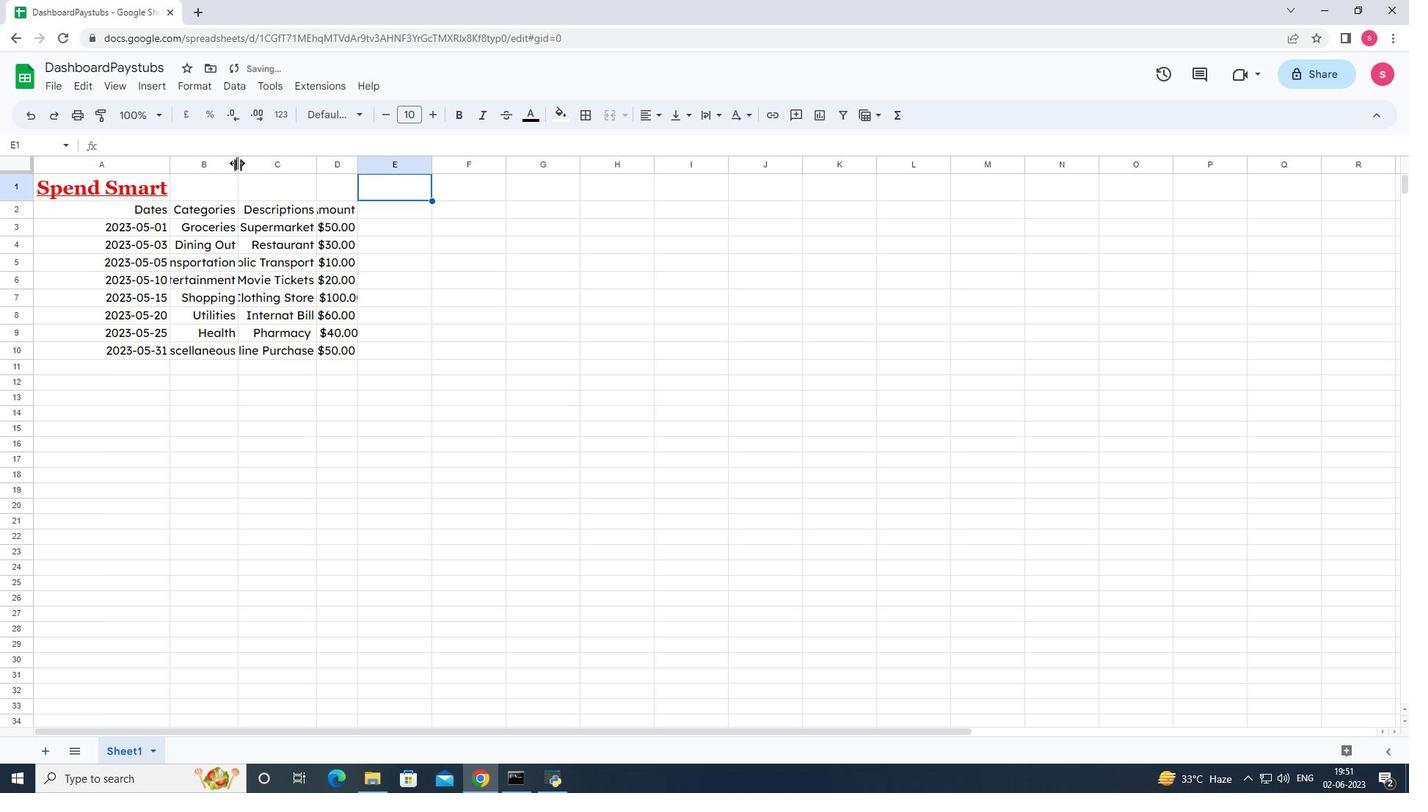 
Action: Mouse moved to (341, 169)
Screenshot: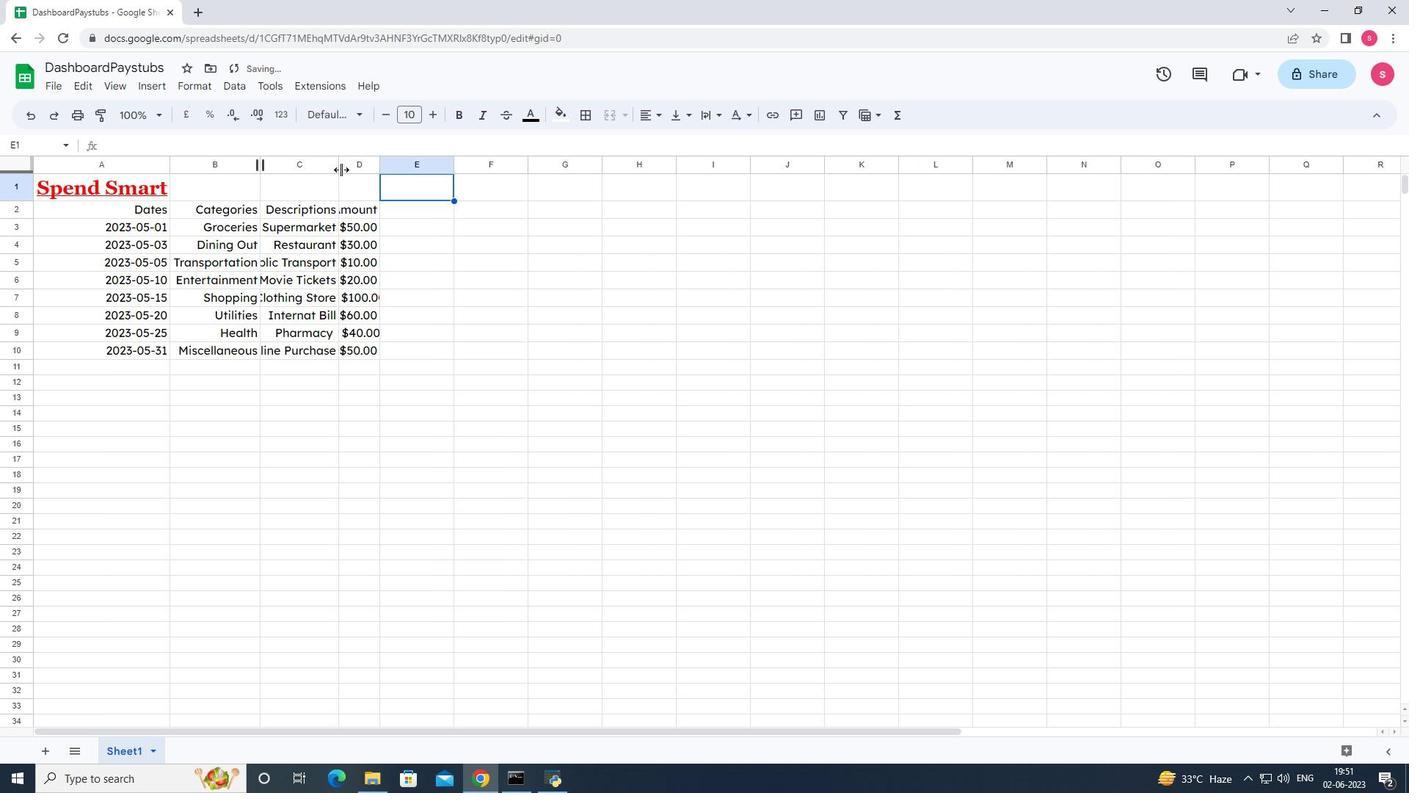 
Action: Mouse pressed left at (341, 169)
Screenshot: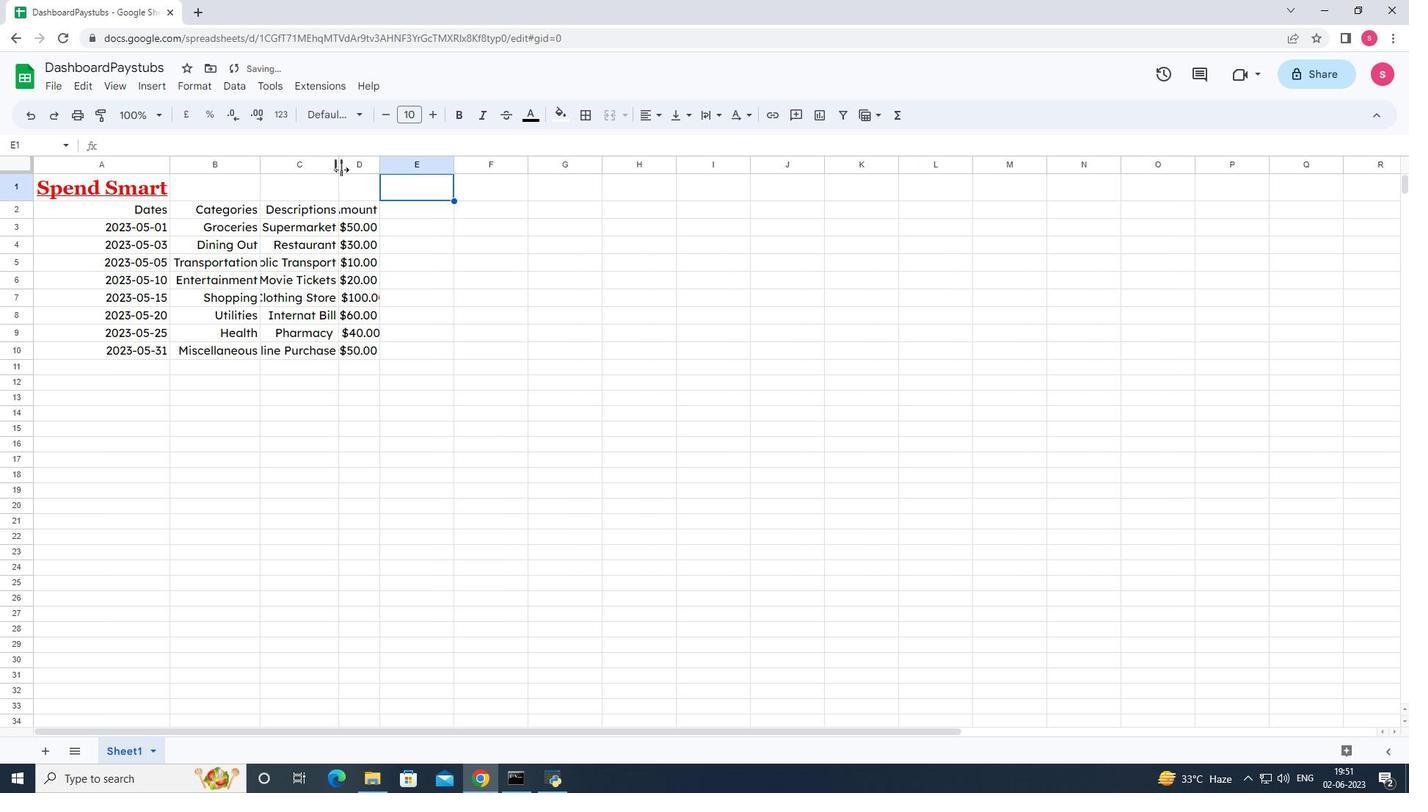 
Action: Mouse pressed left at (341, 169)
Screenshot: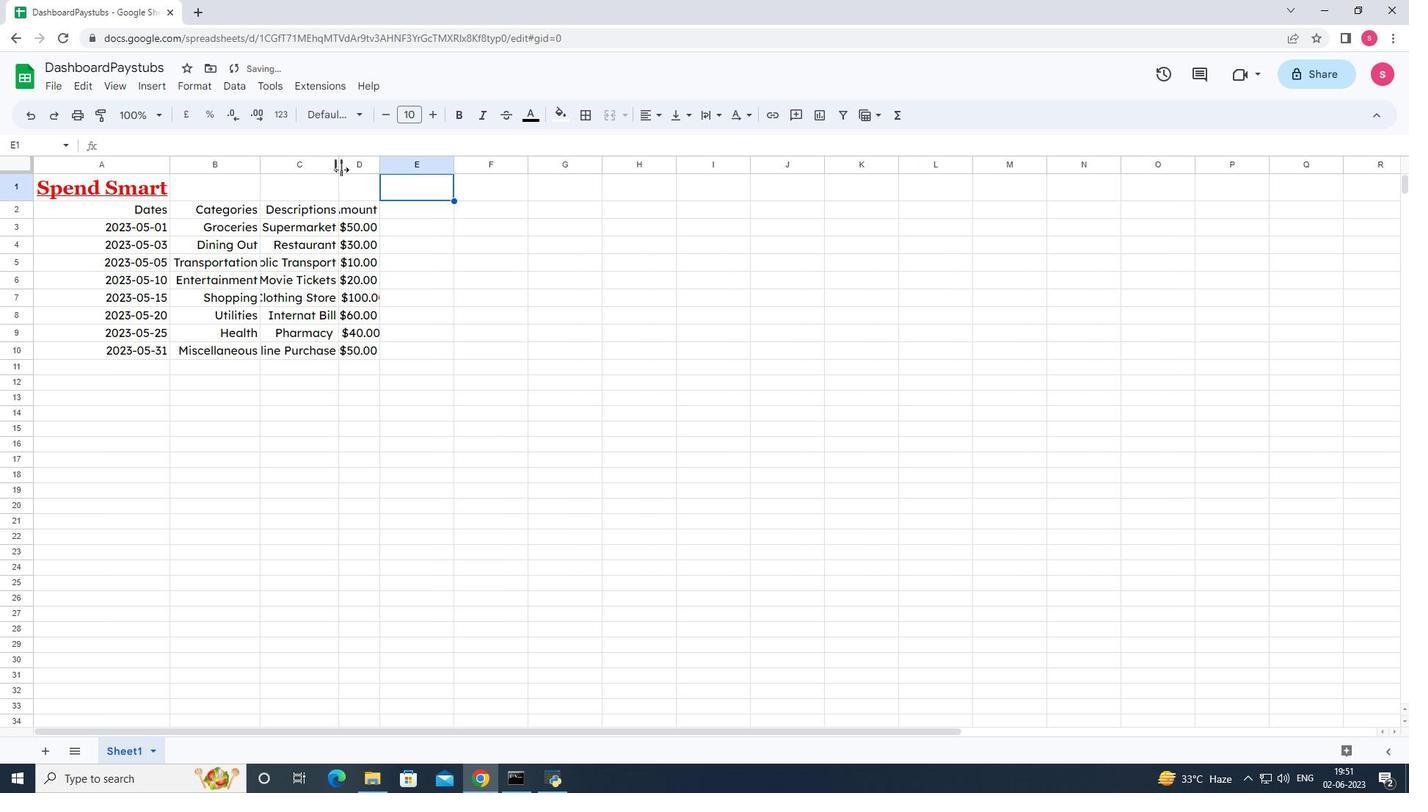 
Action: Mouse moved to (400, 165)
Screenshot: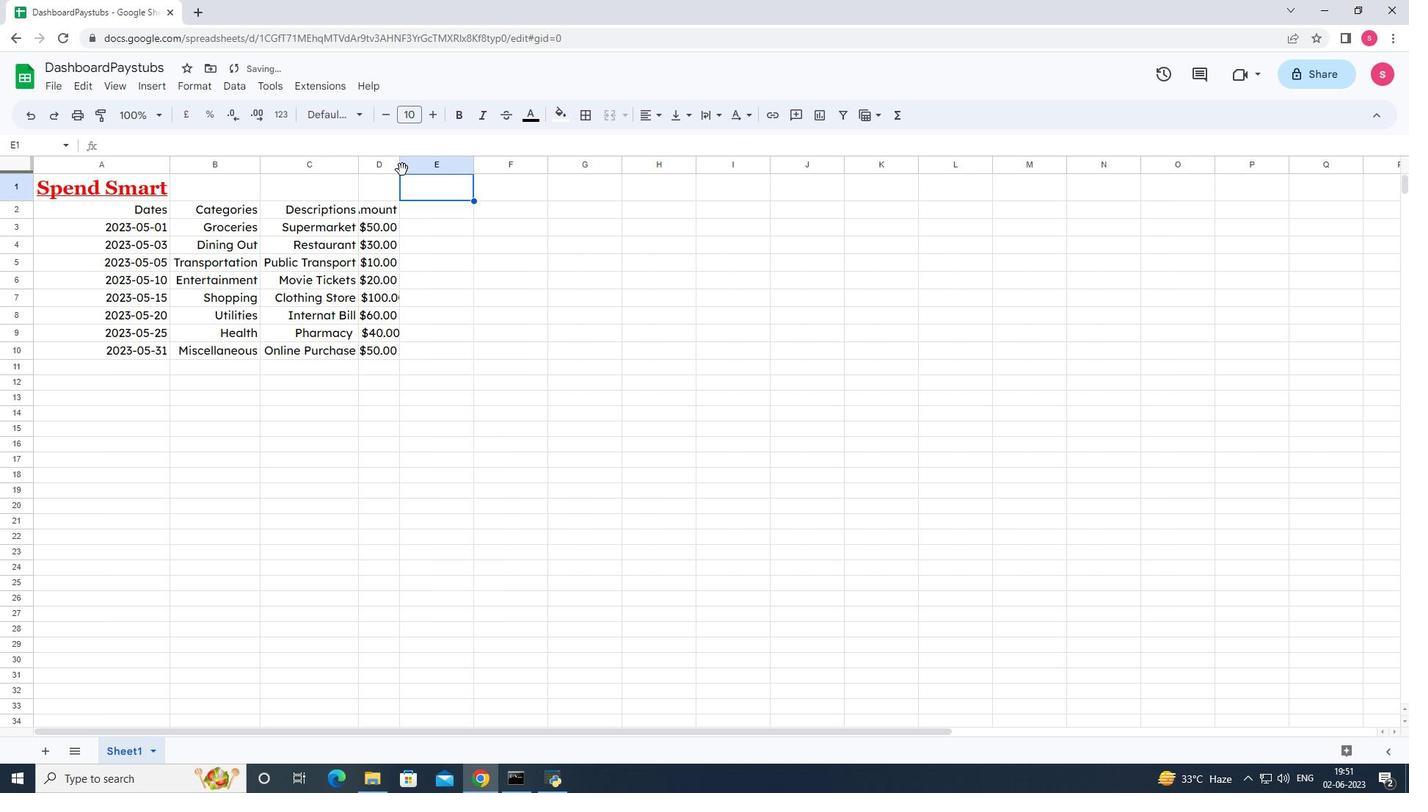 
Action: Mouse pressed left at (400, 165)
Screenshot: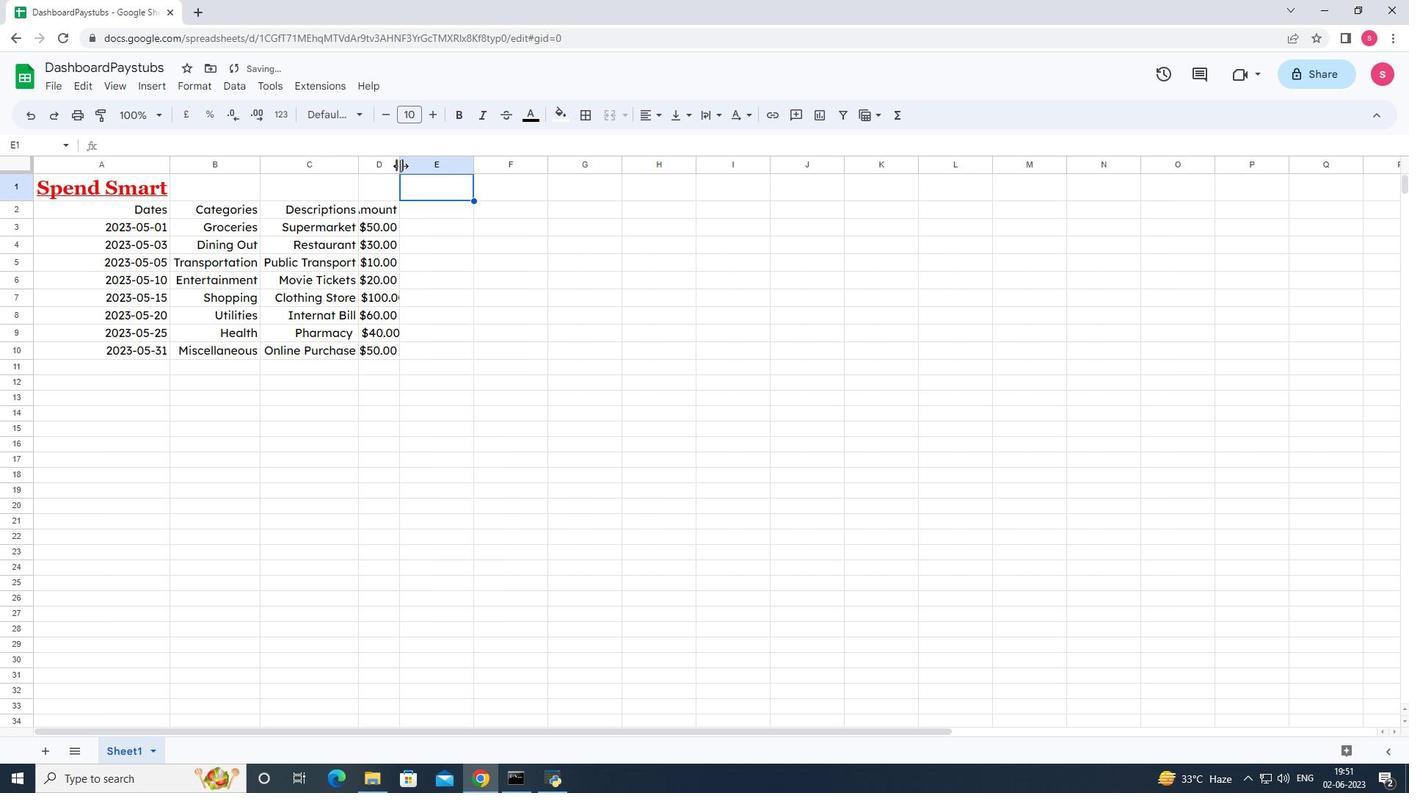 
Action: Mouse pressed left at (400, 165)
Screenshot: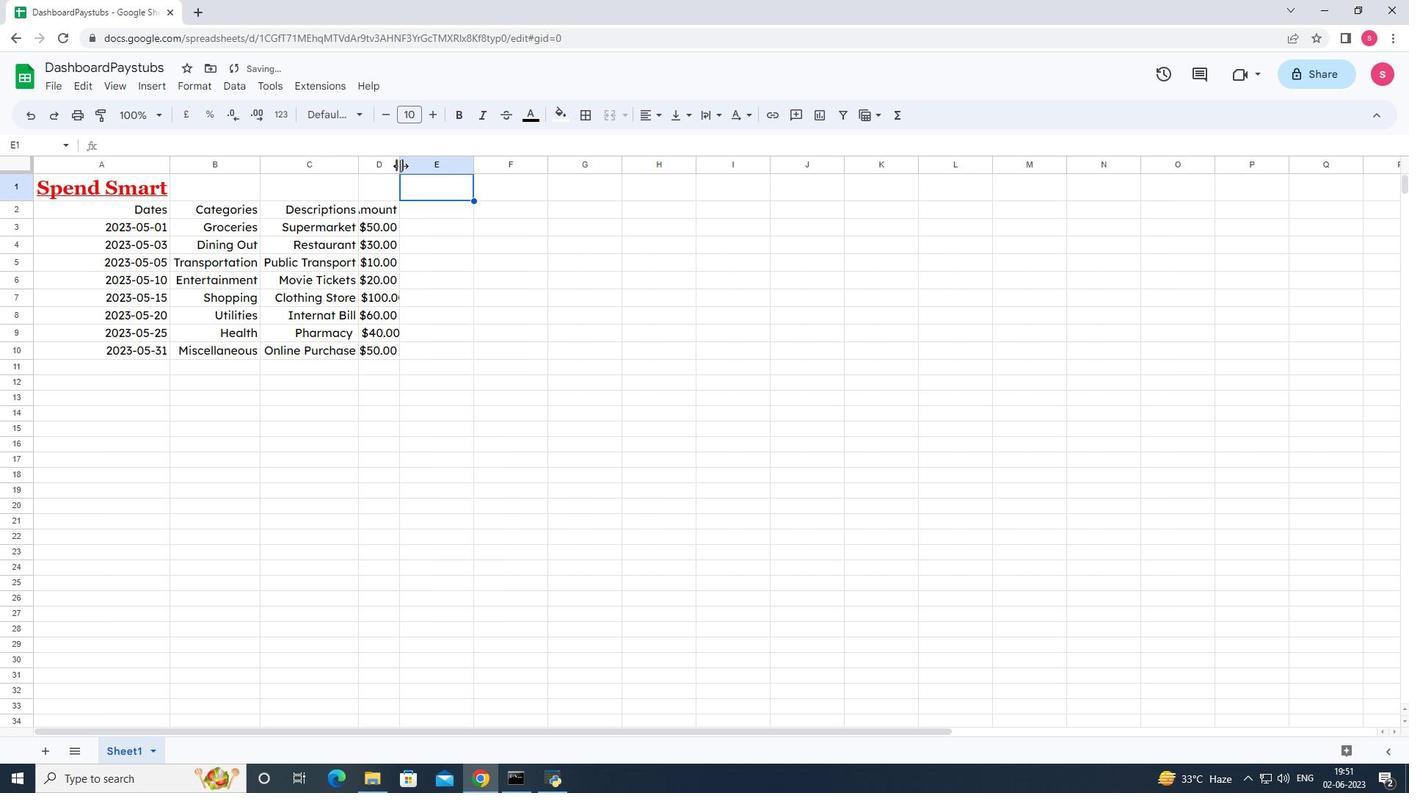 
Action: Mouse moved to (185, 442)
Screenshot: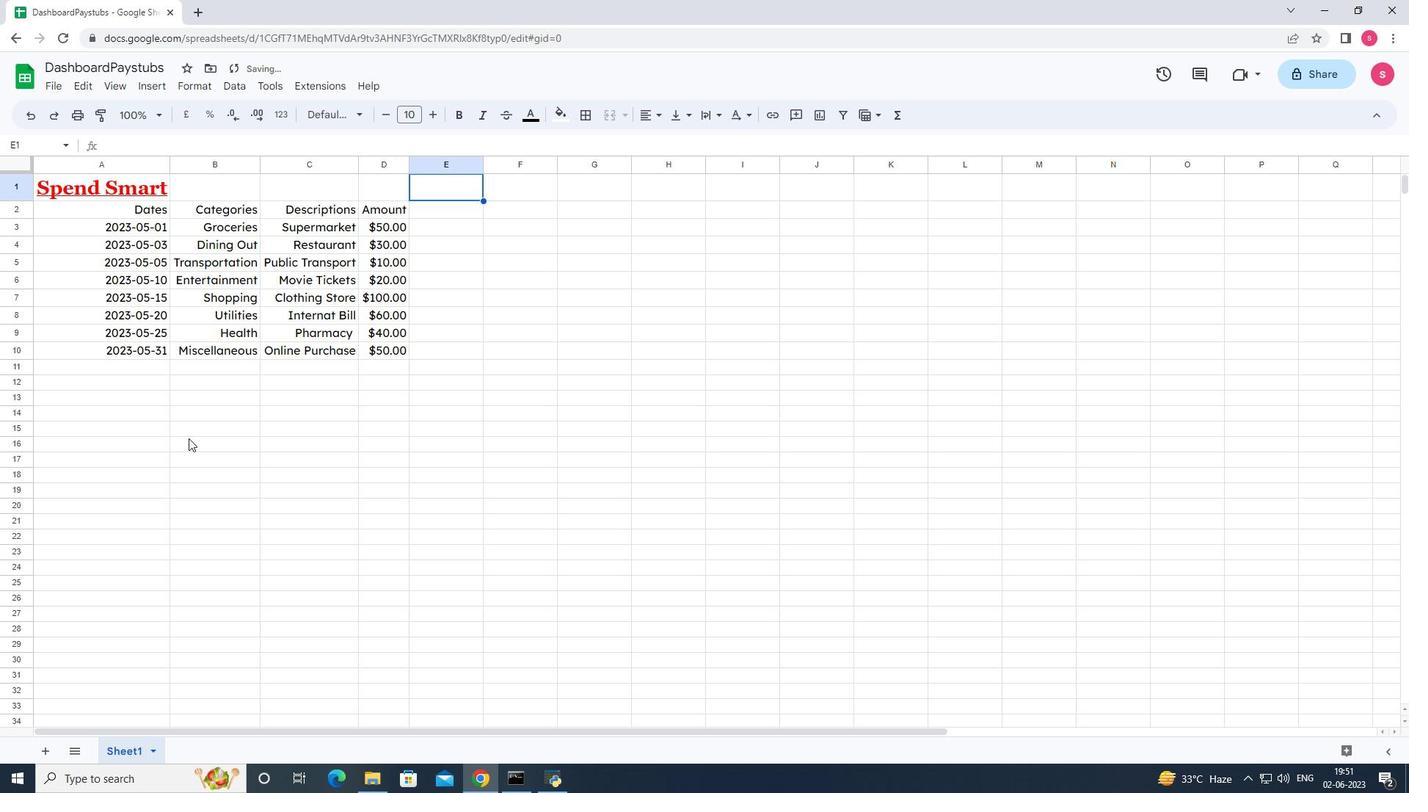
Action: Key pressed ctrl+S
Screenshot: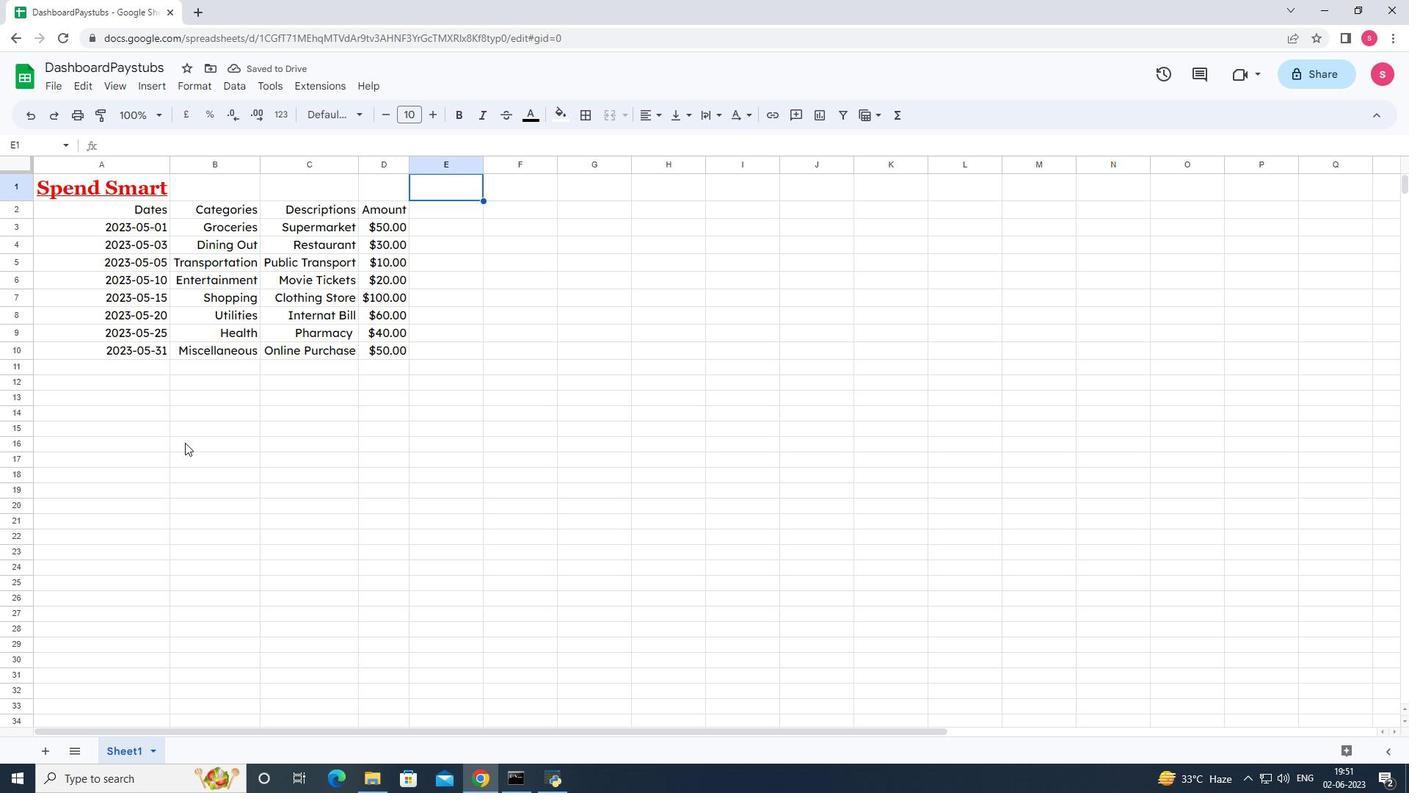 
